 Task: Find connections with filter location Minsk with filter topic #realestatebroker with filter profile language Spanish with filter current company Oil and Natural Gas Corporation Ltd with filter school Dr.G.R.Damodaran College of Science with filter industry Food and Beverage Manufacturing with filter service category Program Management with filter keywords title Account Manager
Action: Mouse moved to (203, 299)
Screenshot: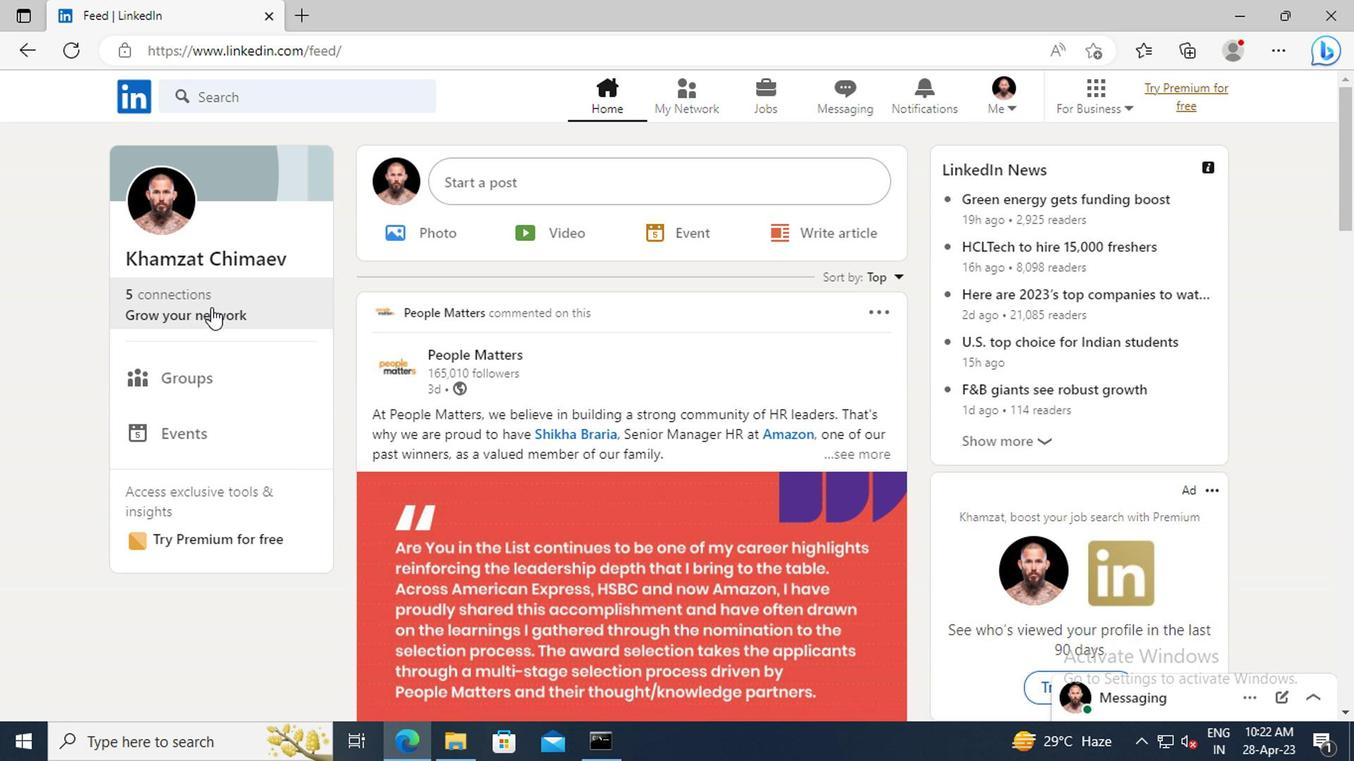 
Action: Mouse pressed left at (203, 299)
Screenshot: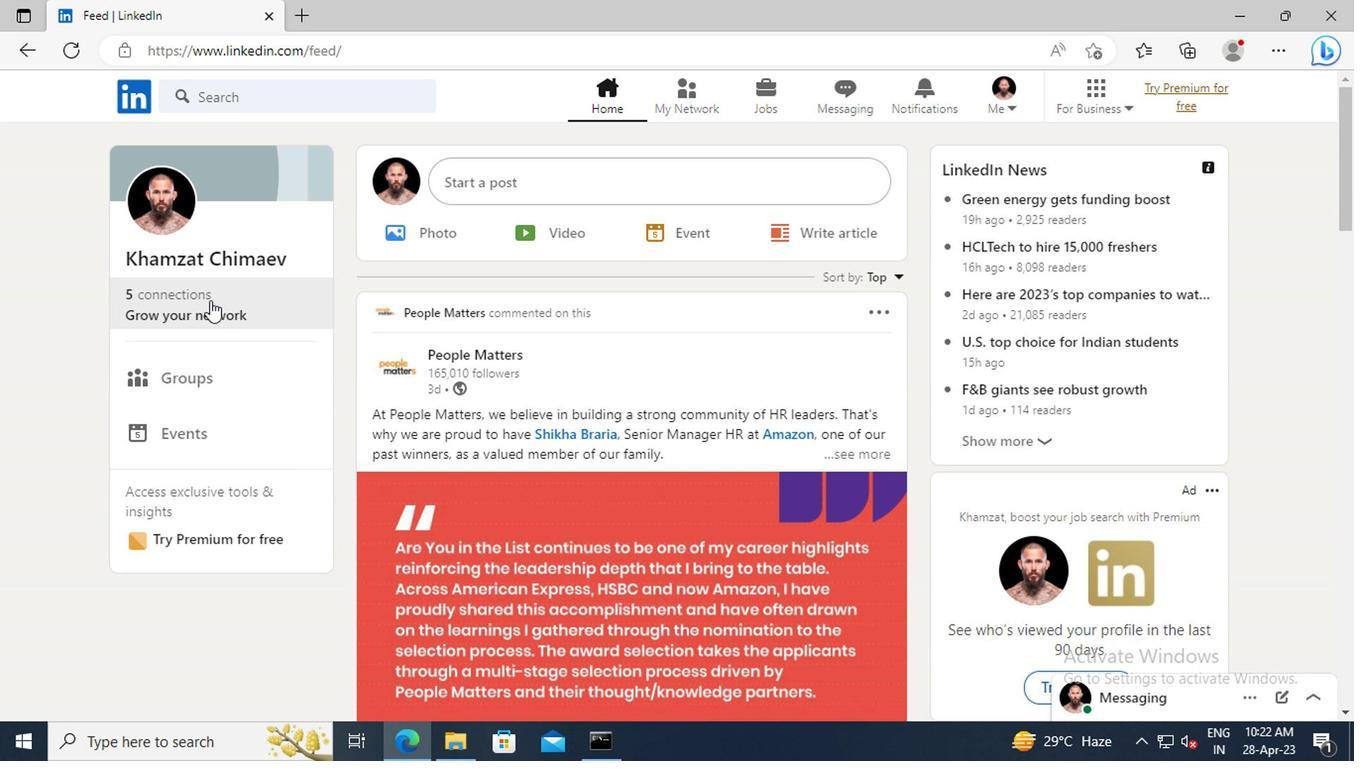 
Action: Mouse moved to (222, 206)
Screenshot: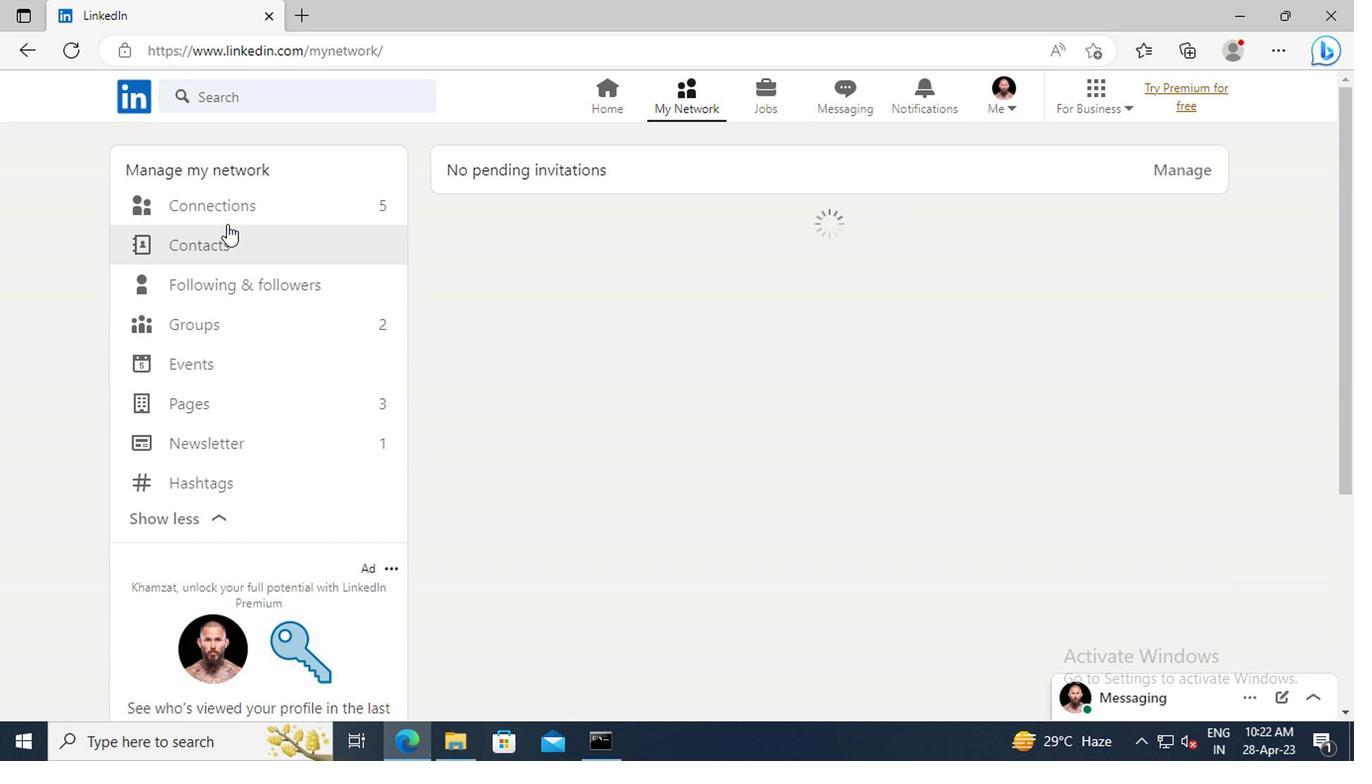 
Action: Mouse pressed left at (222, 206)
Screenshot: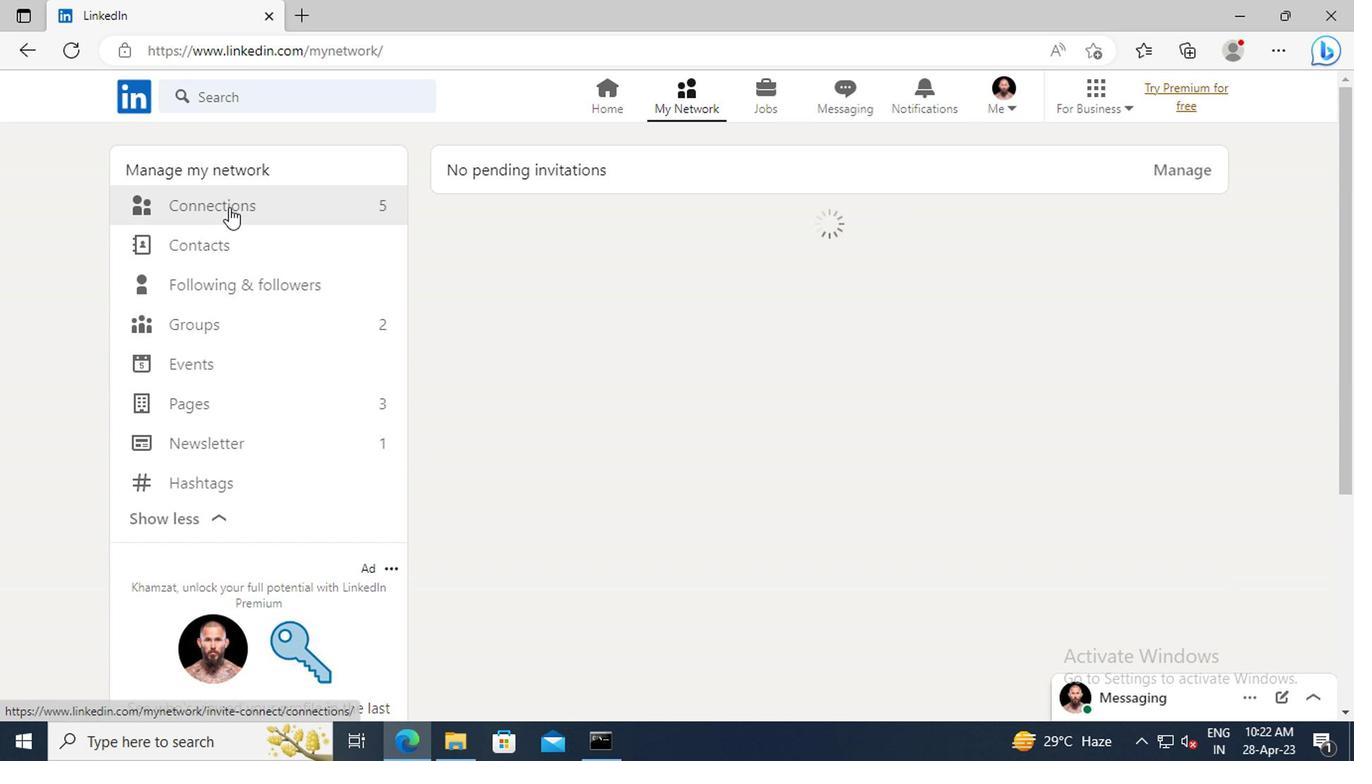 
Action: Mouse moved to (811, 210)
Screenshot: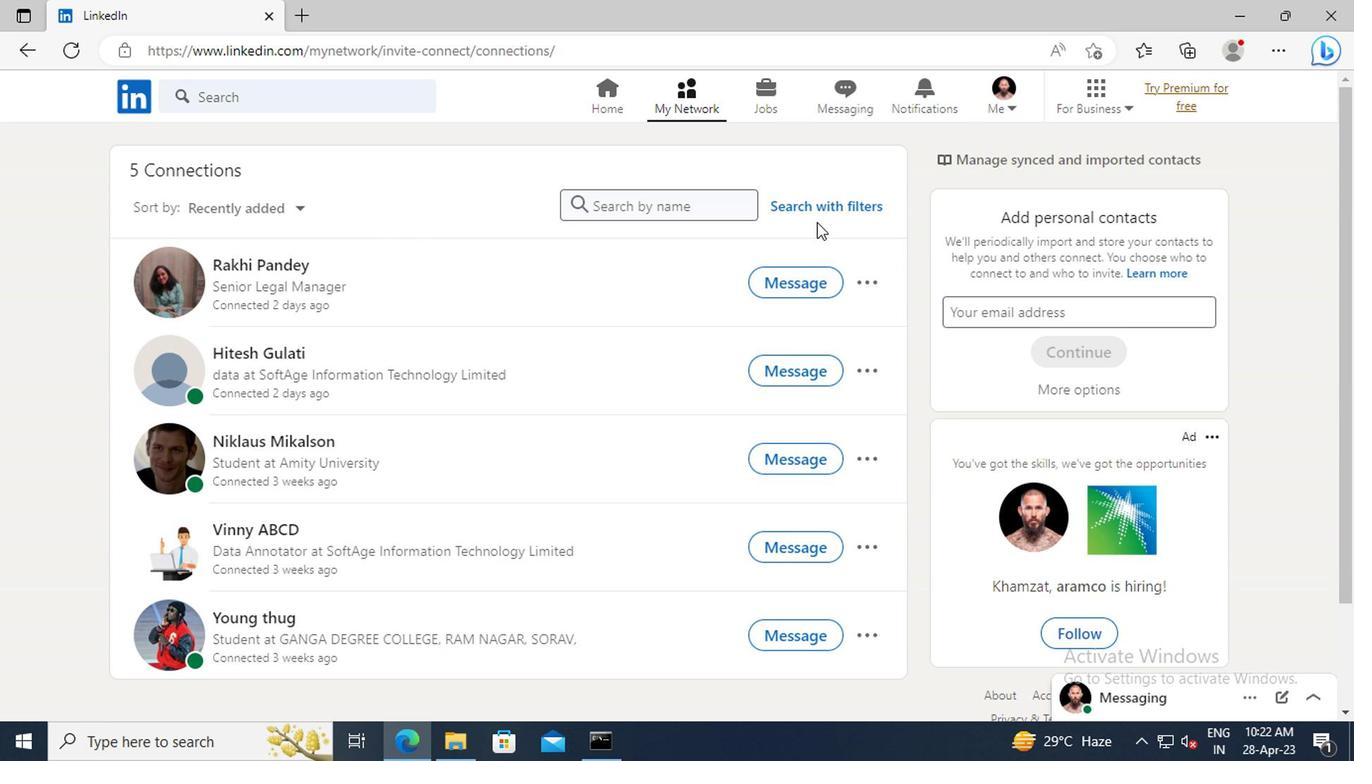 
Action: Mouse pressed left at (811, 210)
Screenshot: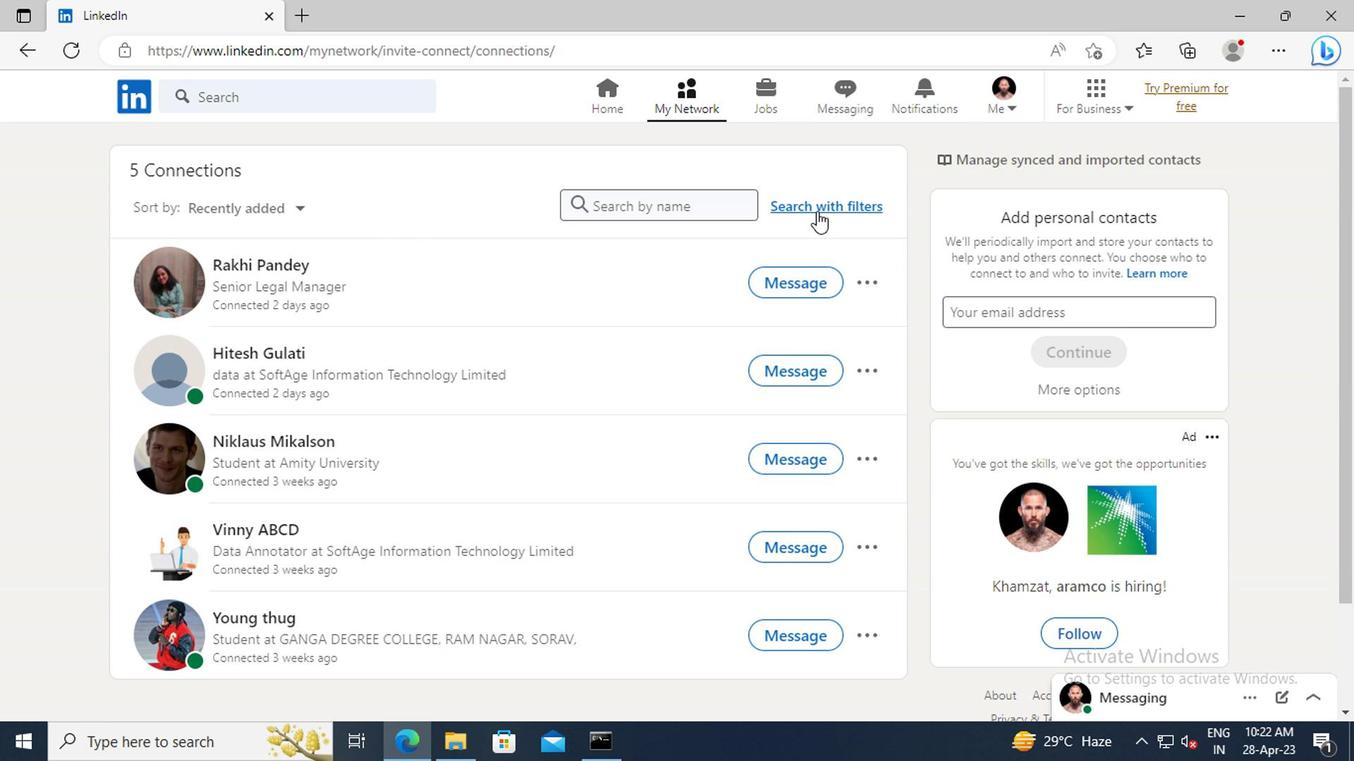 
Action: Mouse moved to (742, 150)
Screenshot: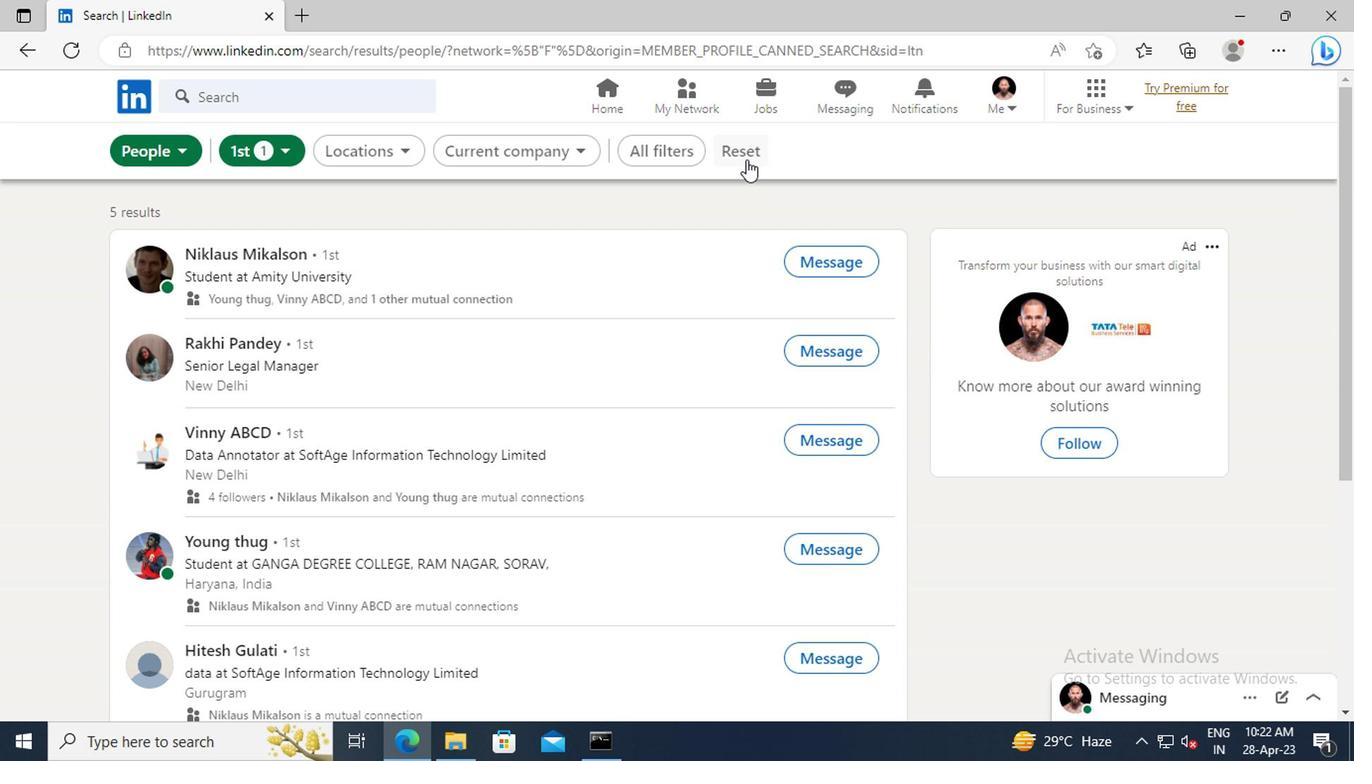 
Action: Mouse pressed left at (742, 150)
Screenshot: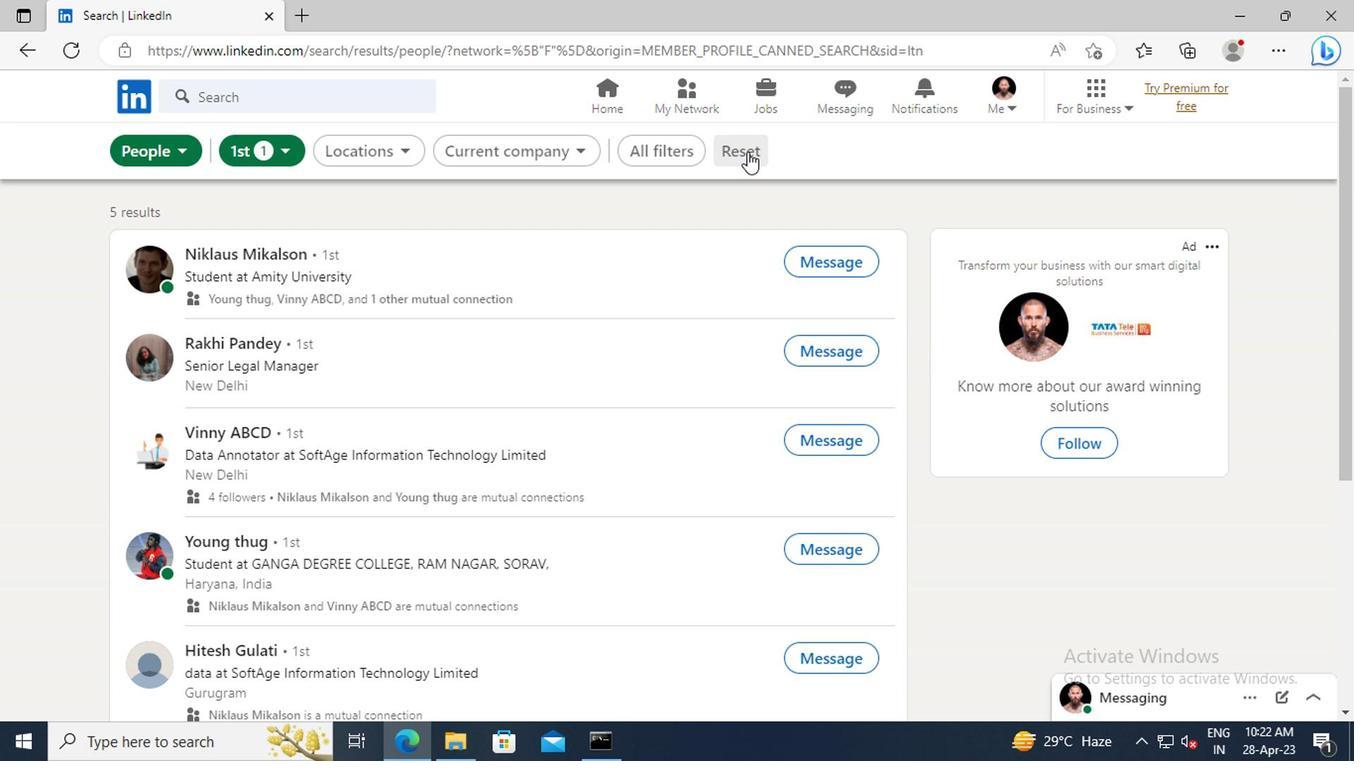 
Action: Mouse moved to (716, 150)
Screenshot: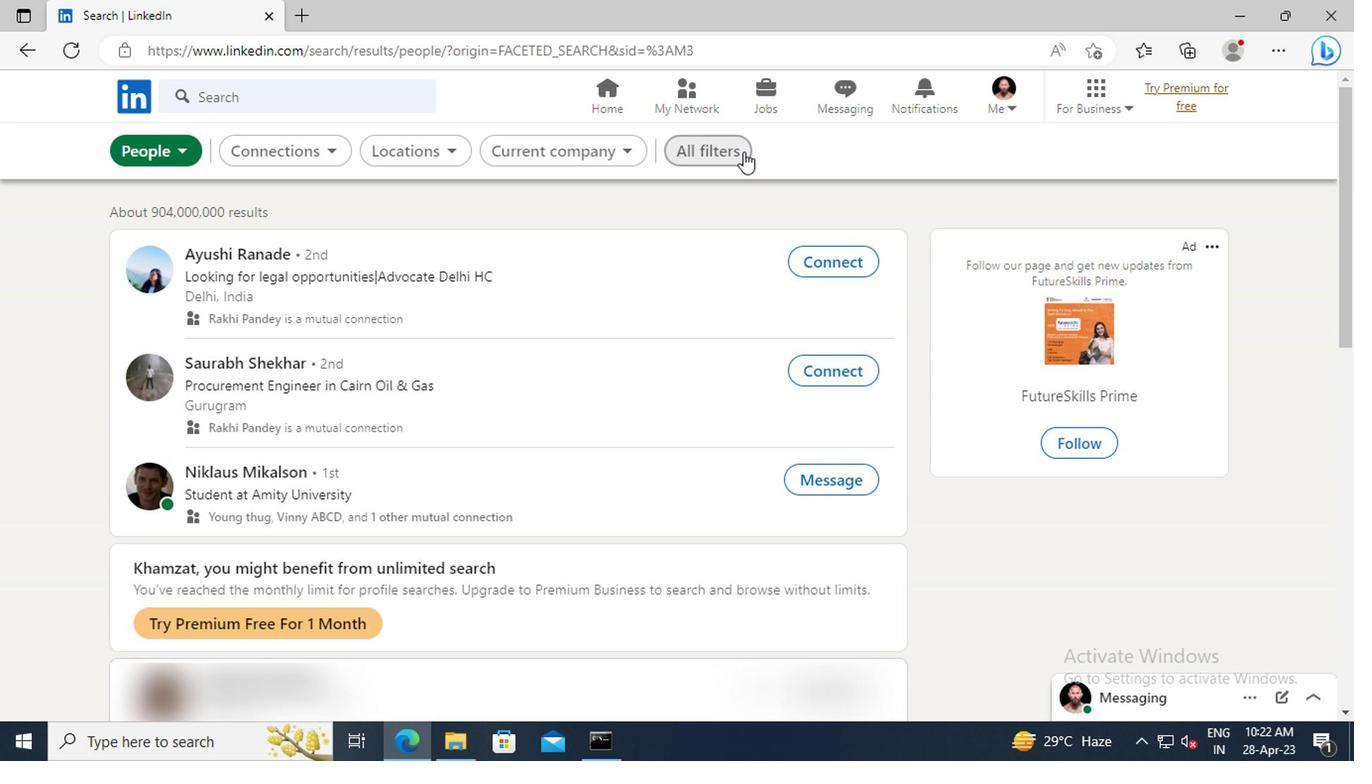 
Action: Mouse pressed left at (716, 150)
Screenshot: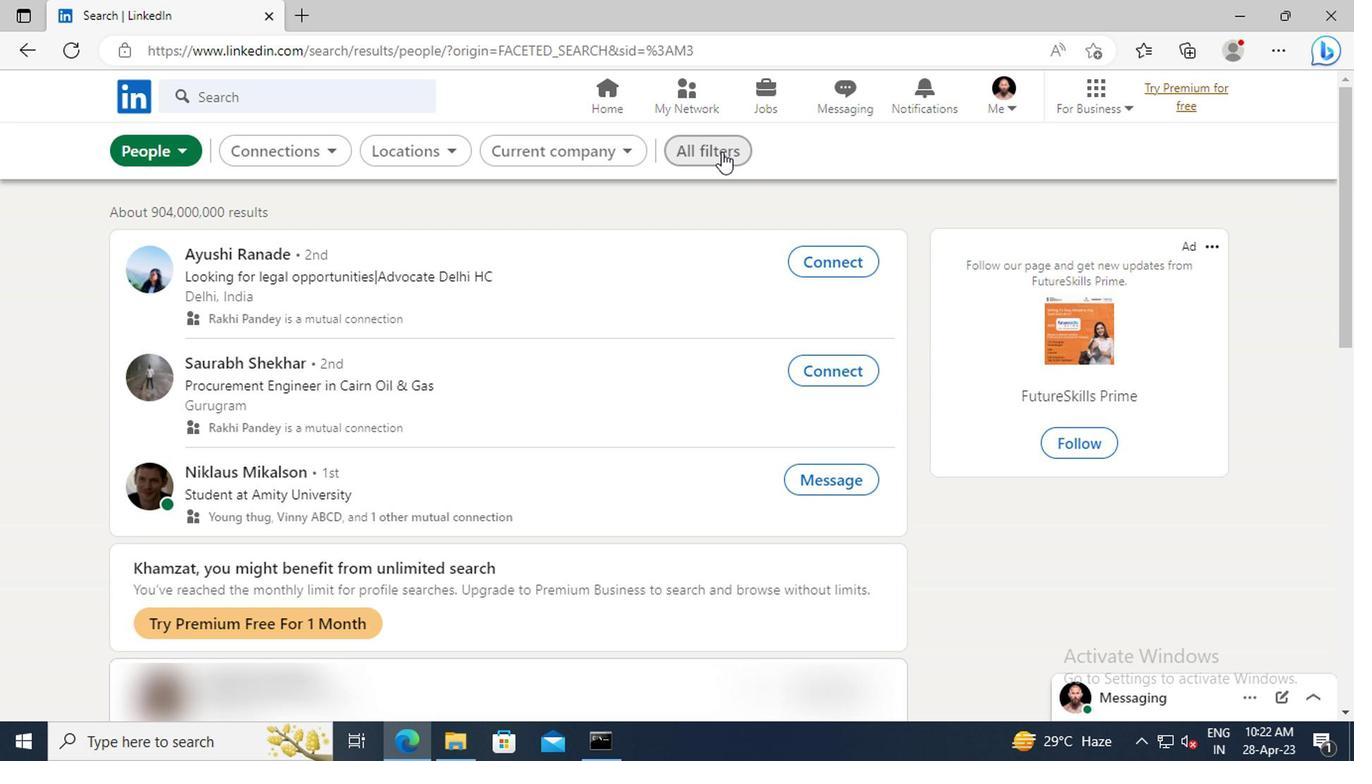 
Action: Mouse moved to (1096, 351)
Screenshot: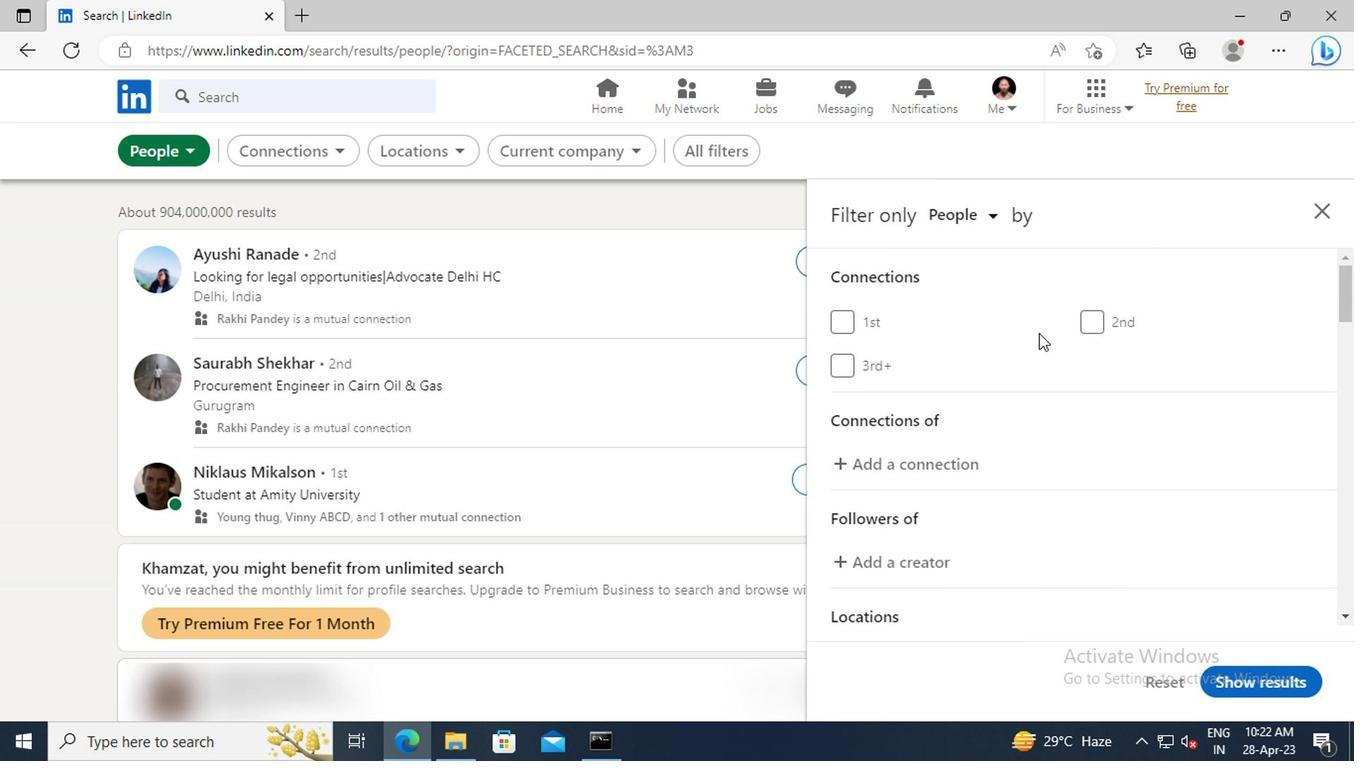 
Action: Mouse scrolled (1096, 351) with delta (0, 0)
Screenshot: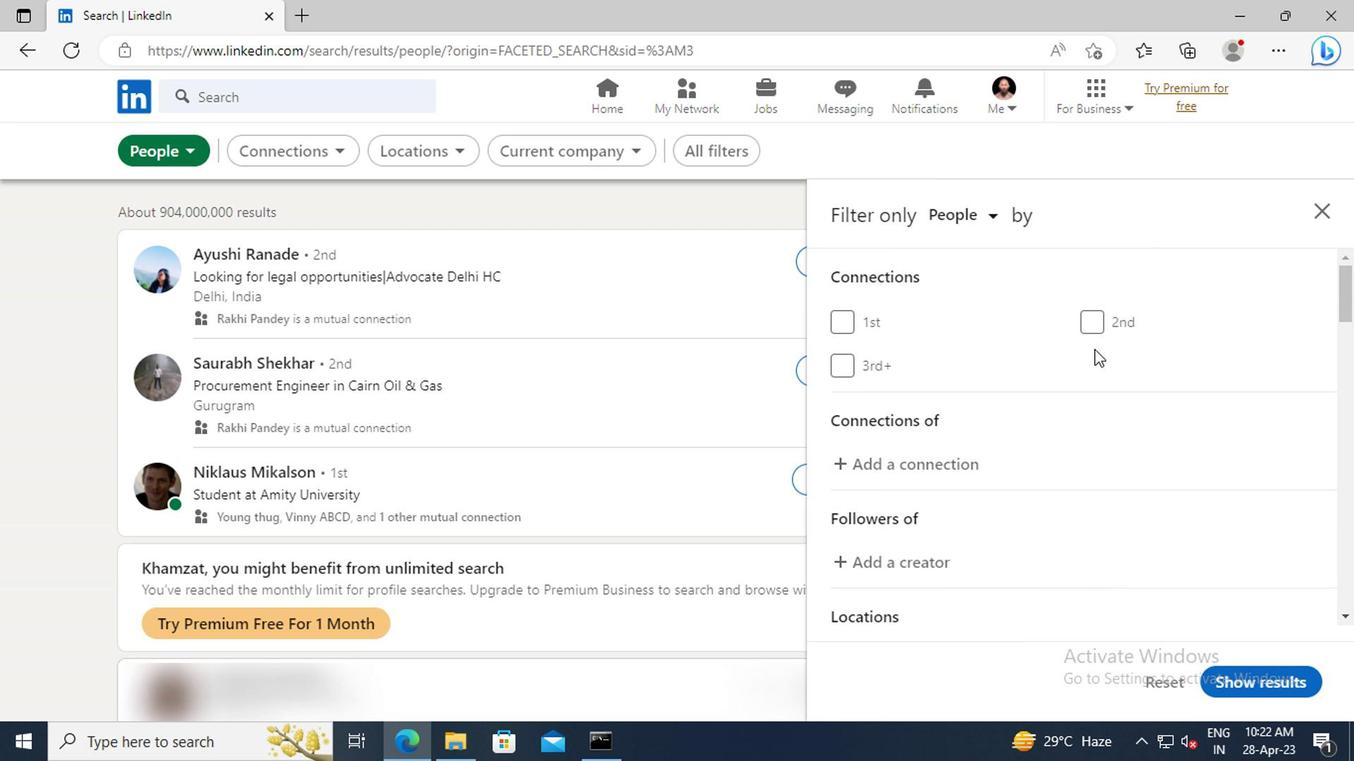 
Action: Mouse scrolled (1096, 351) with delta (0, 0)
Screenshot: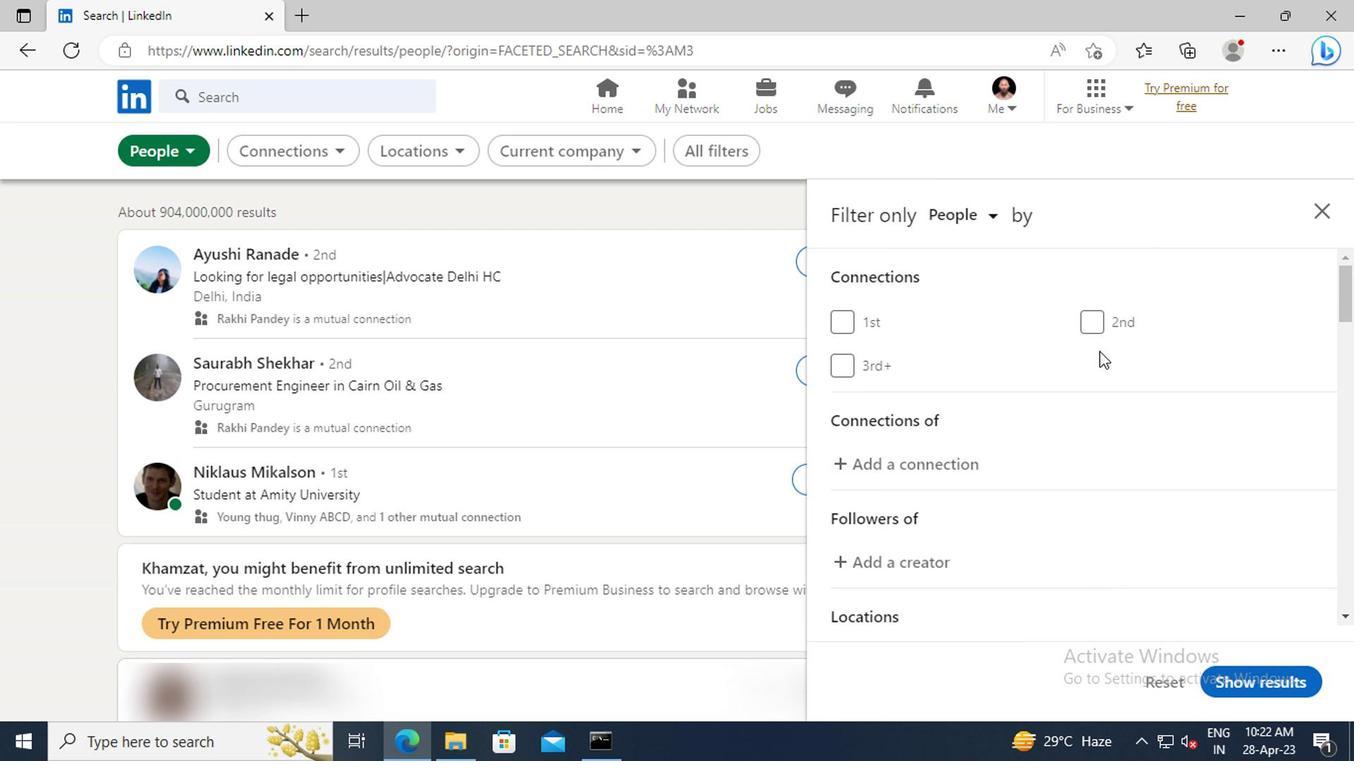 
Action: Mouse scrolled (1096, 351) with delta (0, 0)
Screenshot: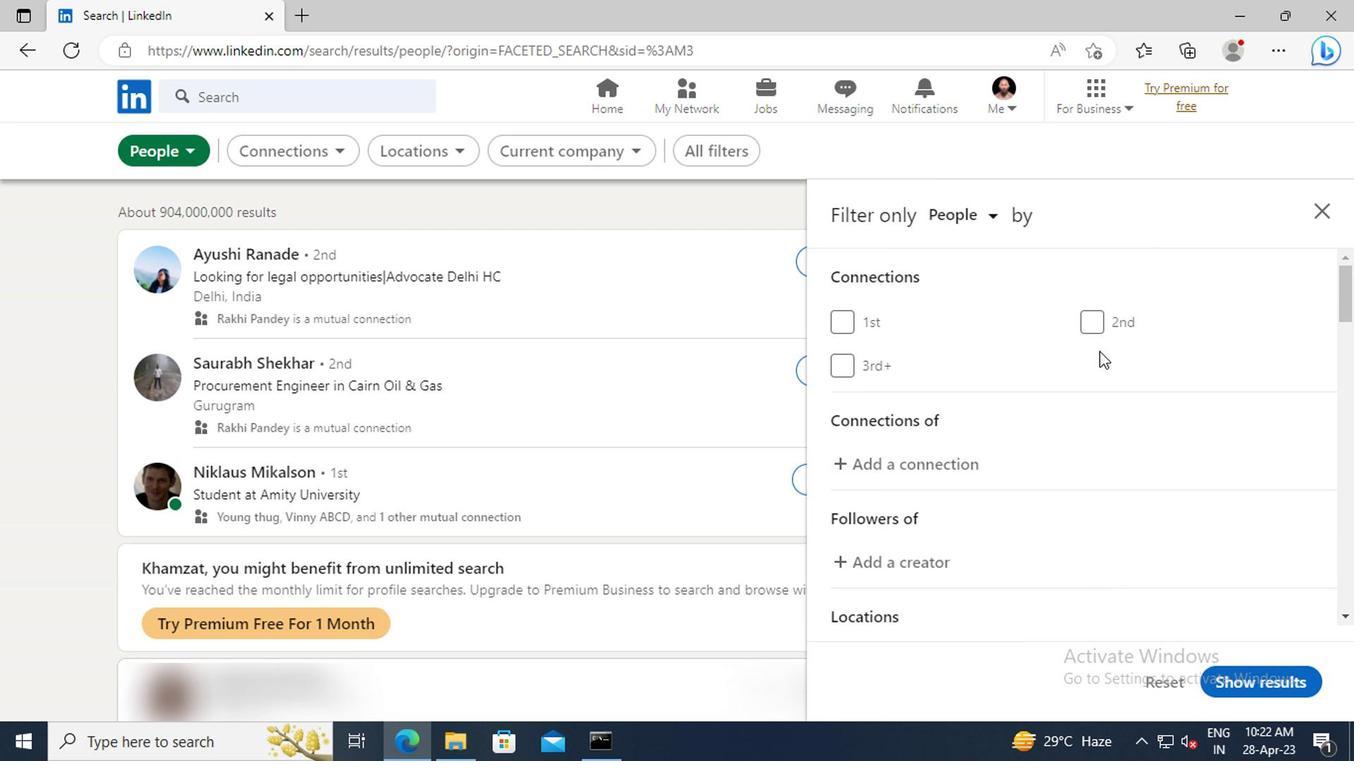 
Action: Mouse scrolled (1096, 351) with delta (0, 0)
Screenshot: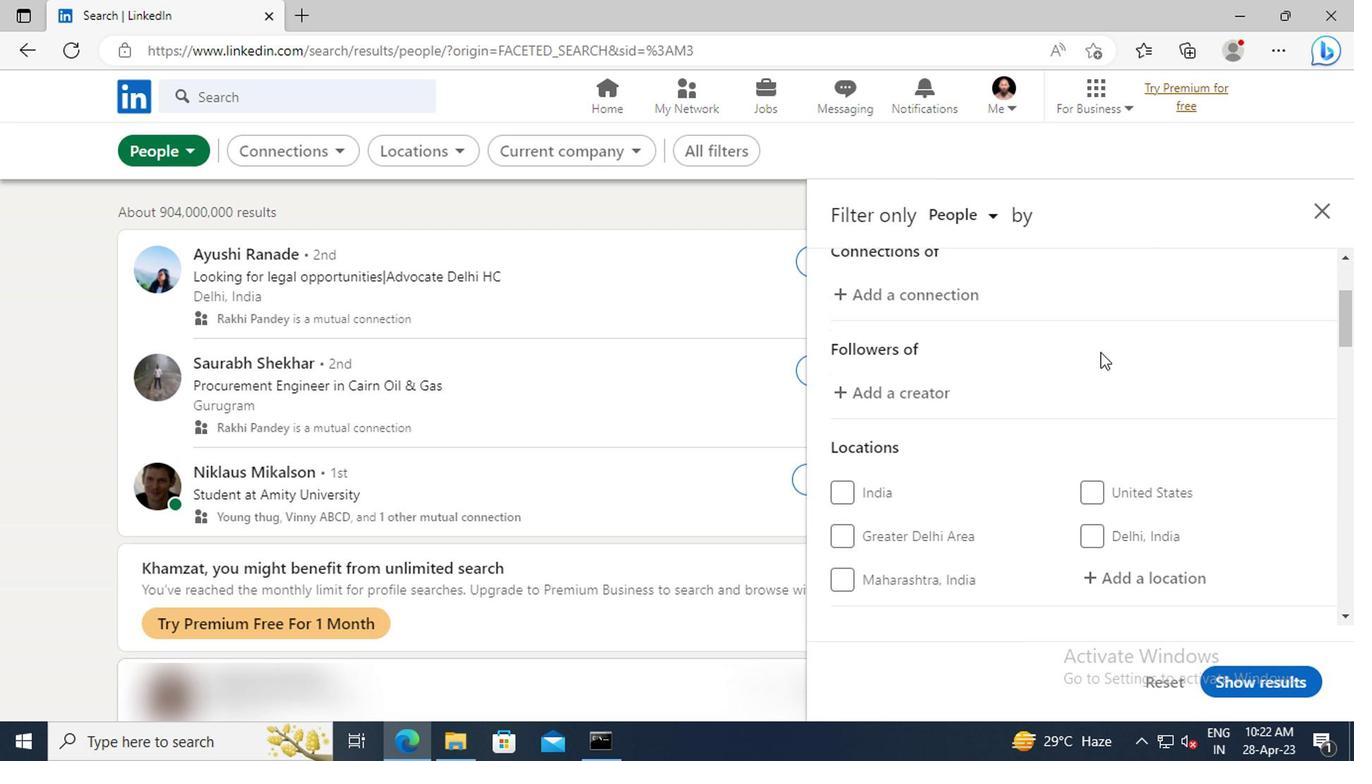 
Action: Mouse scrolled (1096, 351) with delta (0, 0)
Screenshot: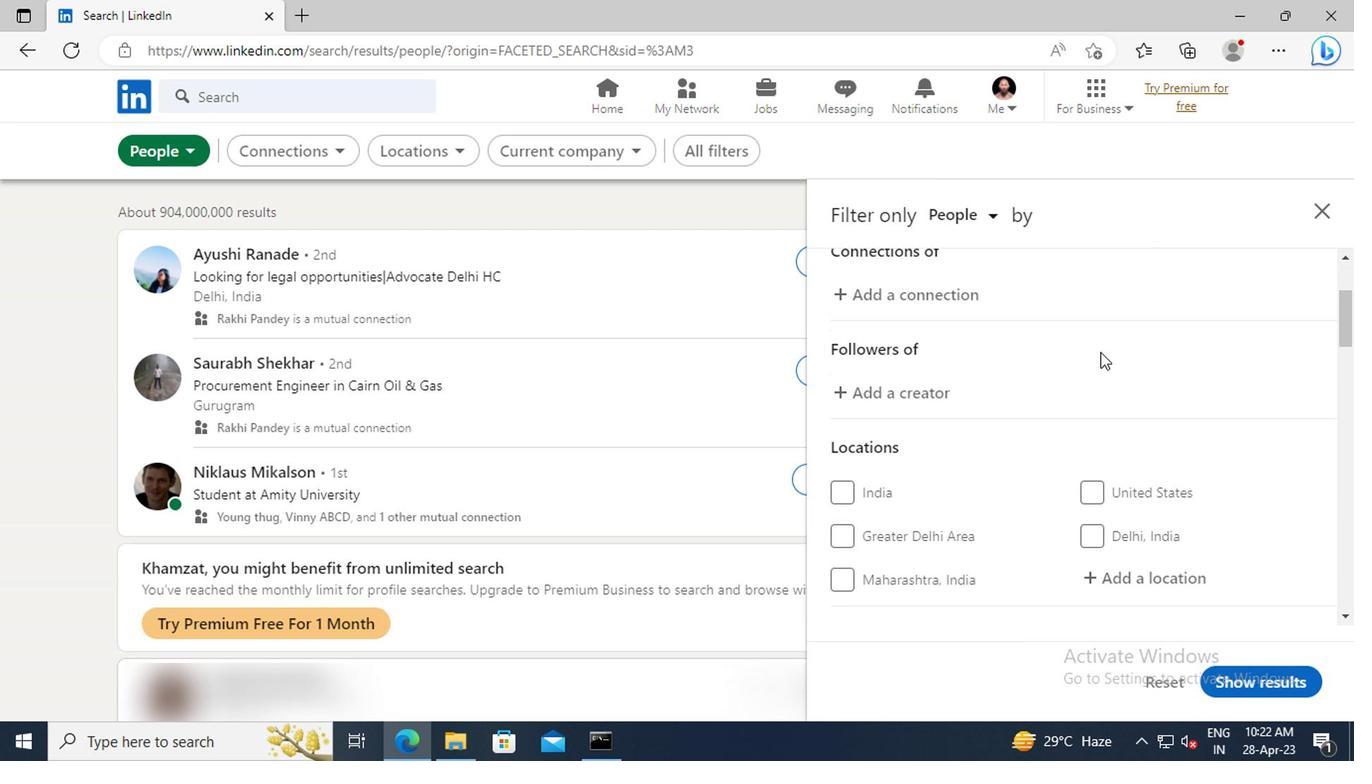 
Action: Mouse scrolled (1096, 351) with delta (0, 0)
Screenshot: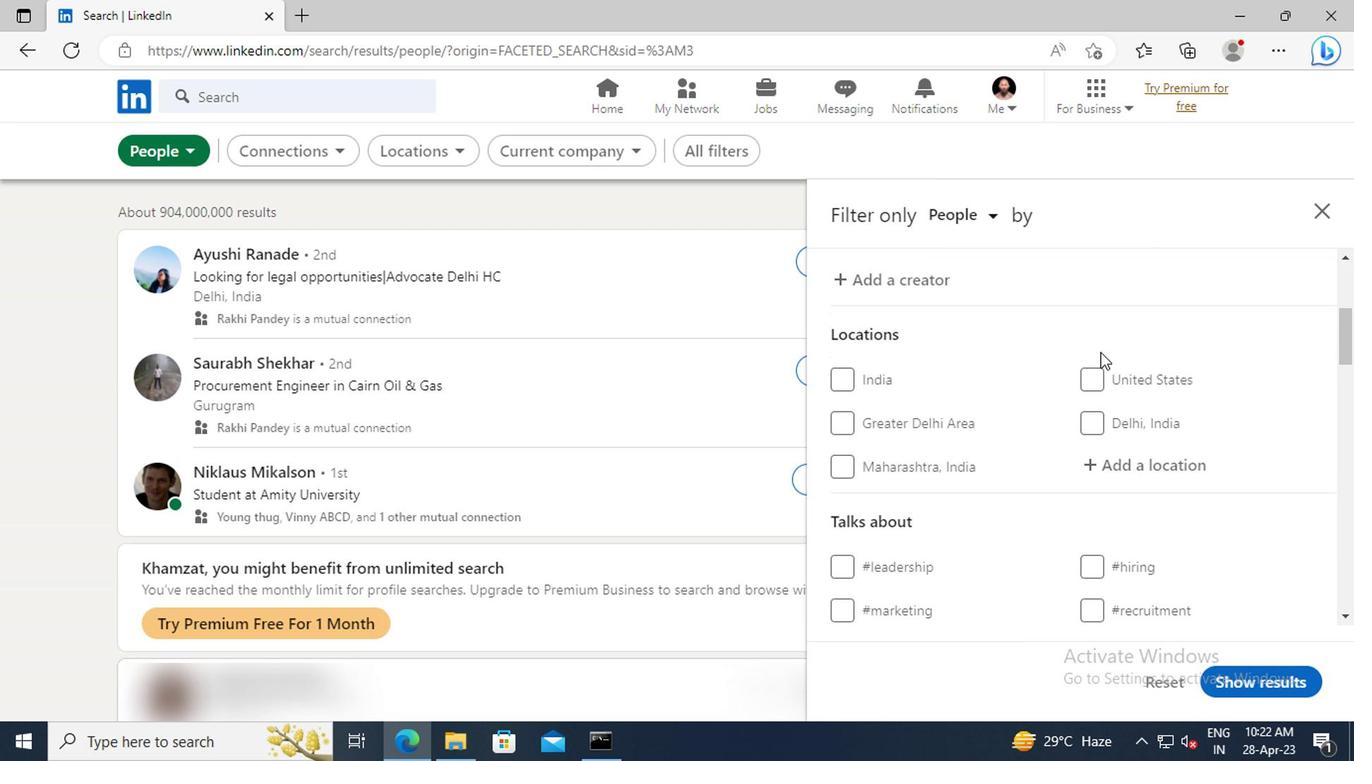 
Action: Mouse moved to (1118, 402)
Screenshot: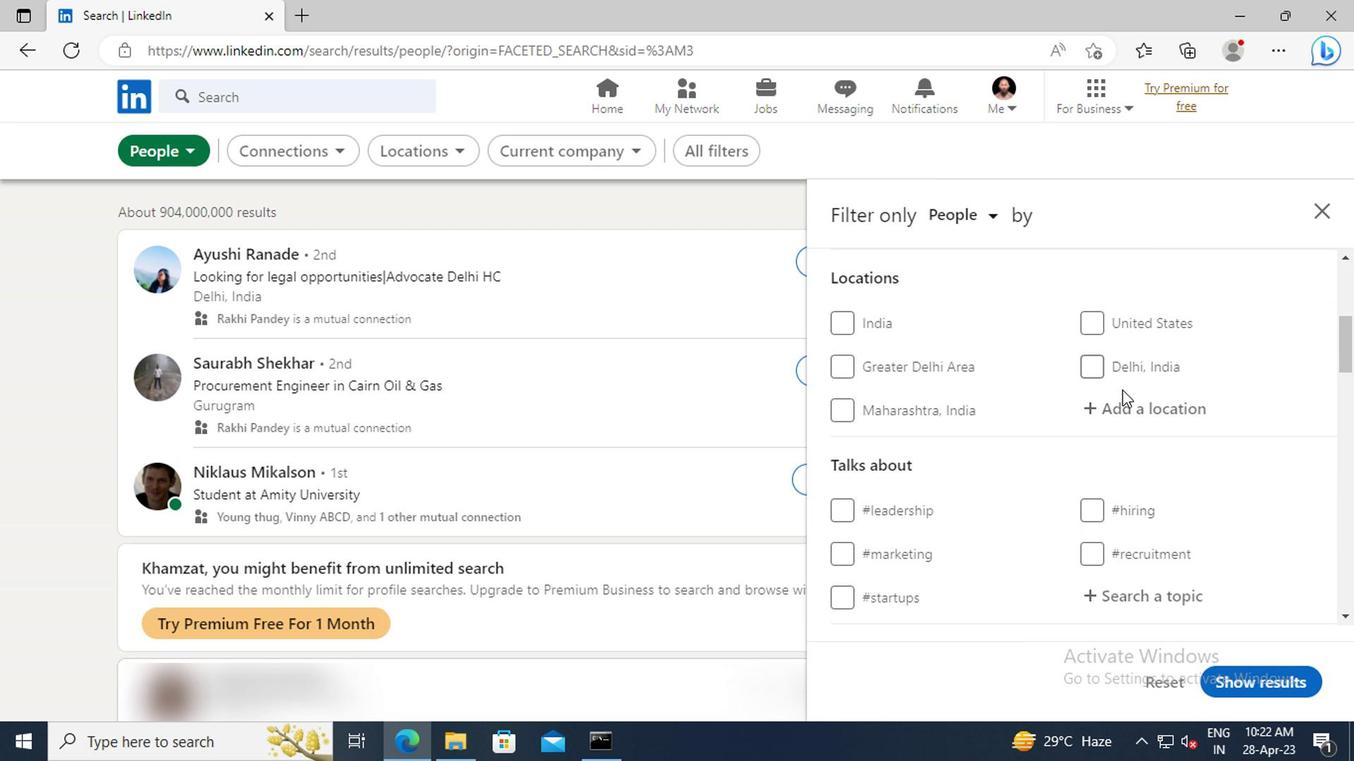 
Action: Mouse pressed left at (1118, 402)
Screenshot: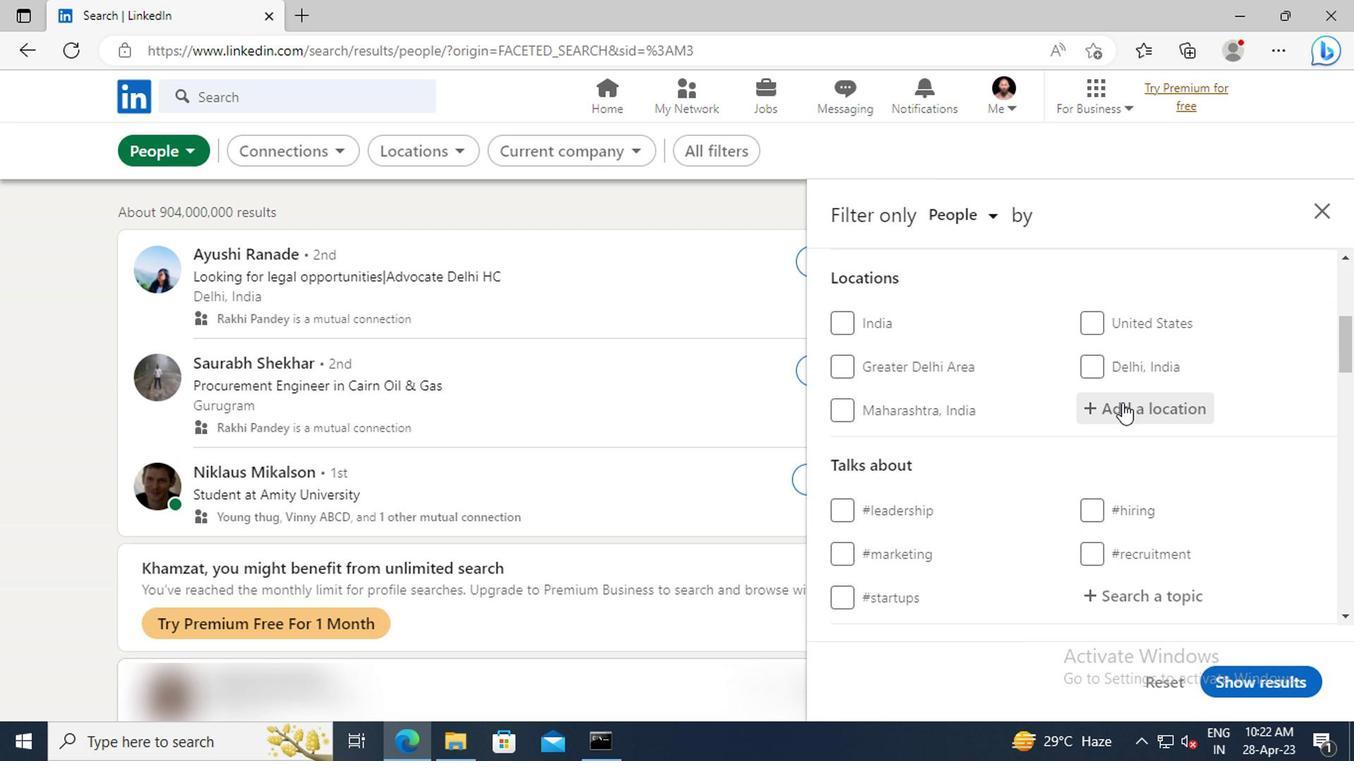 
Action: Key pressed <Key.shift>MINSK
Screenshot: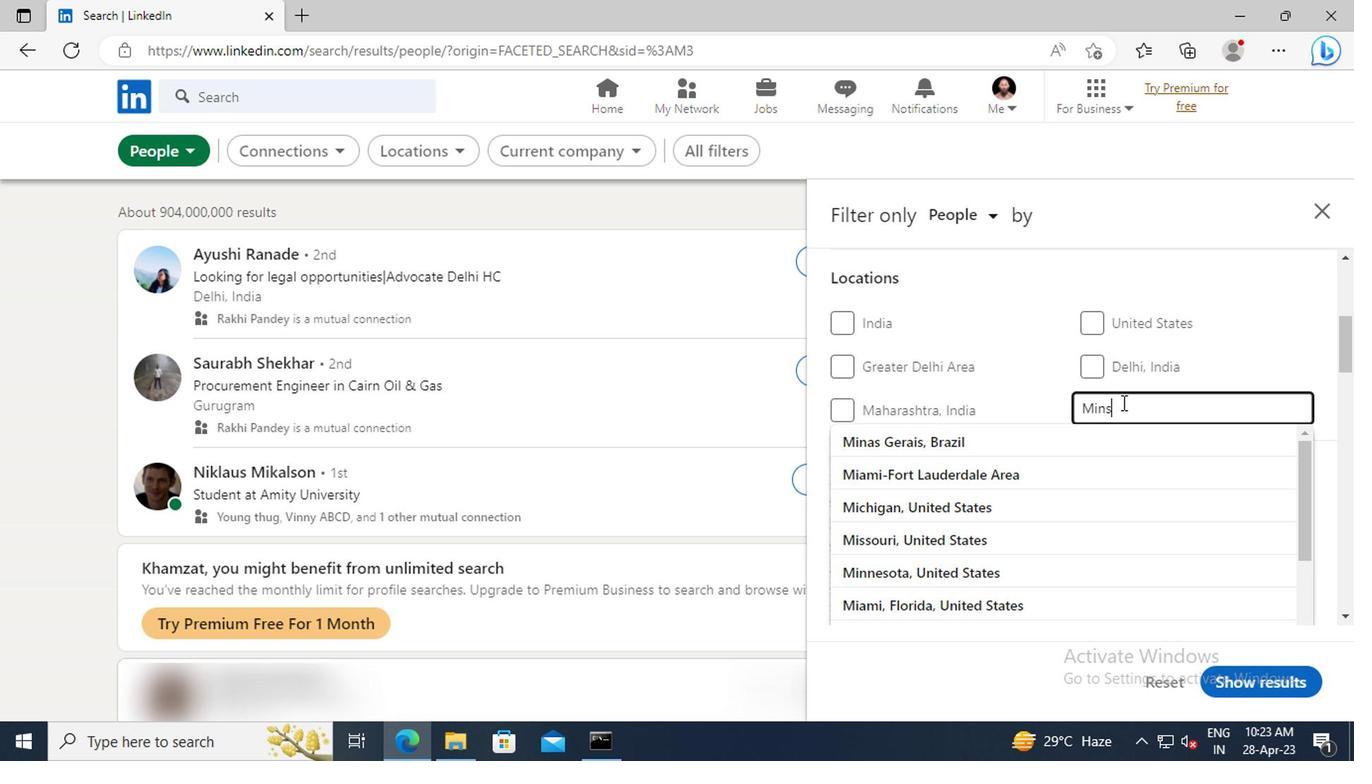 
Action: Mouse moved to (1089, 433)
Screenshot: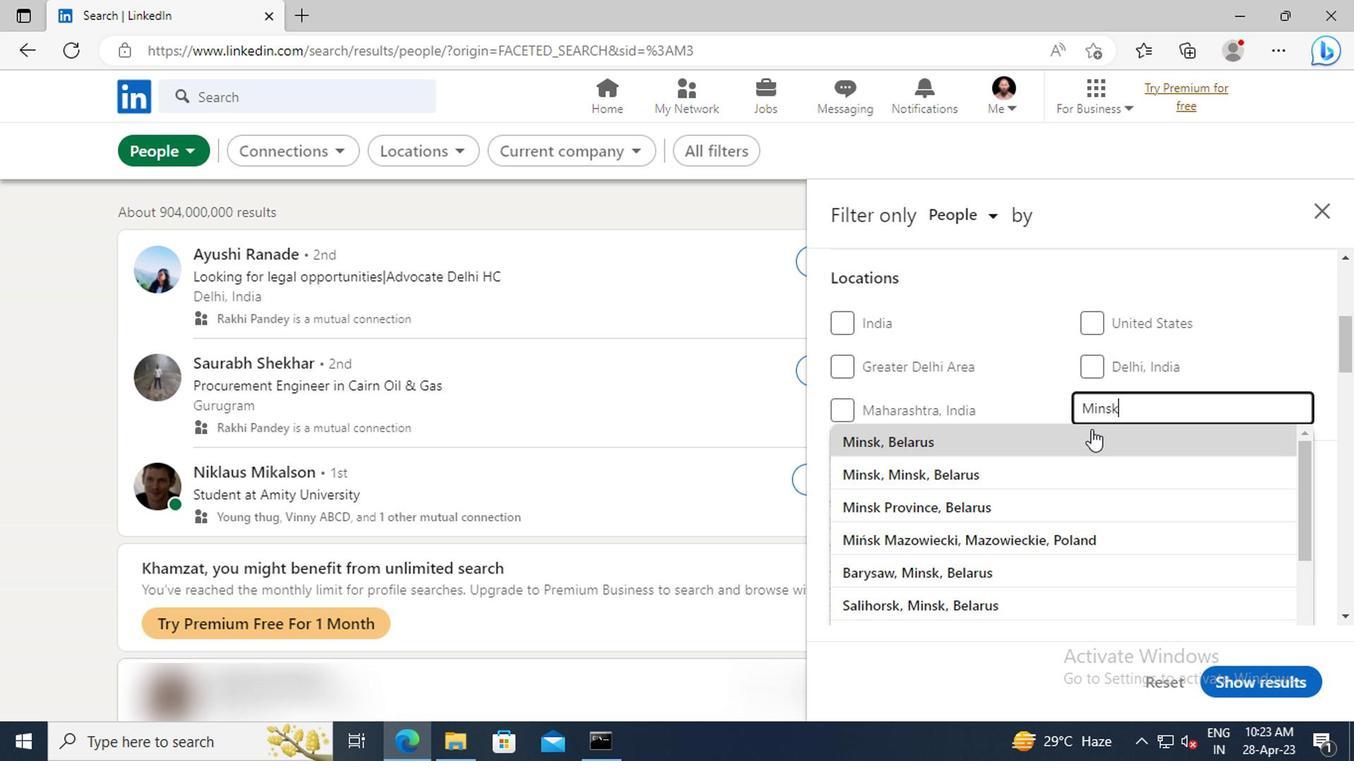 
Action: Mouse pressed left at (1089, 433)
Screenshot: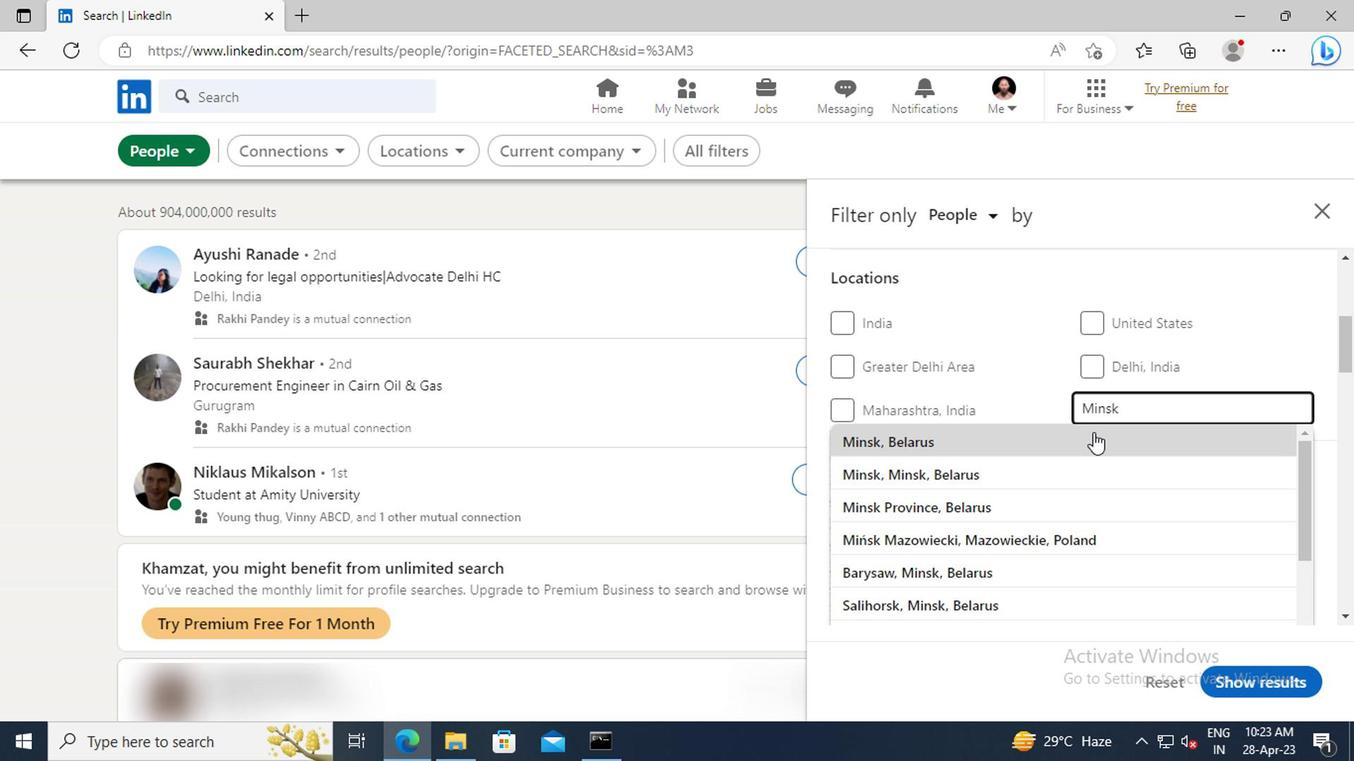 
Action: Mouse moved to (1122, 390)
Screenshot: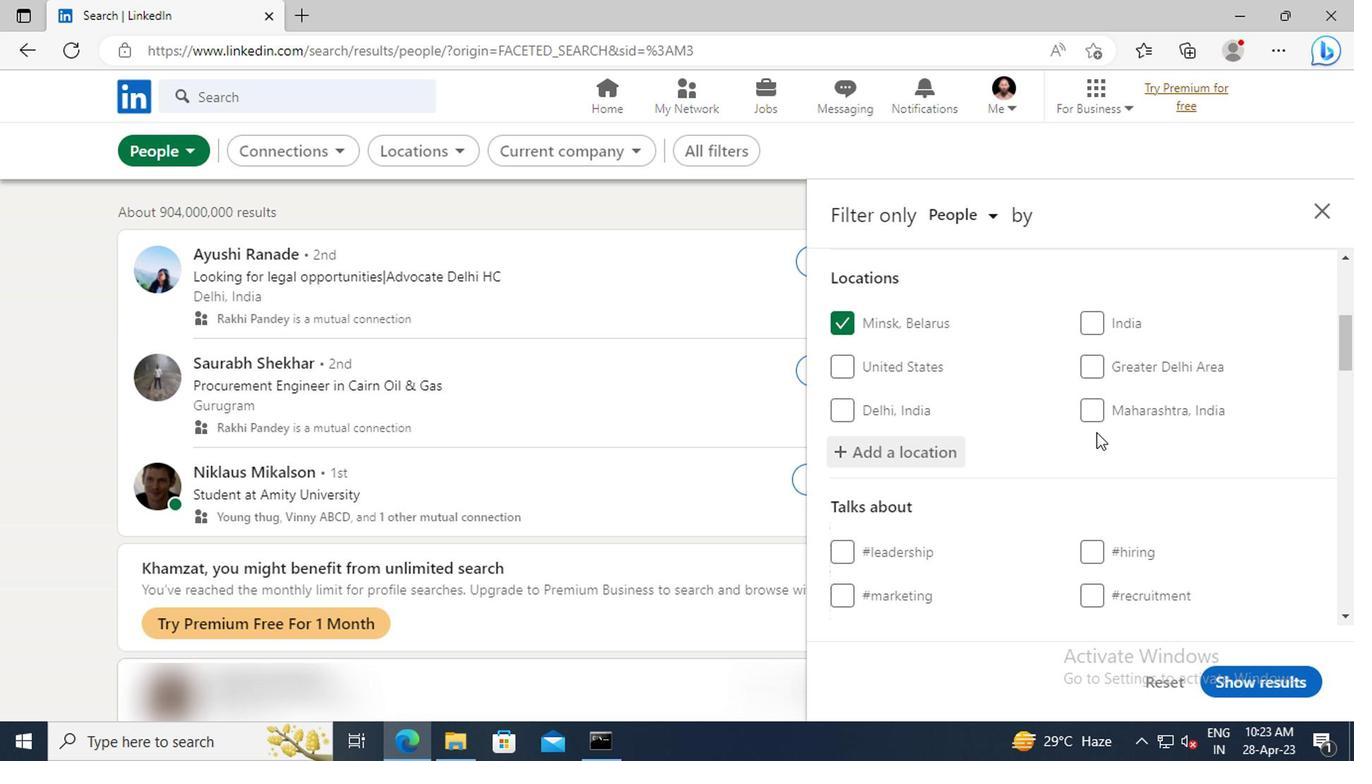 
Action: Mouse scrolled (1122, 390) with delta (0, 0)
Screenshot: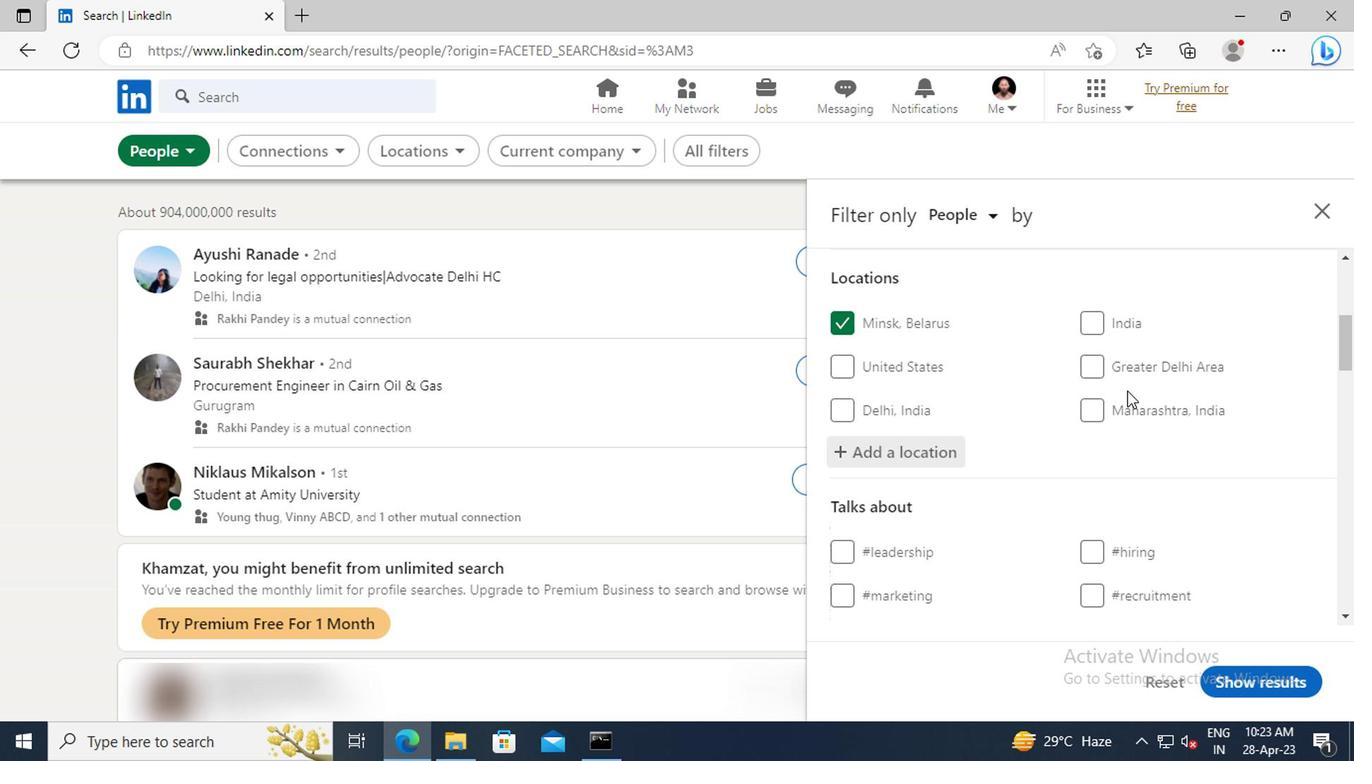 
Action: Mouse scrolled (1122, 390) with delta (0, 0)
Screenshot: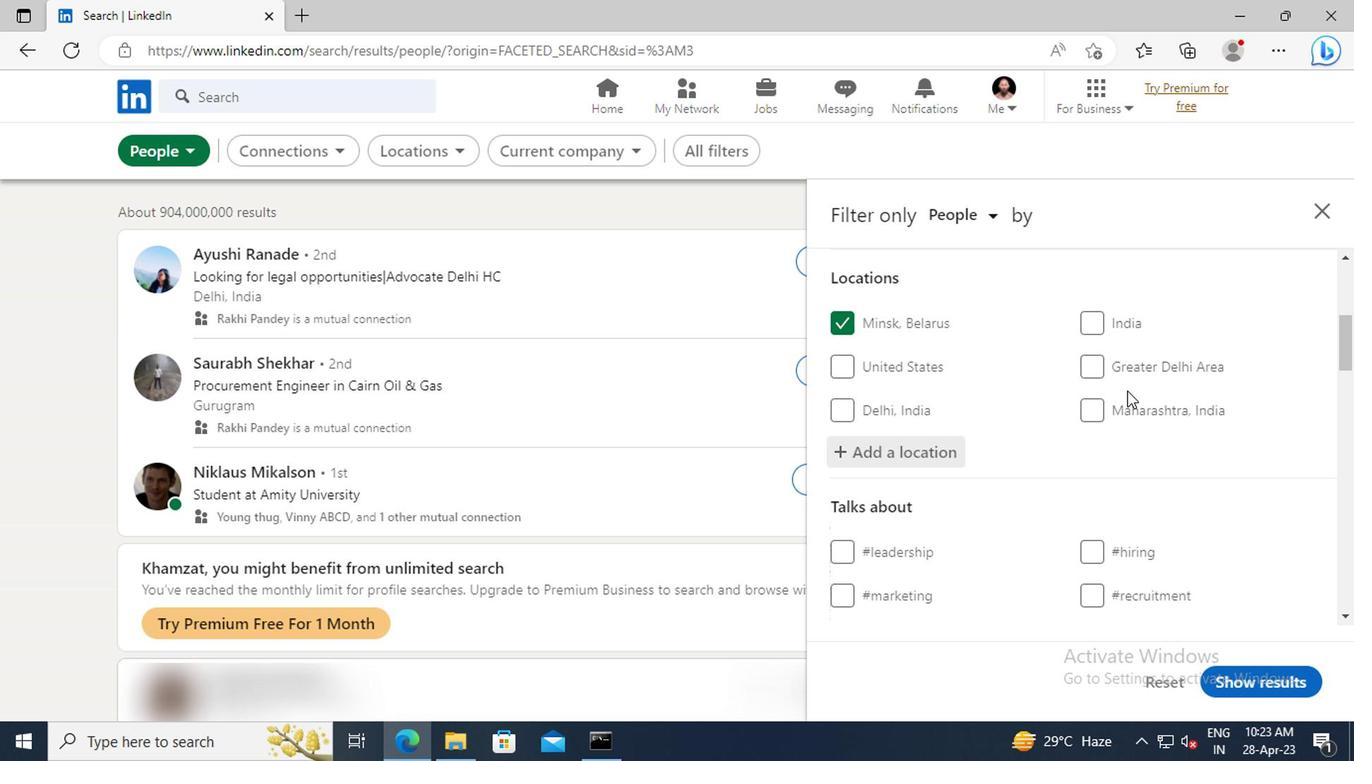 
Action: Mouse scrolled (1122, 390) with delta (0, 0)
Screenshot: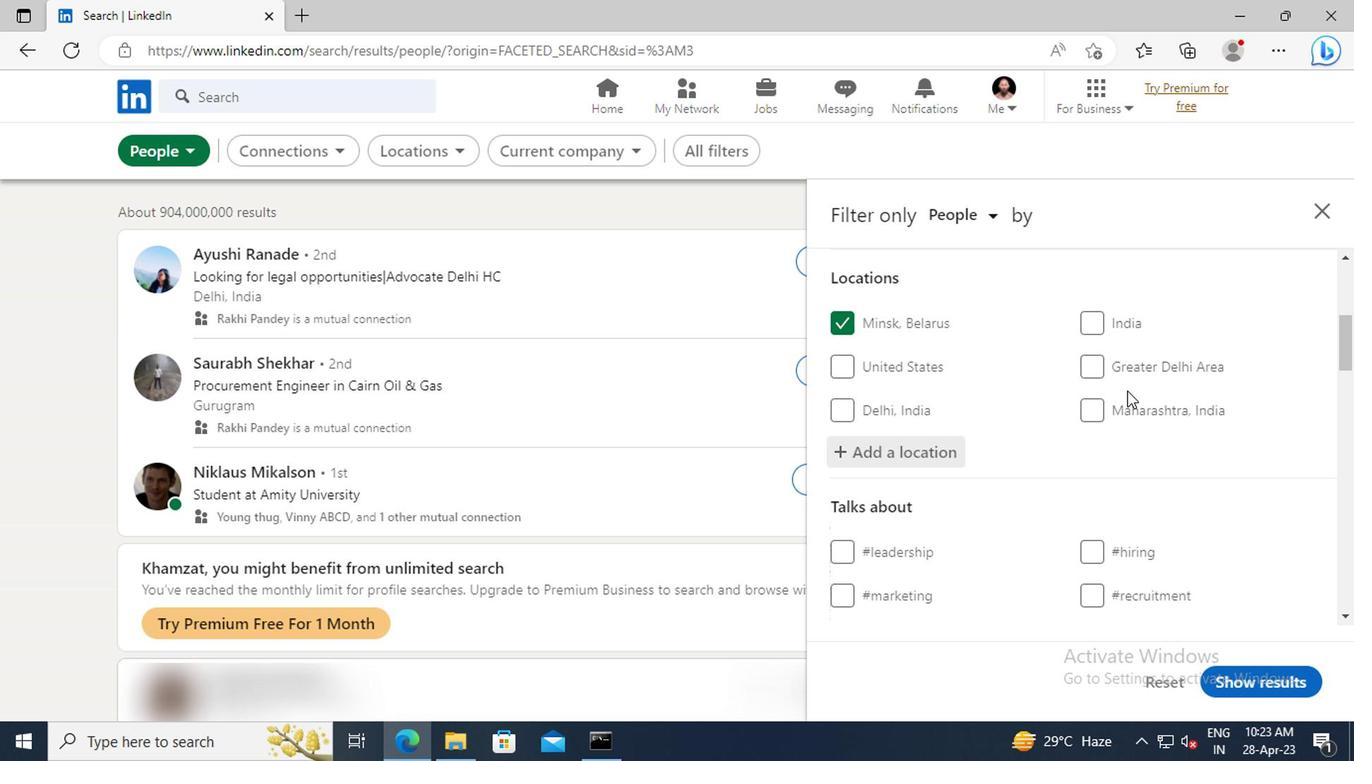 
Action: Mouse scrolled (1122, 390) with delta (0, 0)
Screenshot: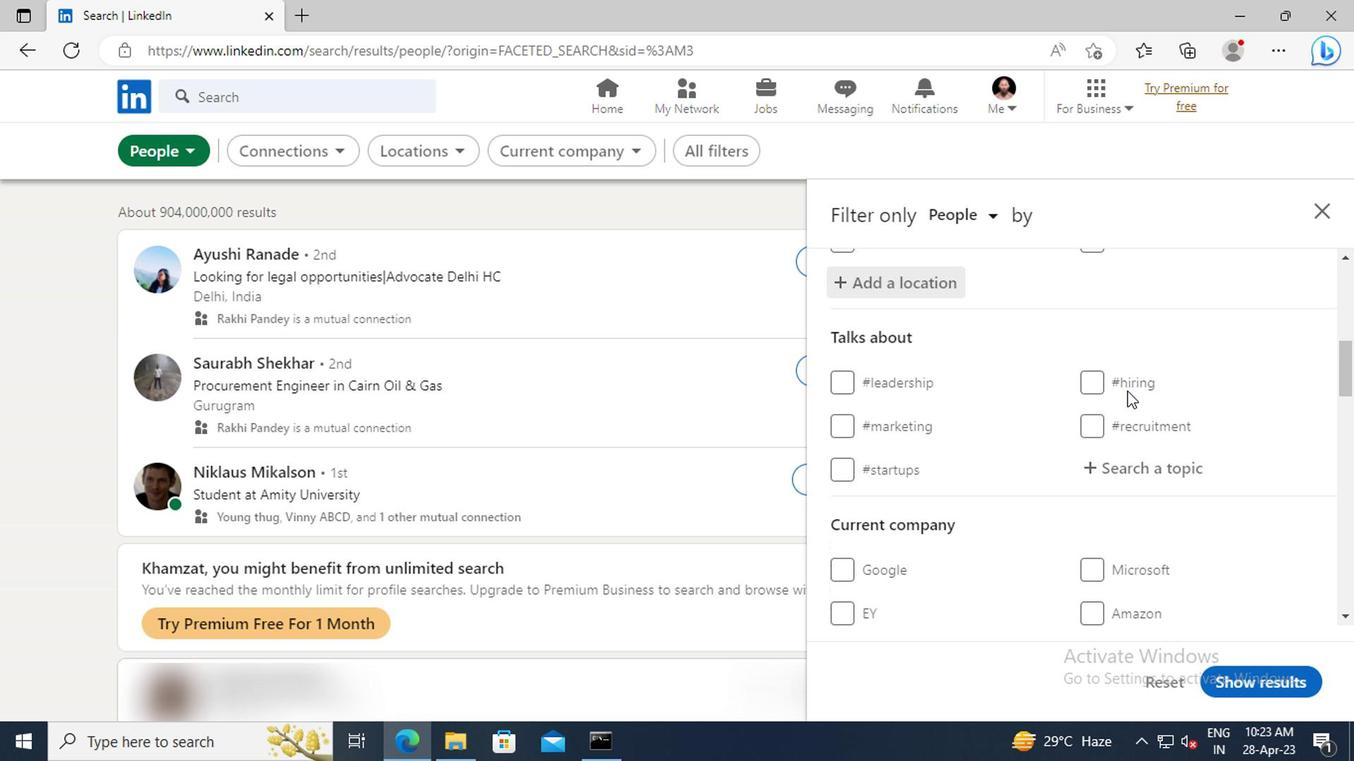 
Action: Mouse moved to (1131, 418)
Screenshot: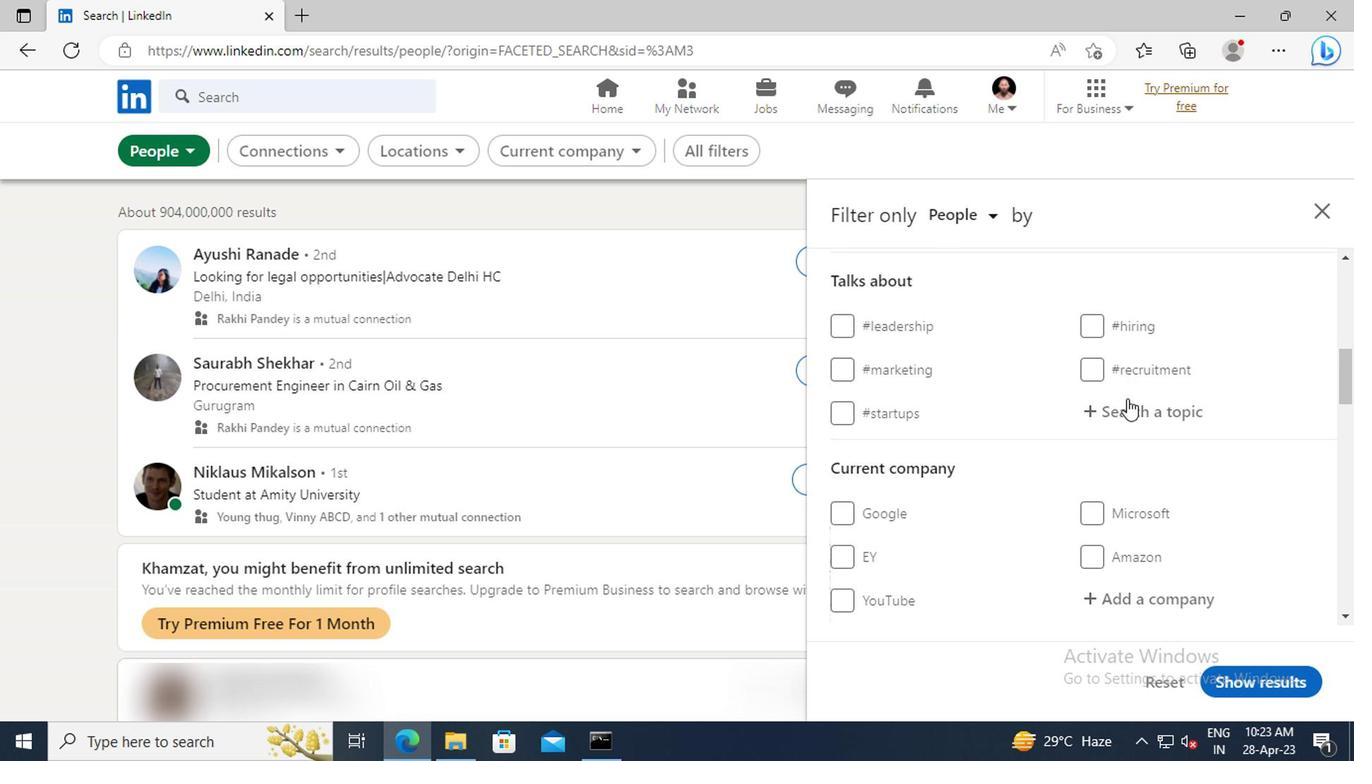 
Action: Mouse pressed left at (1131, 418)
Screenshot: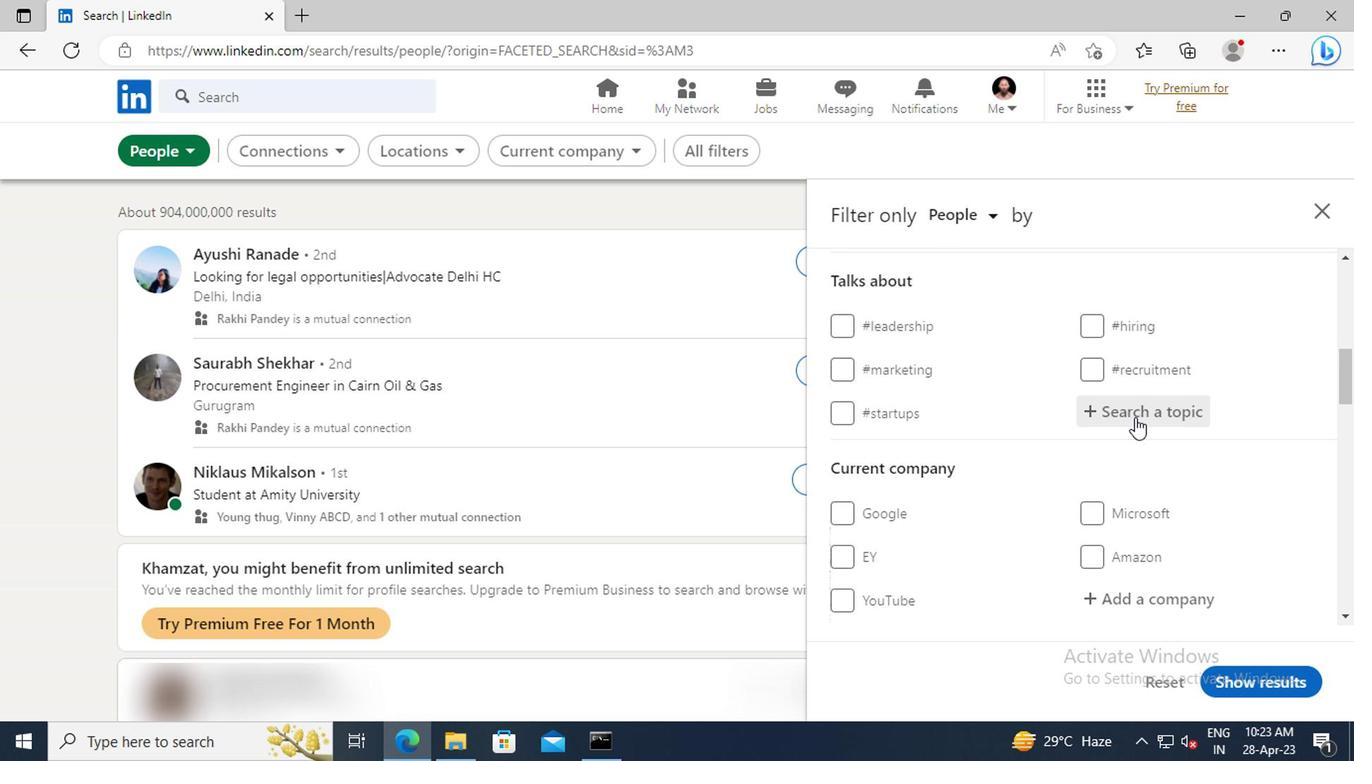 
Action: Key pressed <Key.shift>#REALESTATEBROKER<Key.enter>
Screenshot: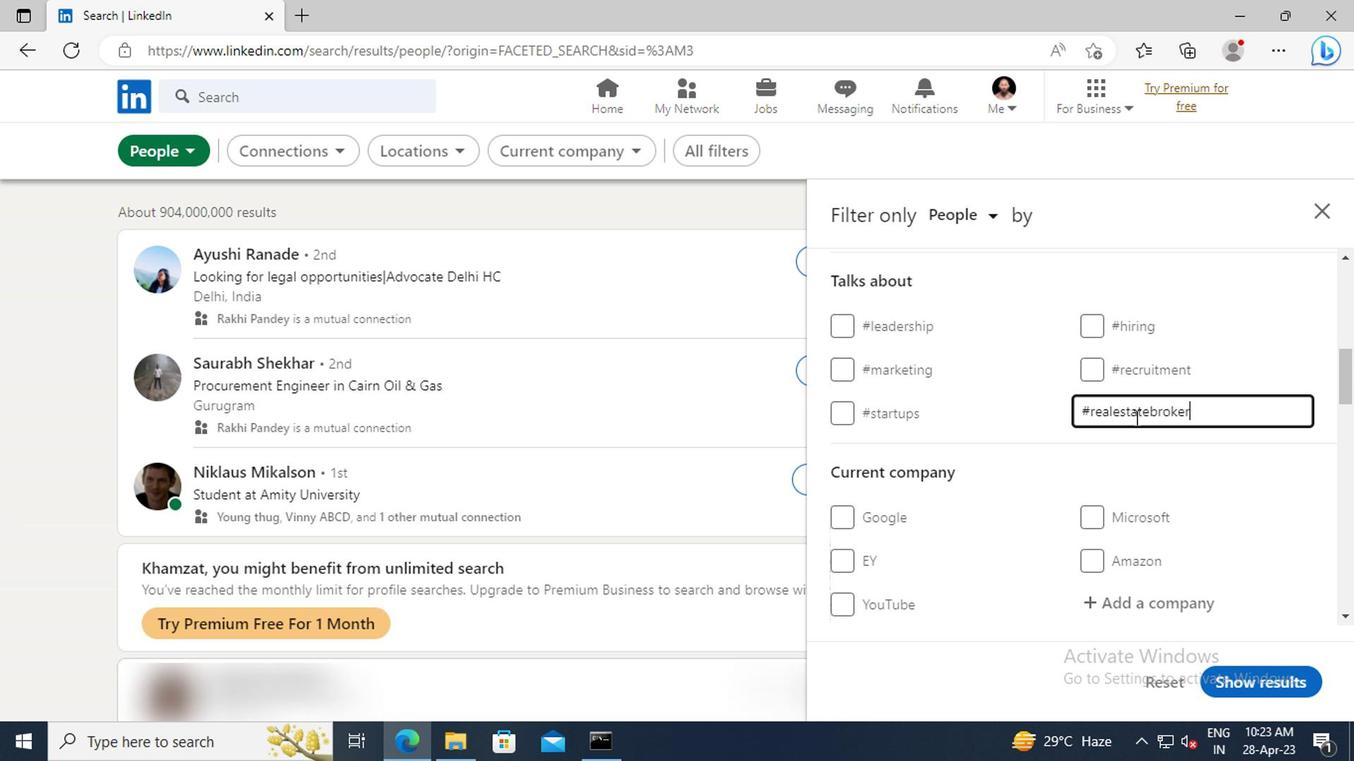 
Action: Mouse moved to (1130, 419)
Screenshot: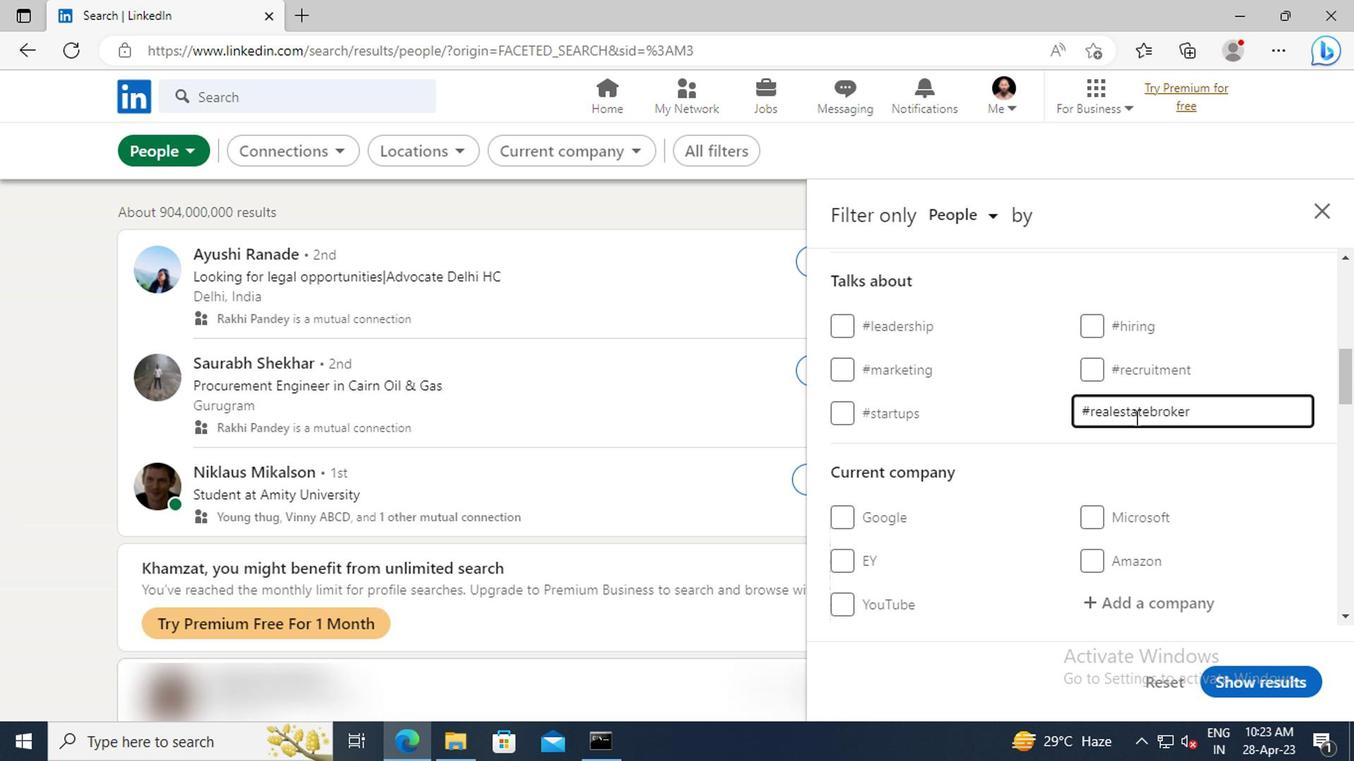 
Action: Mouse scrolled (1130, 418) with delta (0, 0)
Screenshot: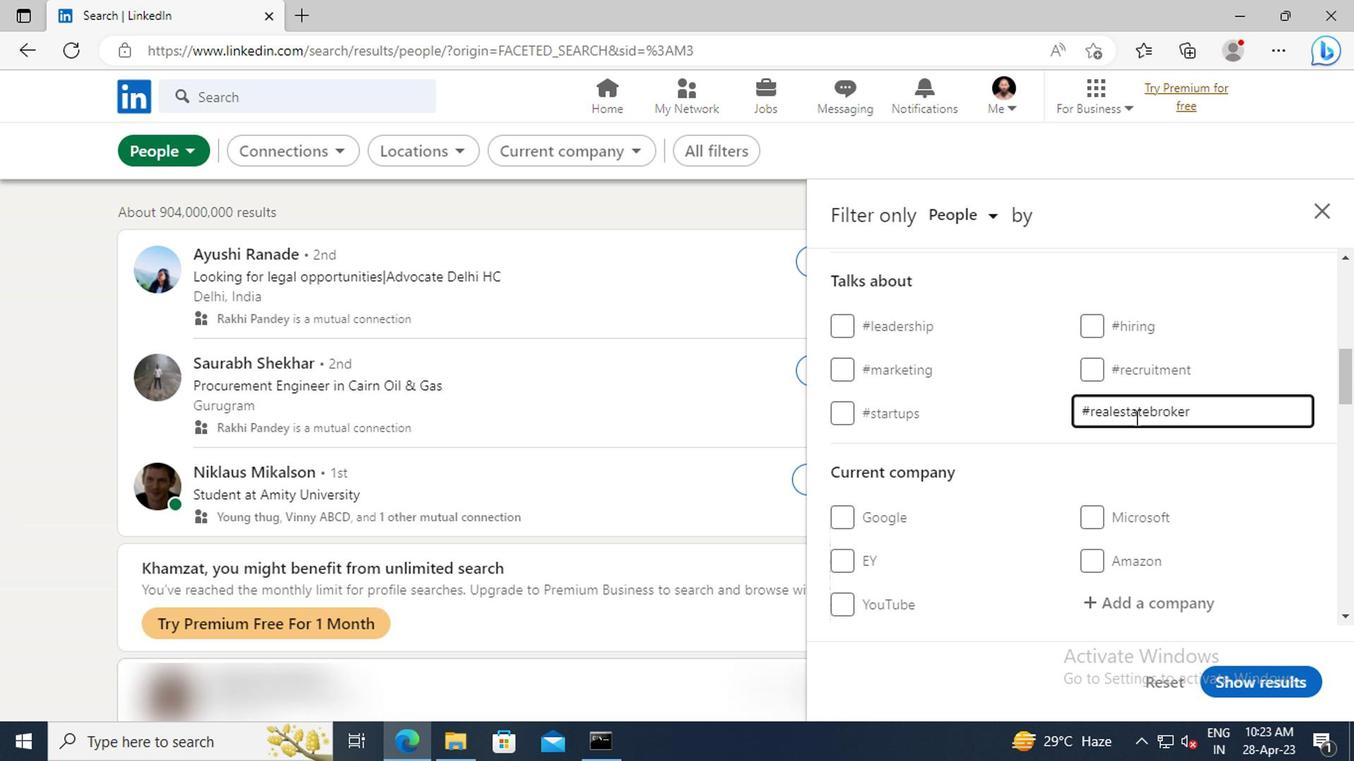 
Action: Mouse scrolled (1130, 418) with delta (0, 0)
Screenshot: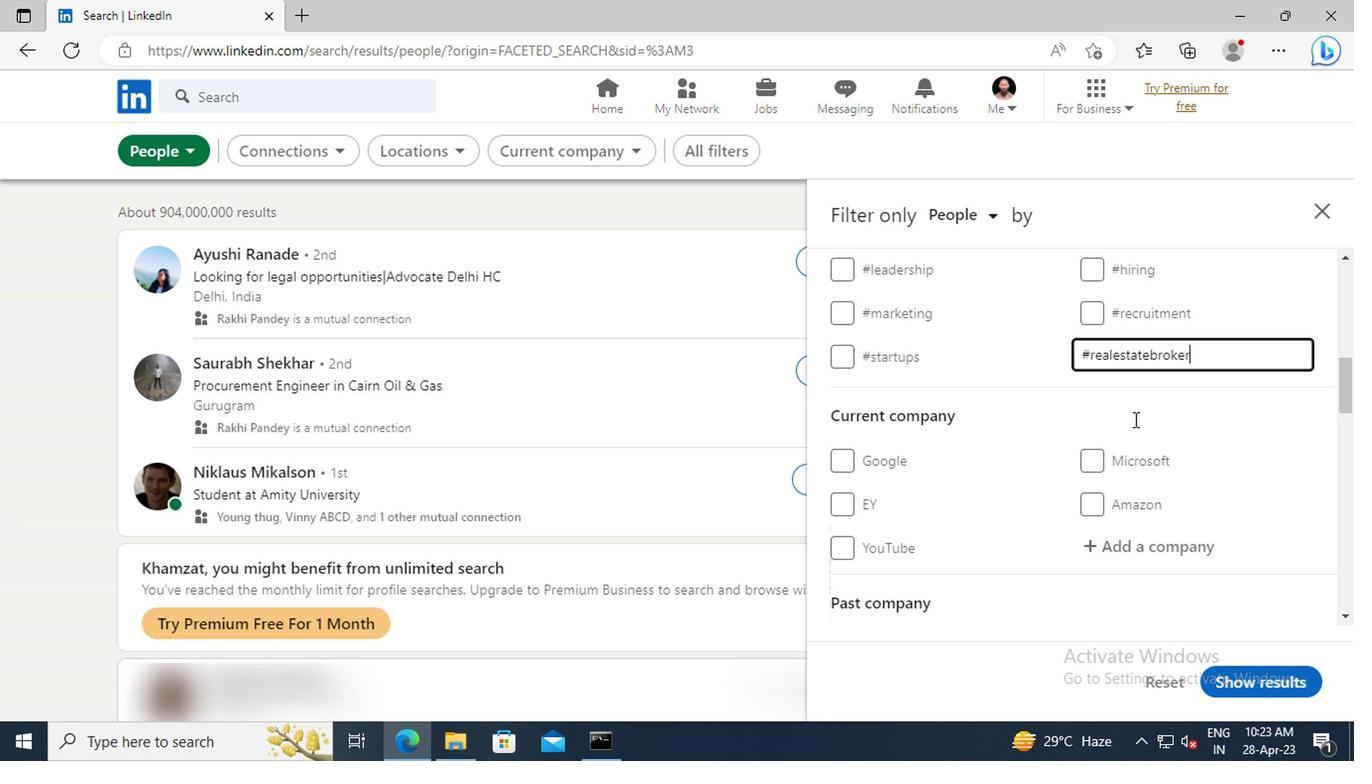 
Action: Mouse scrolled (1130, 418) with delta (0, 0)
Screenshot: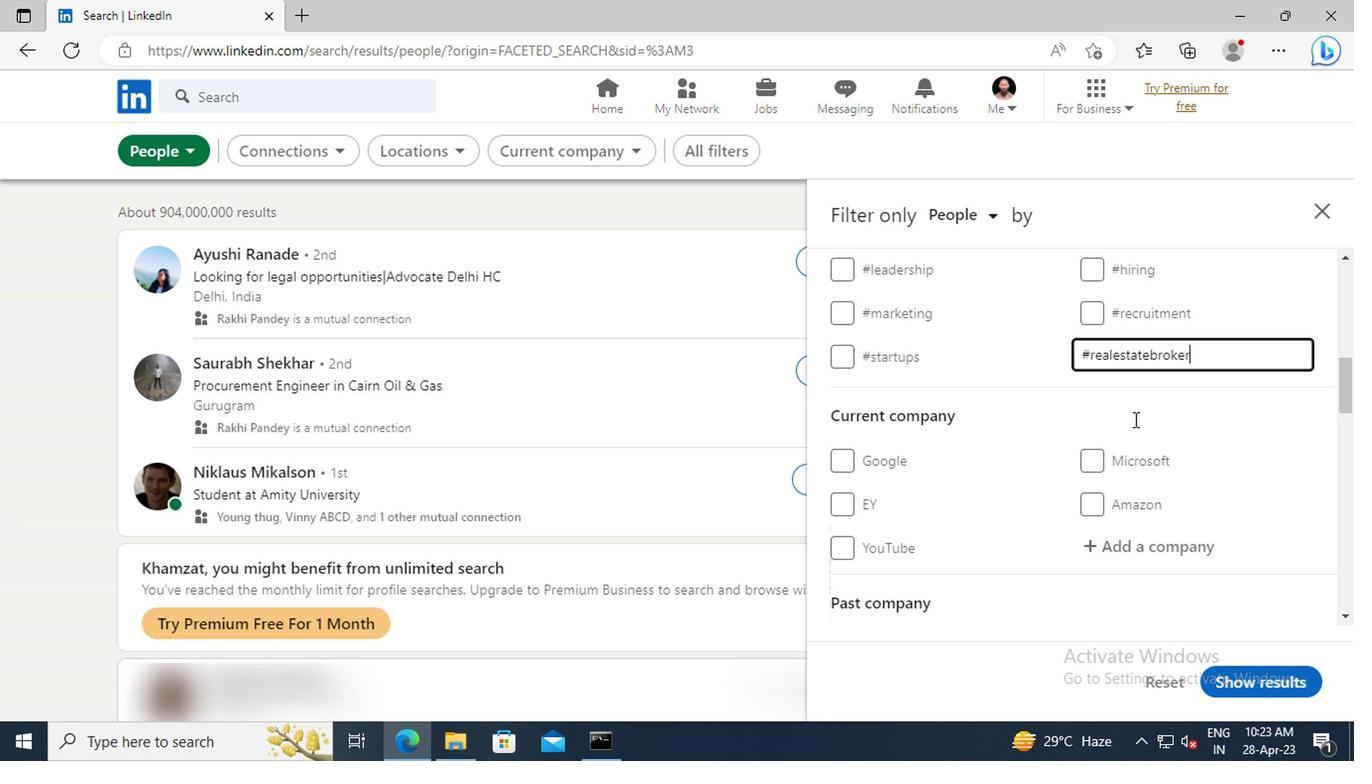 
Action: Mouse scrolled (1130, 418) with delta (0, 0)
Screenshot: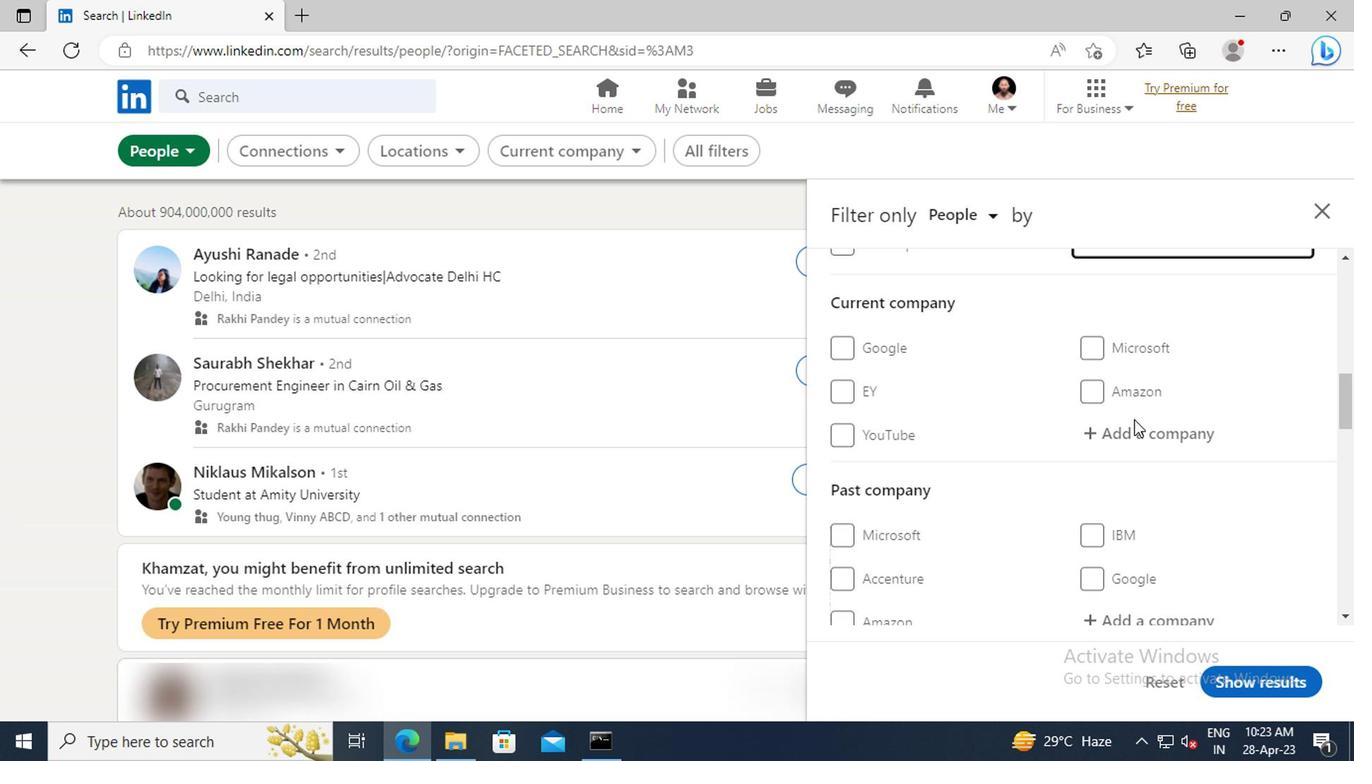 
Action: Mouse scrolled (1130, 418) with delta (0, 0)
Screenshot: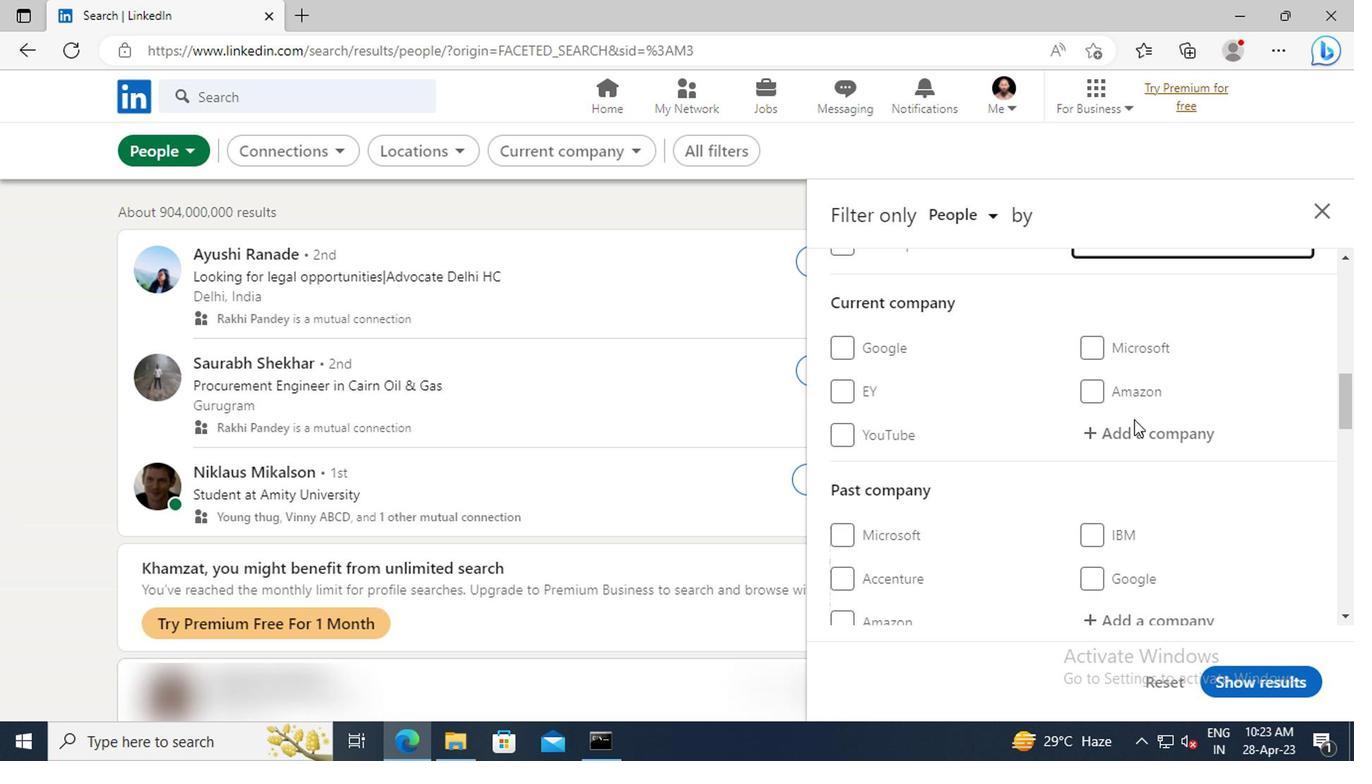
Action: Mouse scrolled (1130, 418) with delta (0, 0)
Screenshot: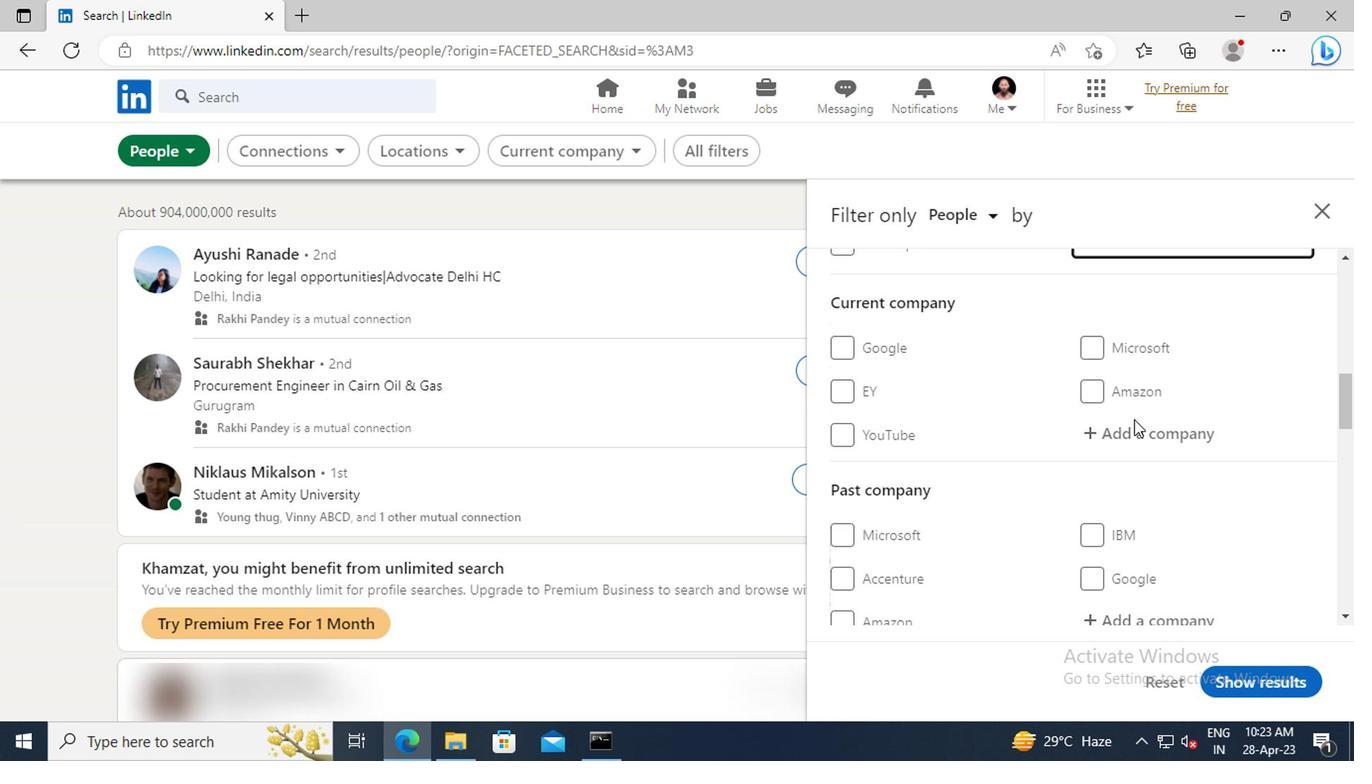 
Action: Mouse scrolled (1130, 418) with delta (0, 0)
Screenshot: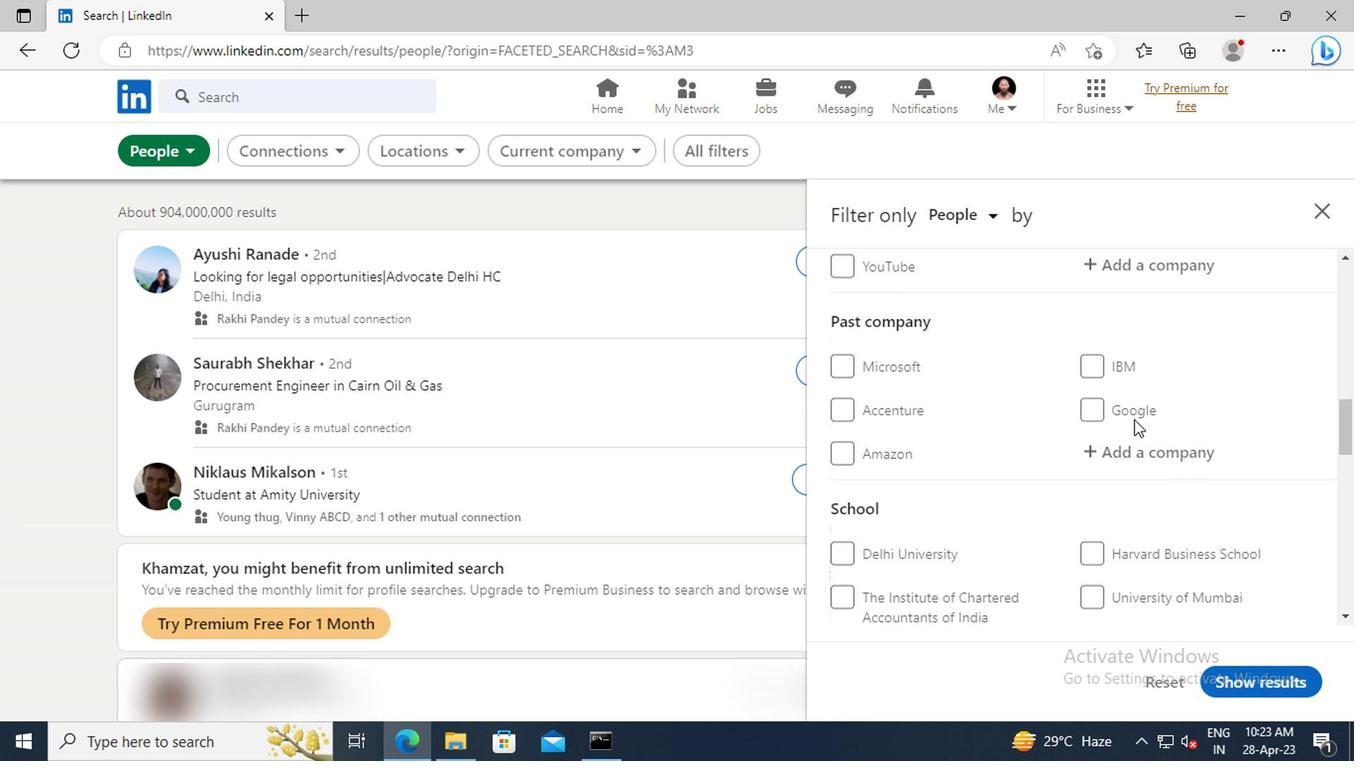 
Action: Mouse scrolled (1130, 418) with delta (0, 0)
Screenshot: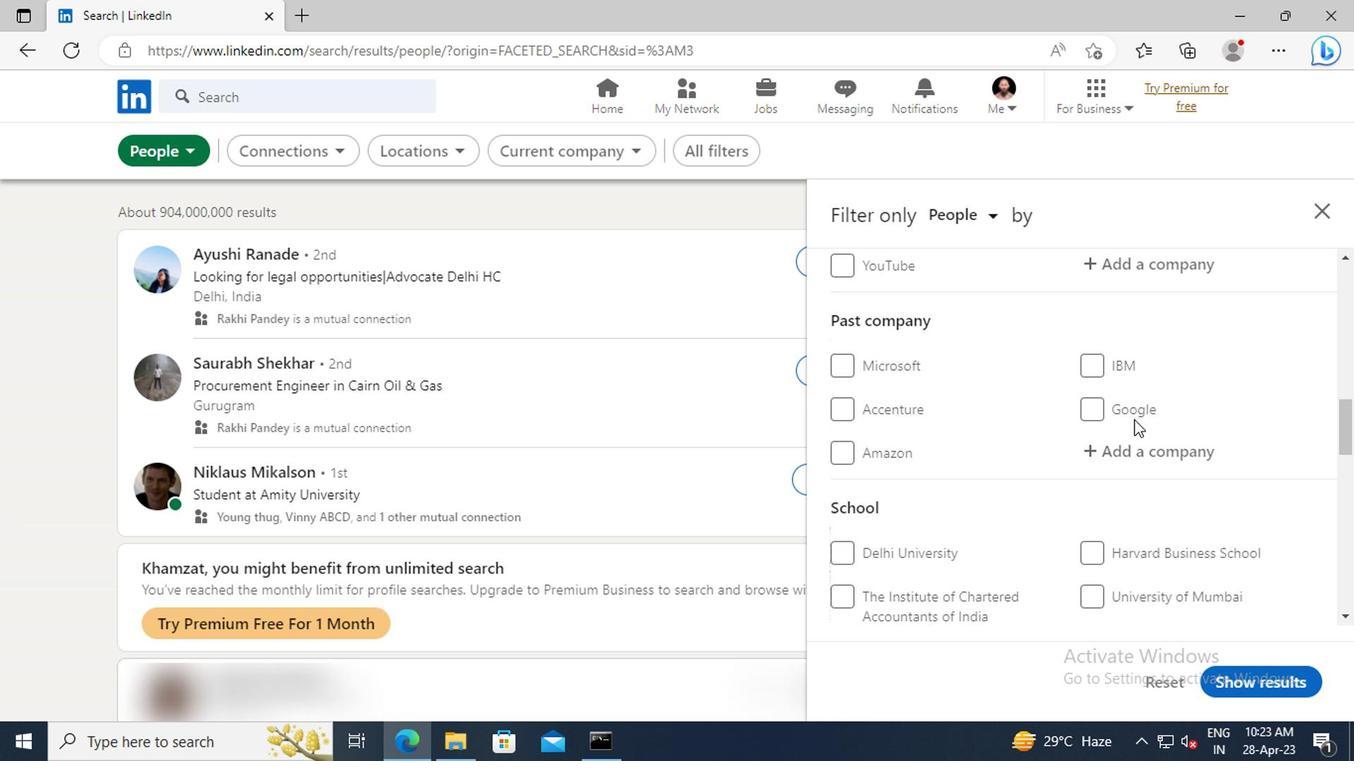 
Action: Mouse scrolled (1130, 418) with delta (0, 0)
Screenshot: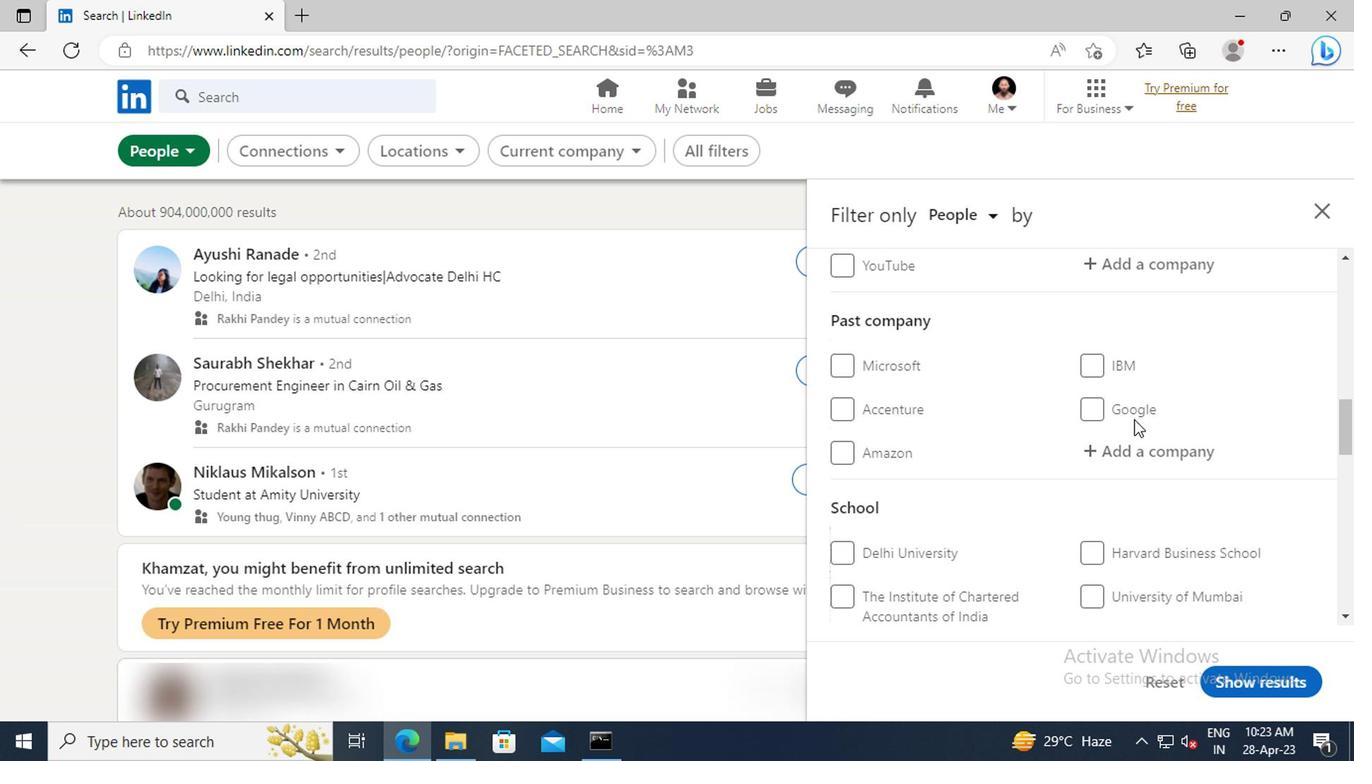 
Action: Mouse scrolled (1130, 418) with delta (0, 0)
Screenshot: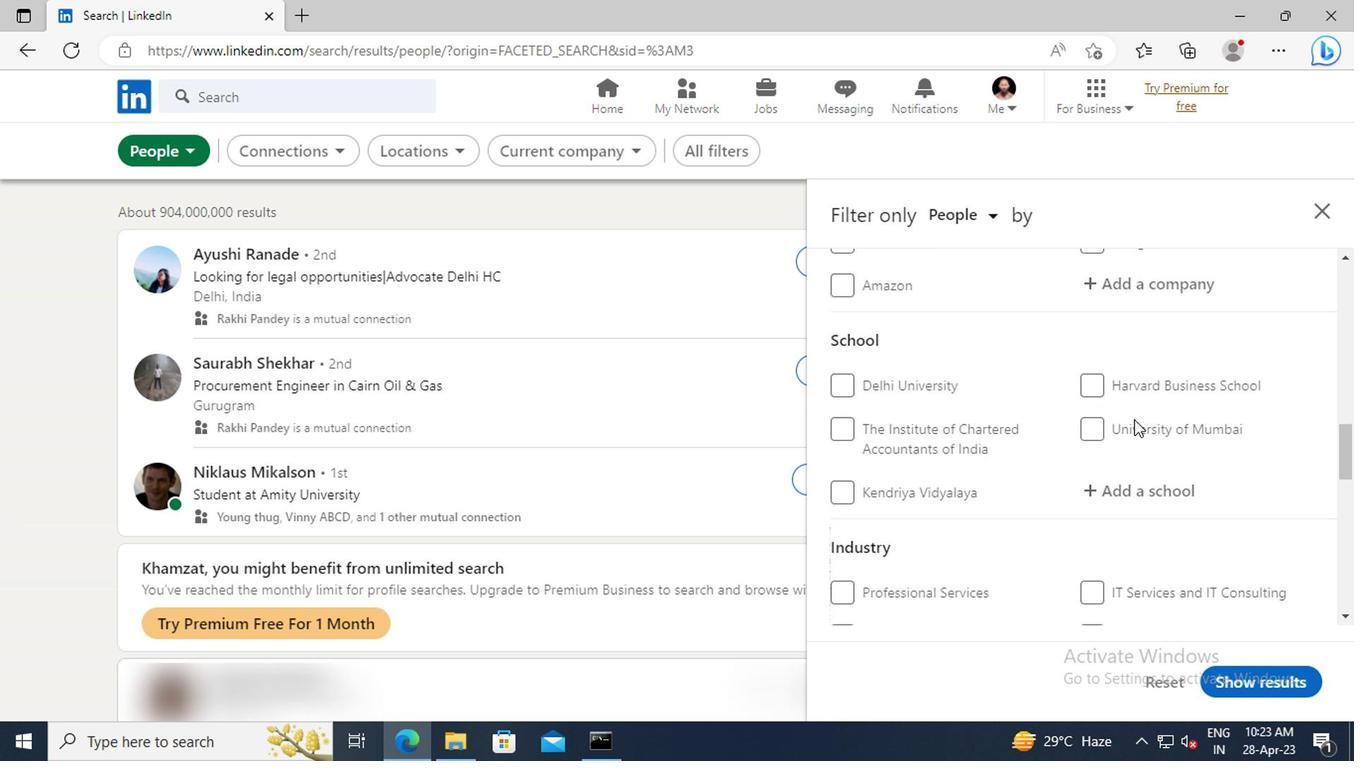 
Action: Mouse scrolled (1130, 418) with delta (0, 0)
Screenshot: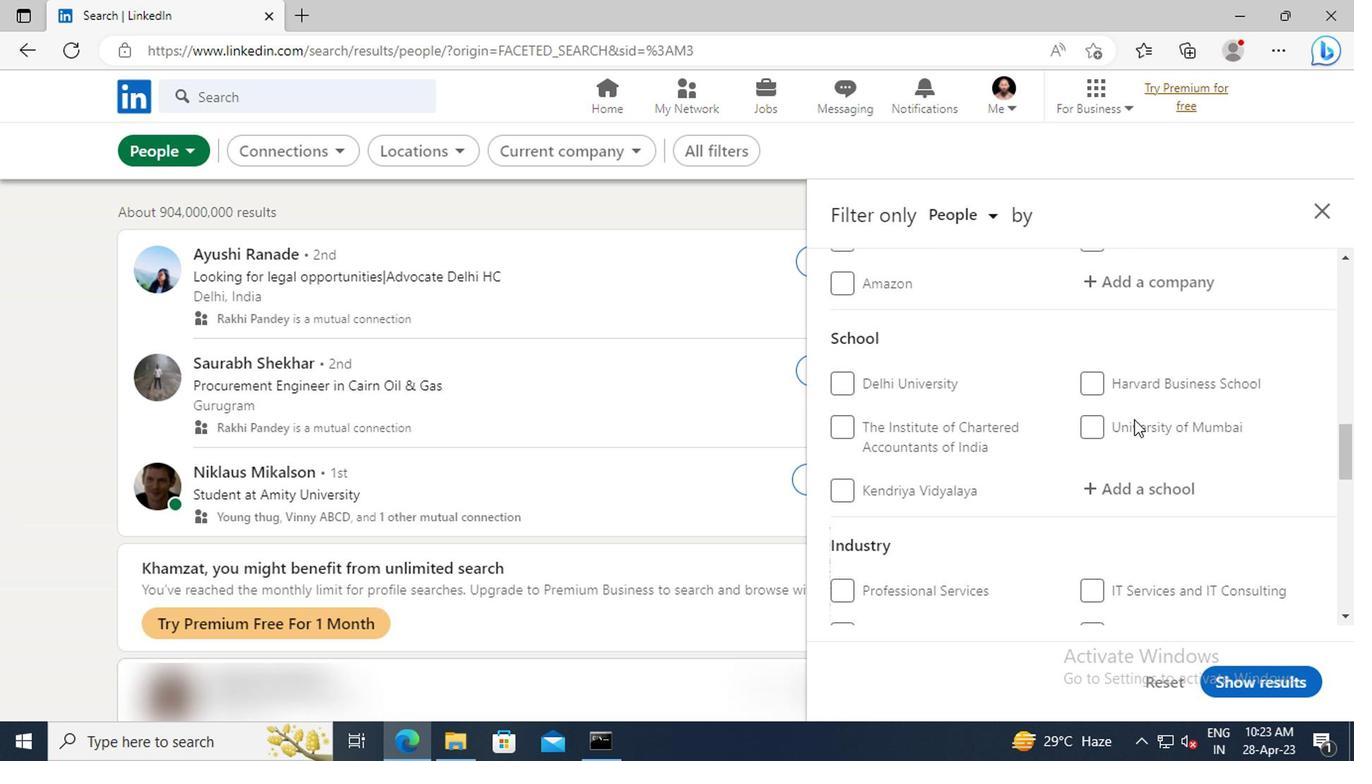 
Action: Mouse scrolled (1130, 418) with delta (0, 0)
Screenshot: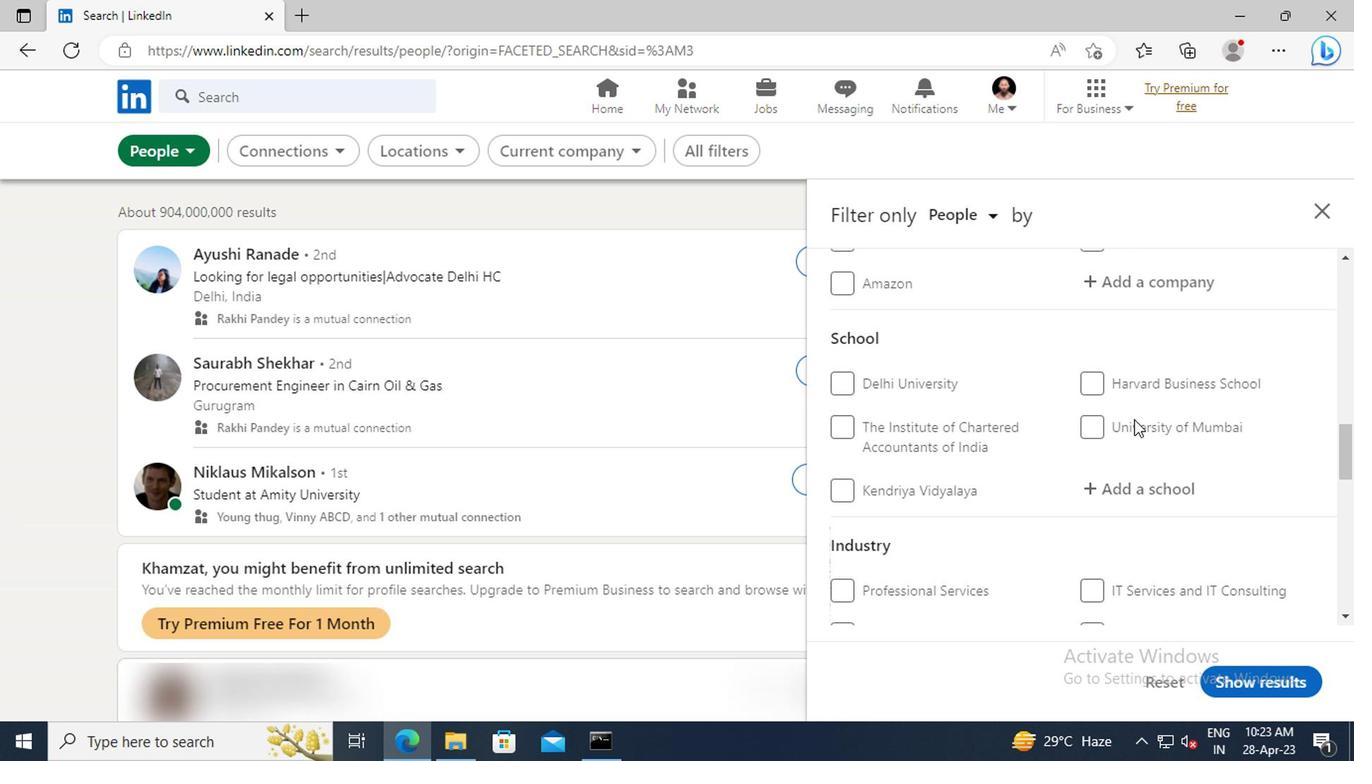 
Action: Mouse scrolled (1130, 418) with delta (0, 0)
Screenshot: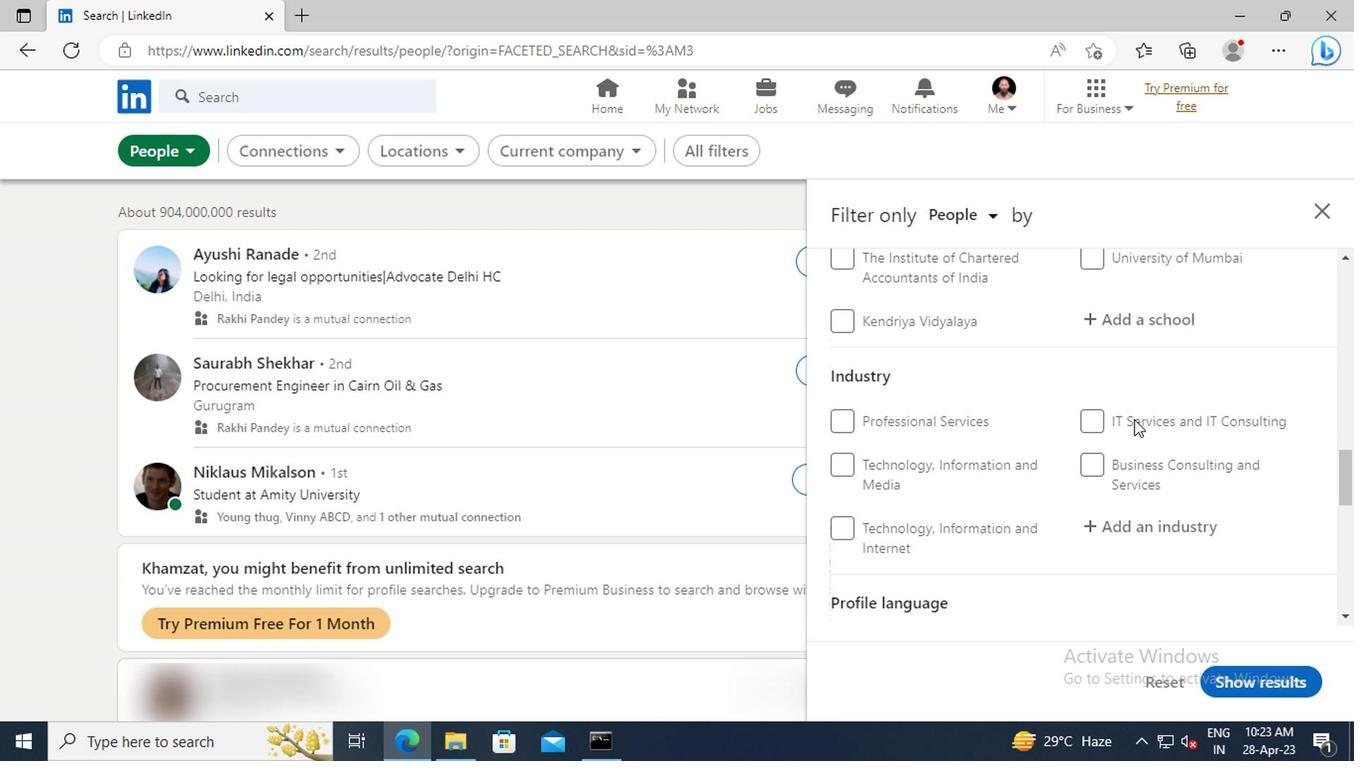 
Action: Mouse scrolled (1130, 418) with delta (0, 0)
Screenshot: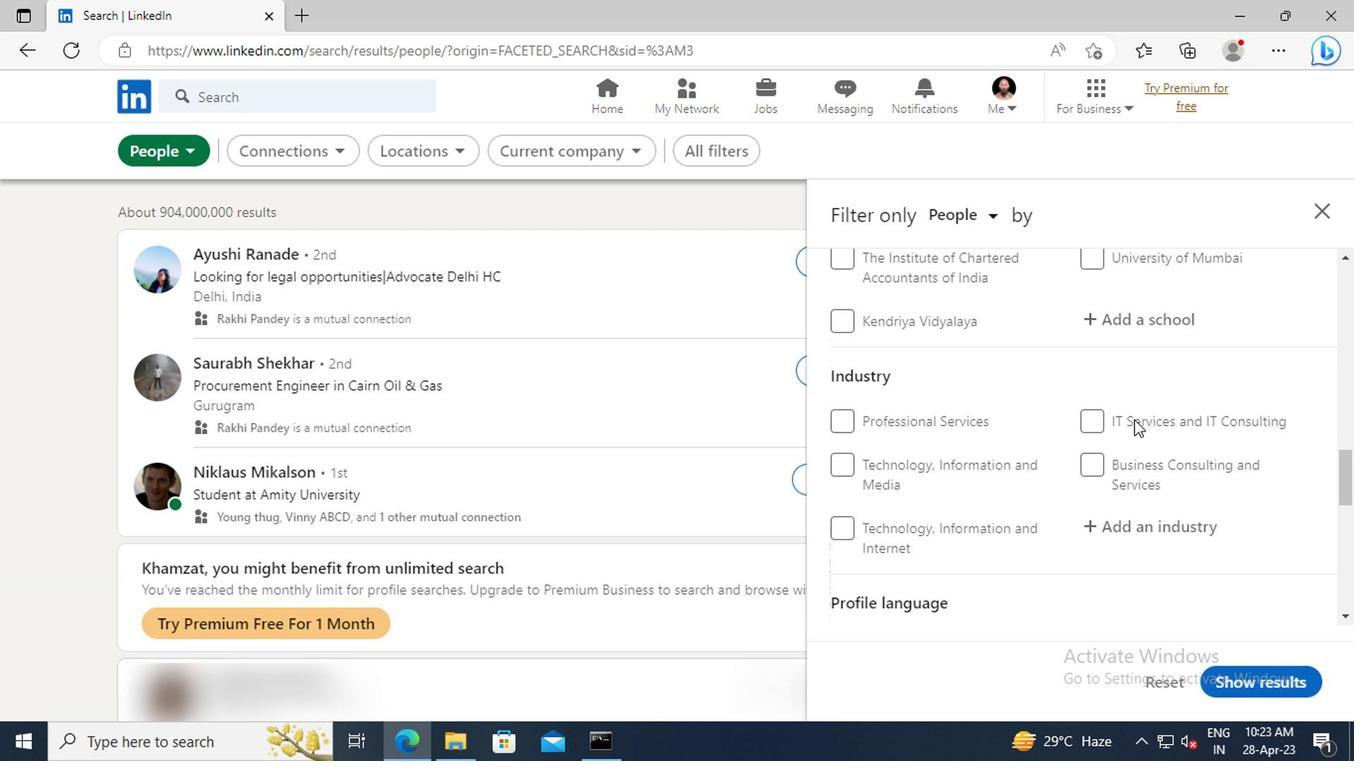 
Action: Mouse moved to (1127, 421)
Screenshot: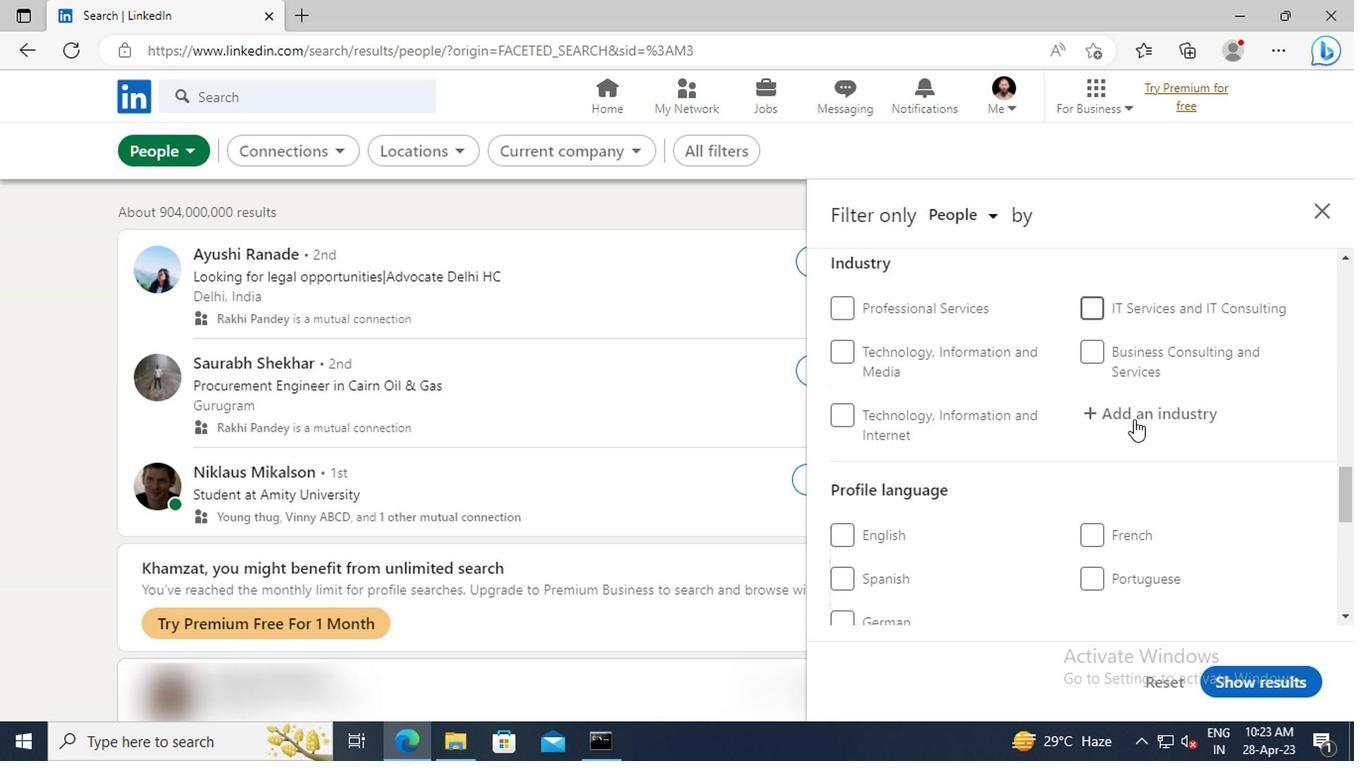 
Action: Mouse scrolled (1127, 419) with delta (0, -1)
Screenshot: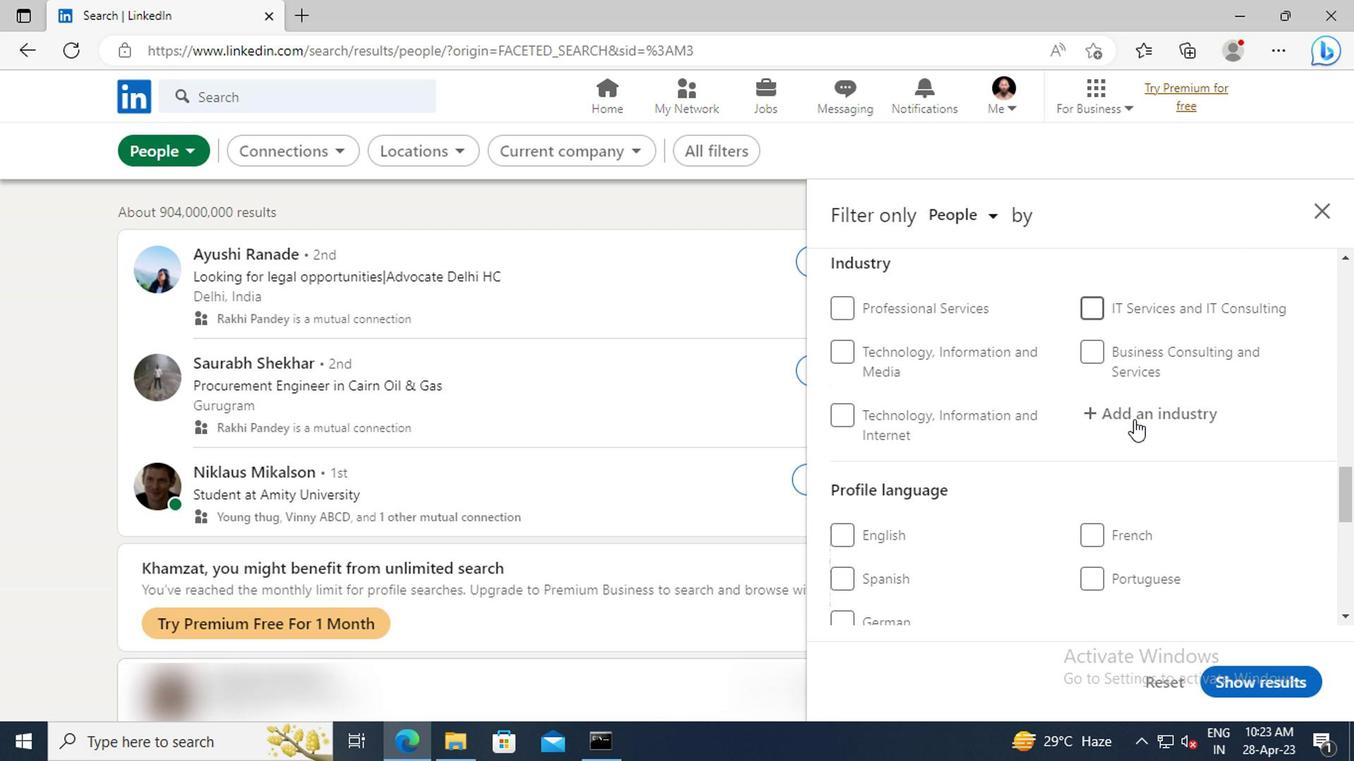 
Action: Mouse moved to (842, 522)
Screenshot: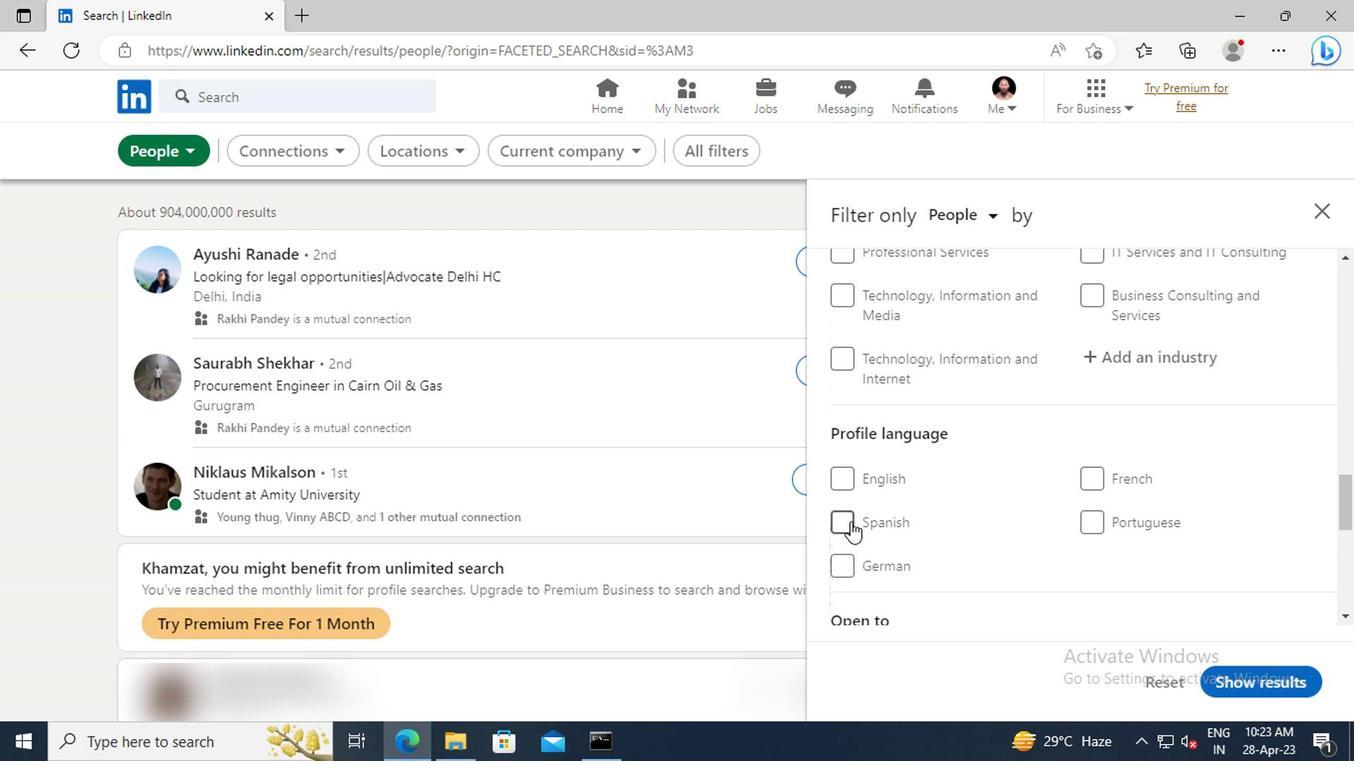 
Action: Mouse pressed left at (842, 522)
Screenshot: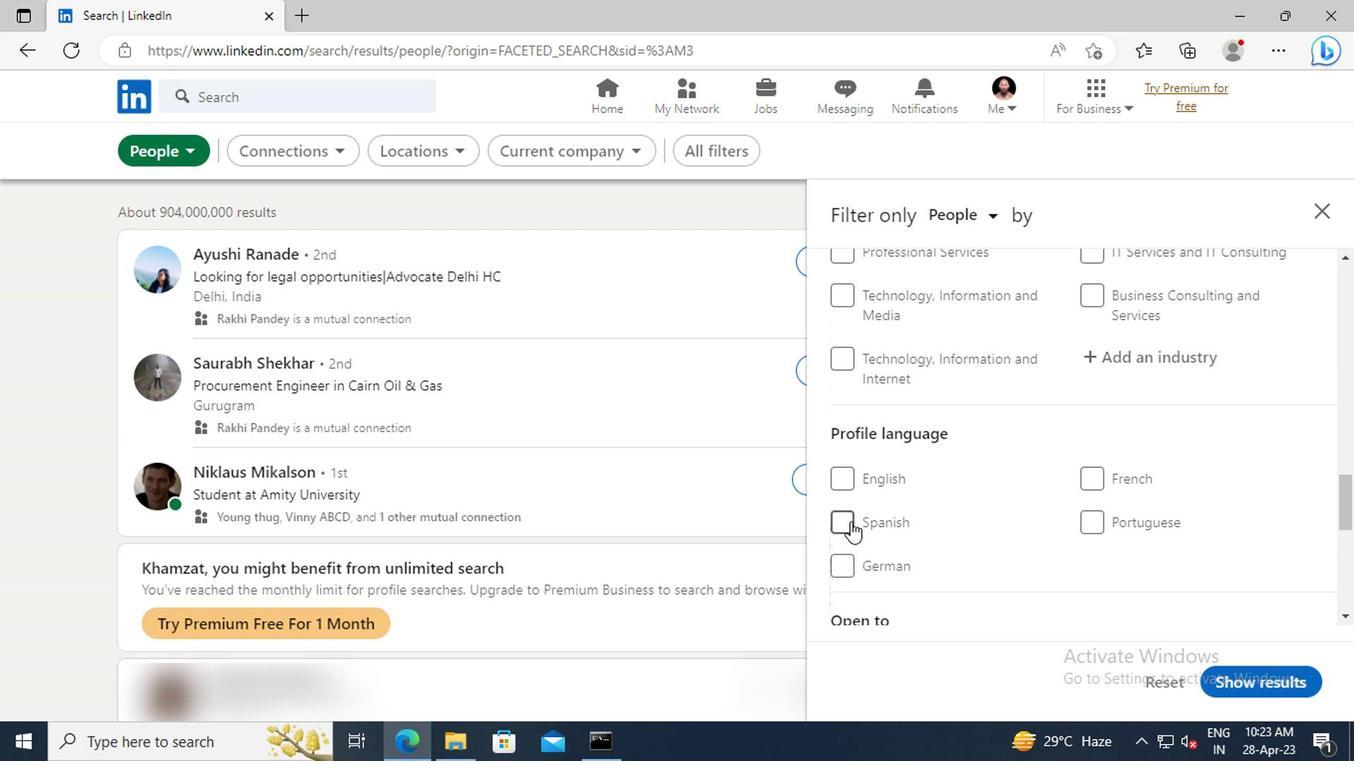 
Action: Mouse moved to (1060, 511)
Screenshot: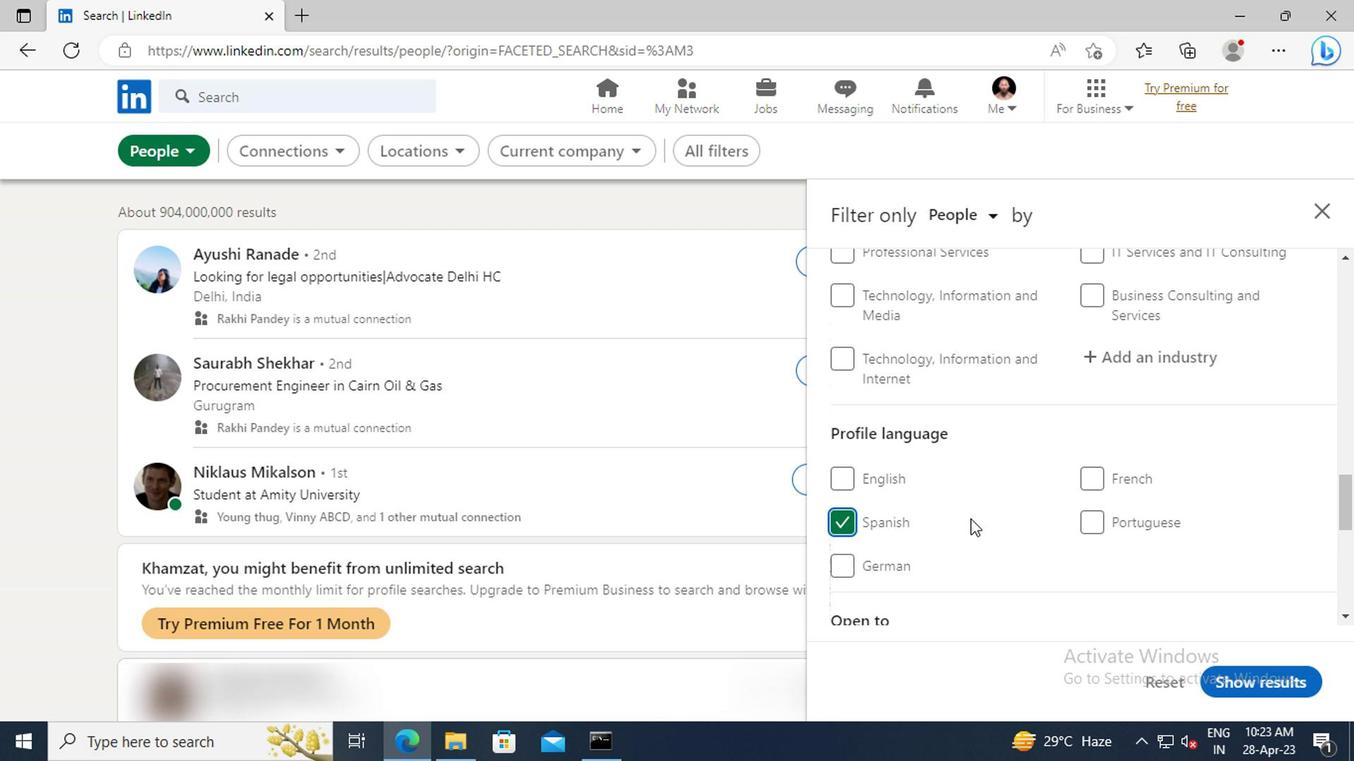 
Action: Mouse scrolled (1060, 512) with delta (0, 1)
Screenshot: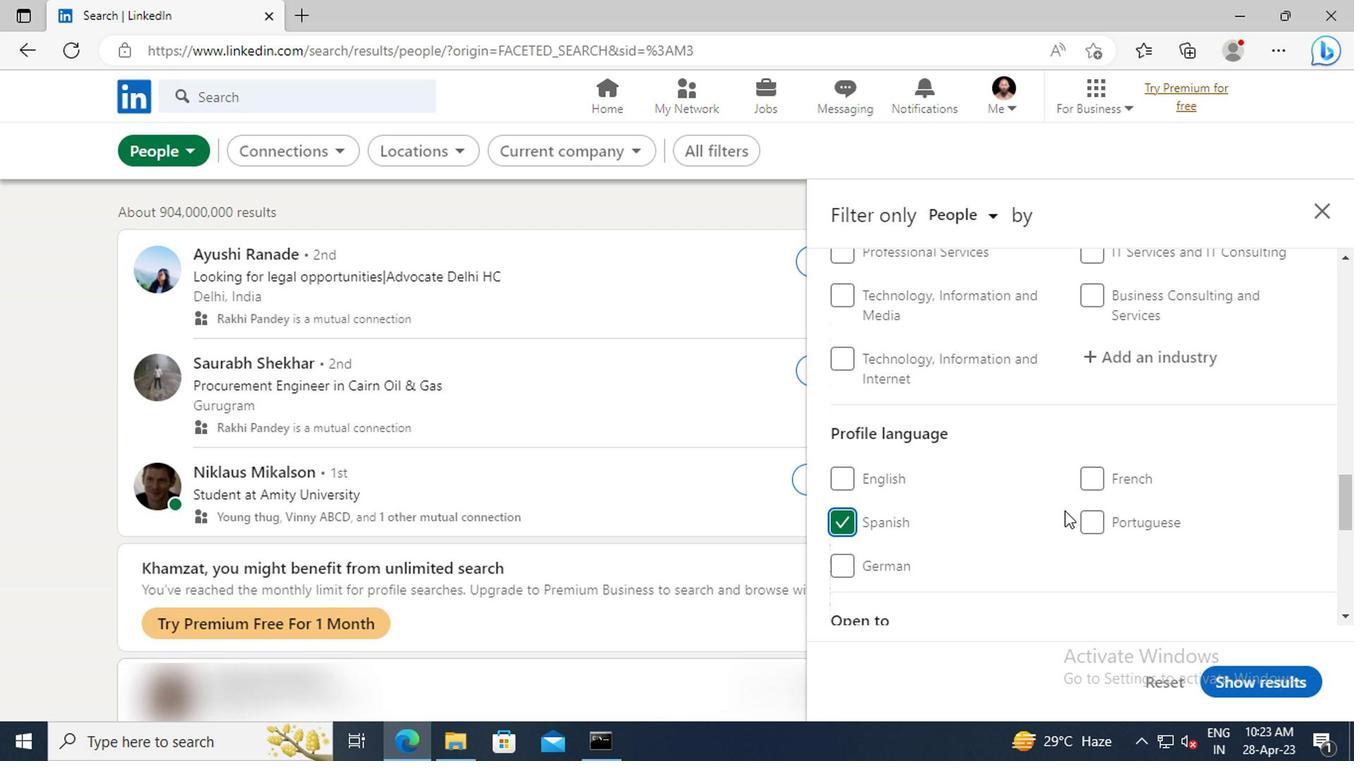 
Action: Mouse scrolled (1060, 512) with delta (0, 1)
Screenshot: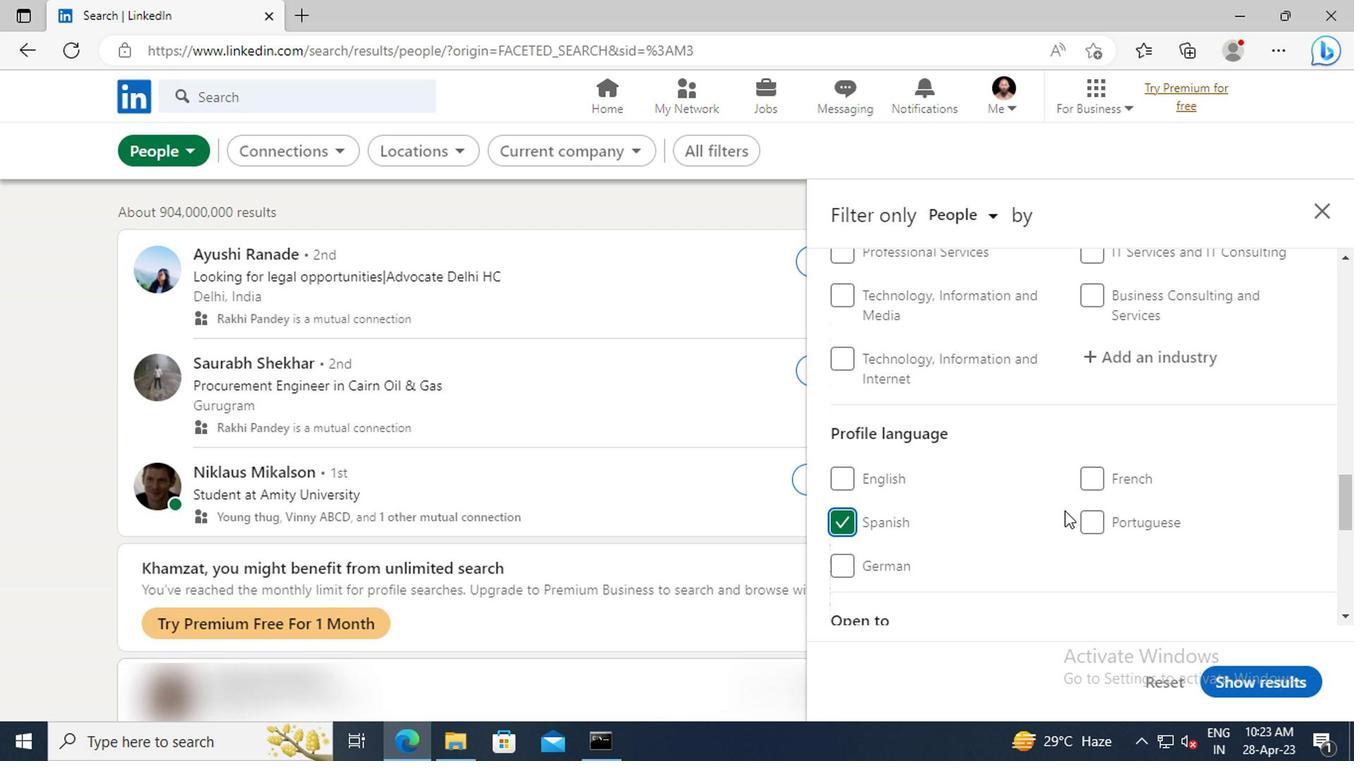 
Action: Mouse scrolled (1060, 512) with delta (0, 1)
Screenshot: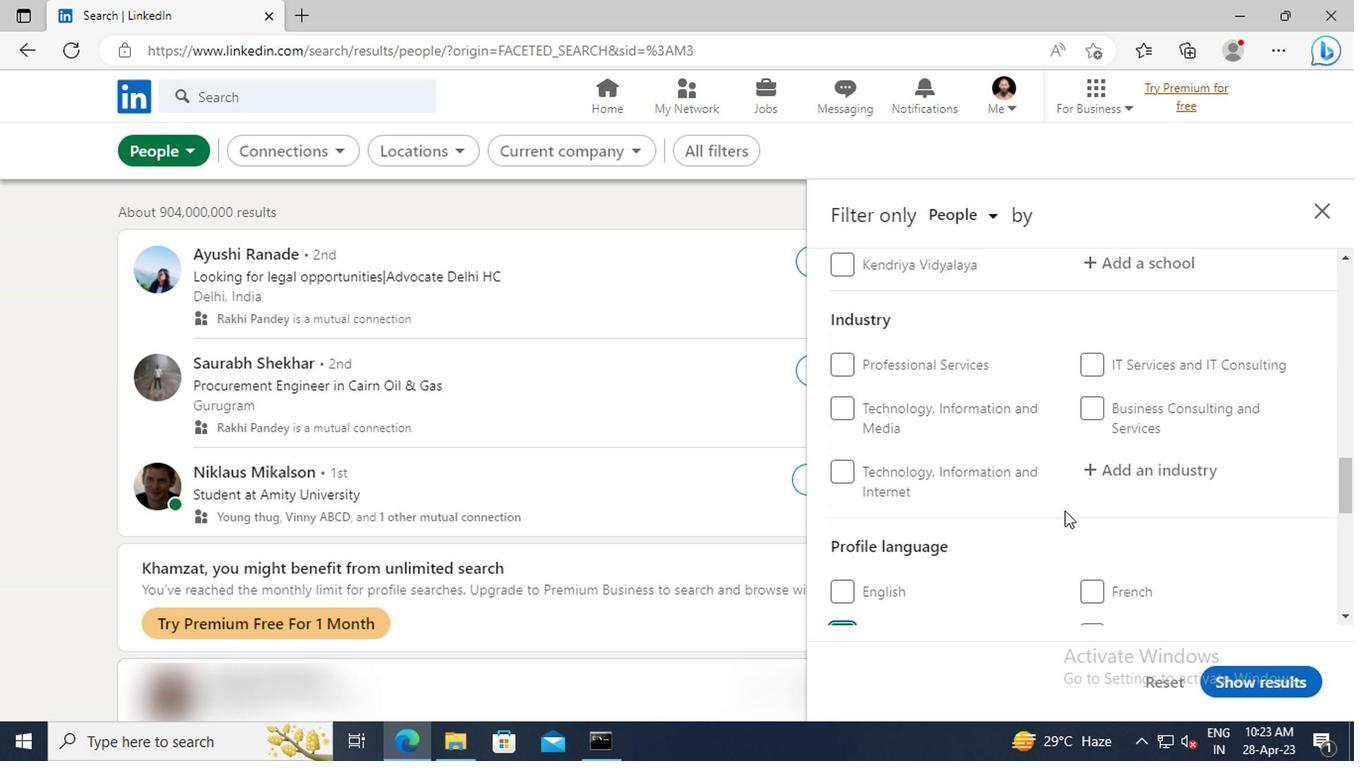 
Action: Mouse scrolled (1060, 512) with delta (0, 1)
Screenshot: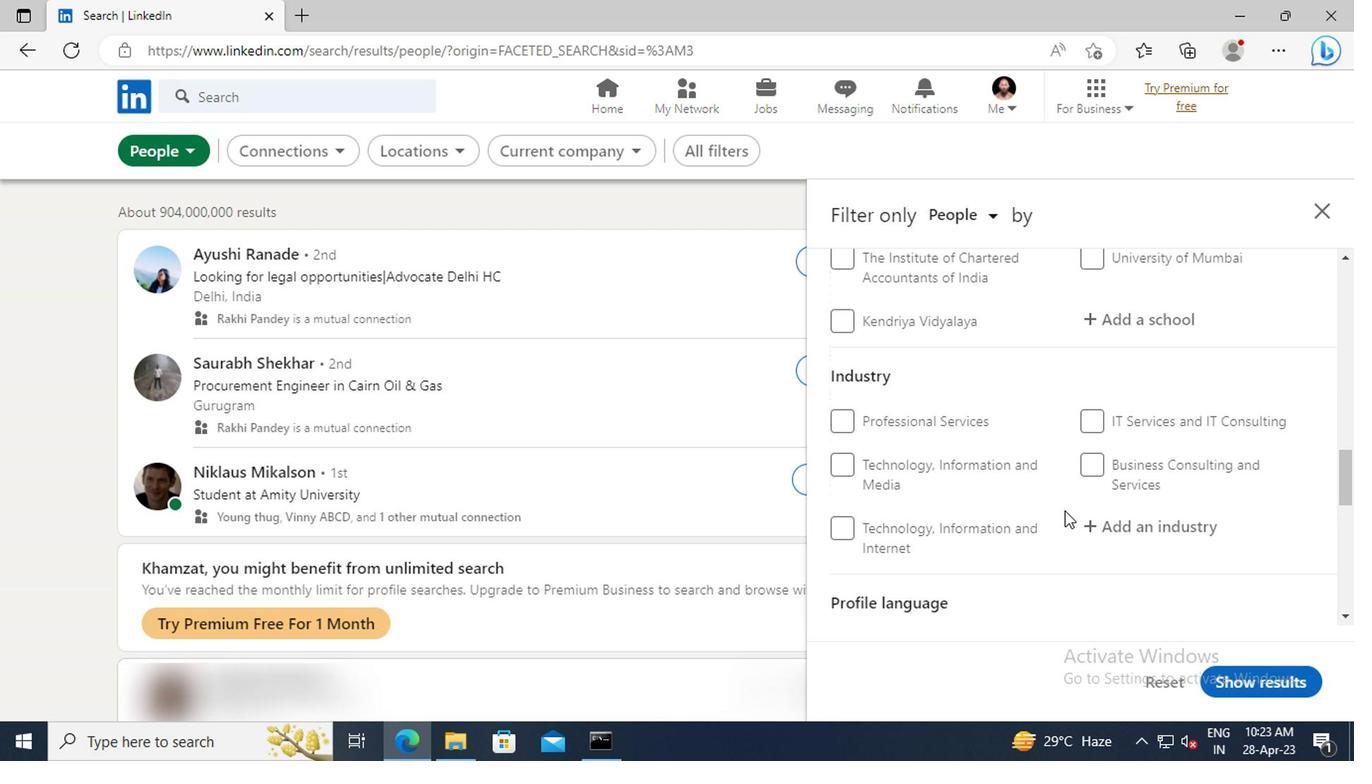 
Action: Mouse scrolled (1060, 512) with delta (0, 1)
Screenshot: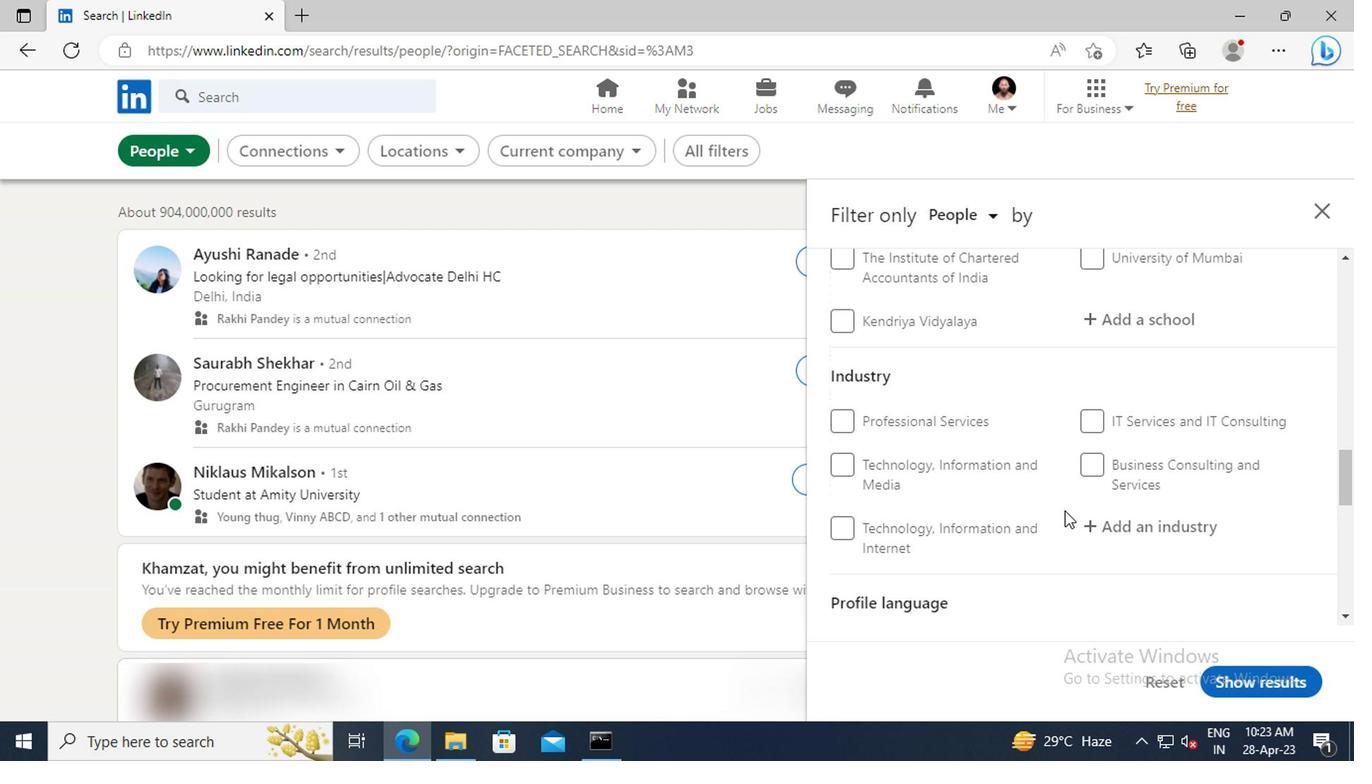 
Action: Mouse scrolled (1060, 512) with delta (0, 1)
Screenshot: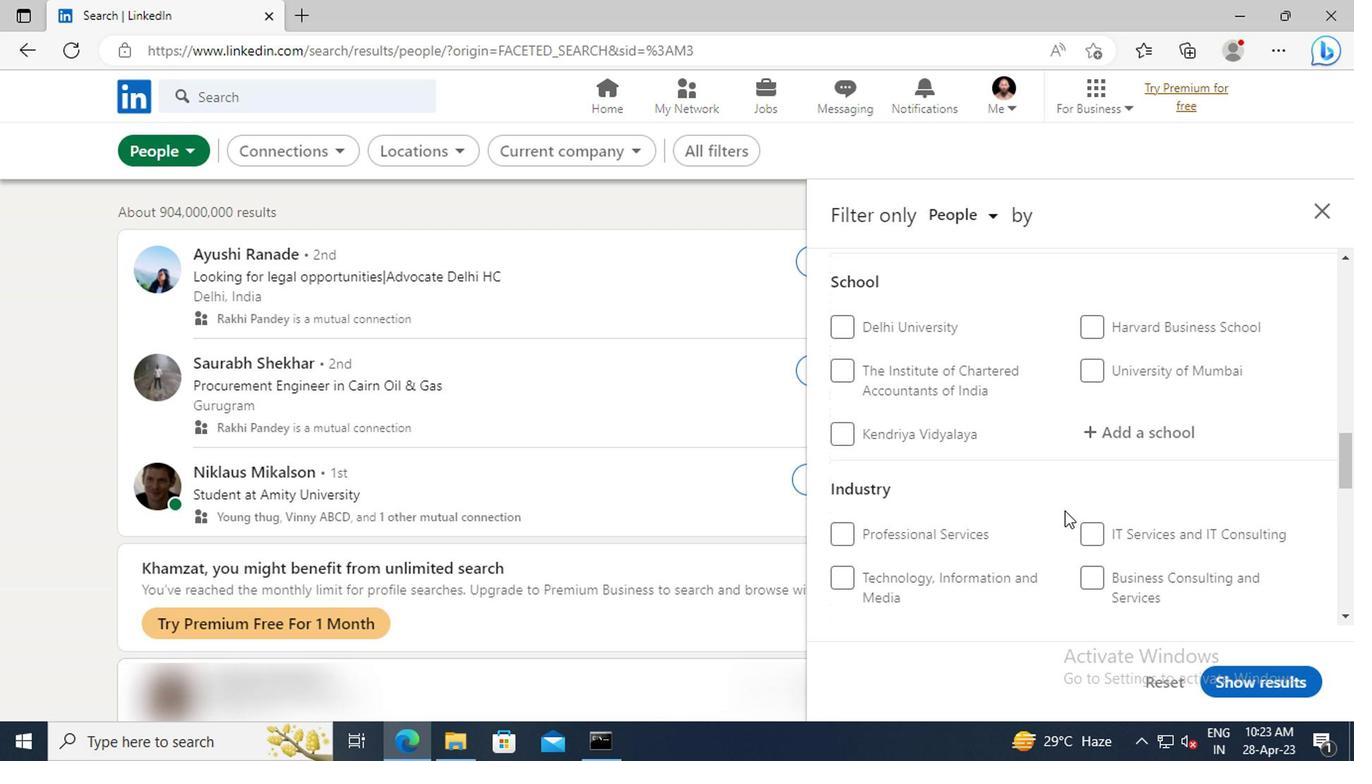 
Action: Mouse scrolled (1060, 512) with delta (0, 1)
Screenshot: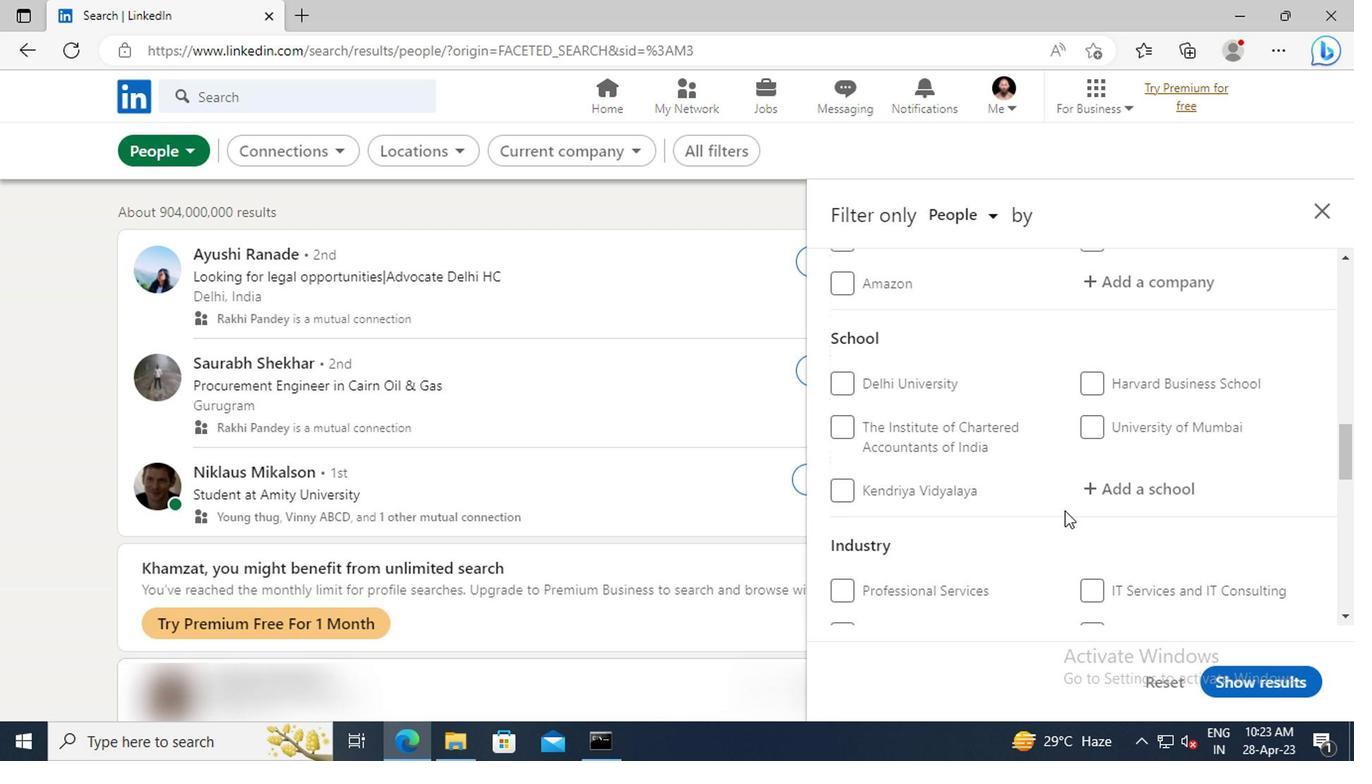 
Action: Mouse scrolled (1060, 512) with delta (0, 1)
Screenshot: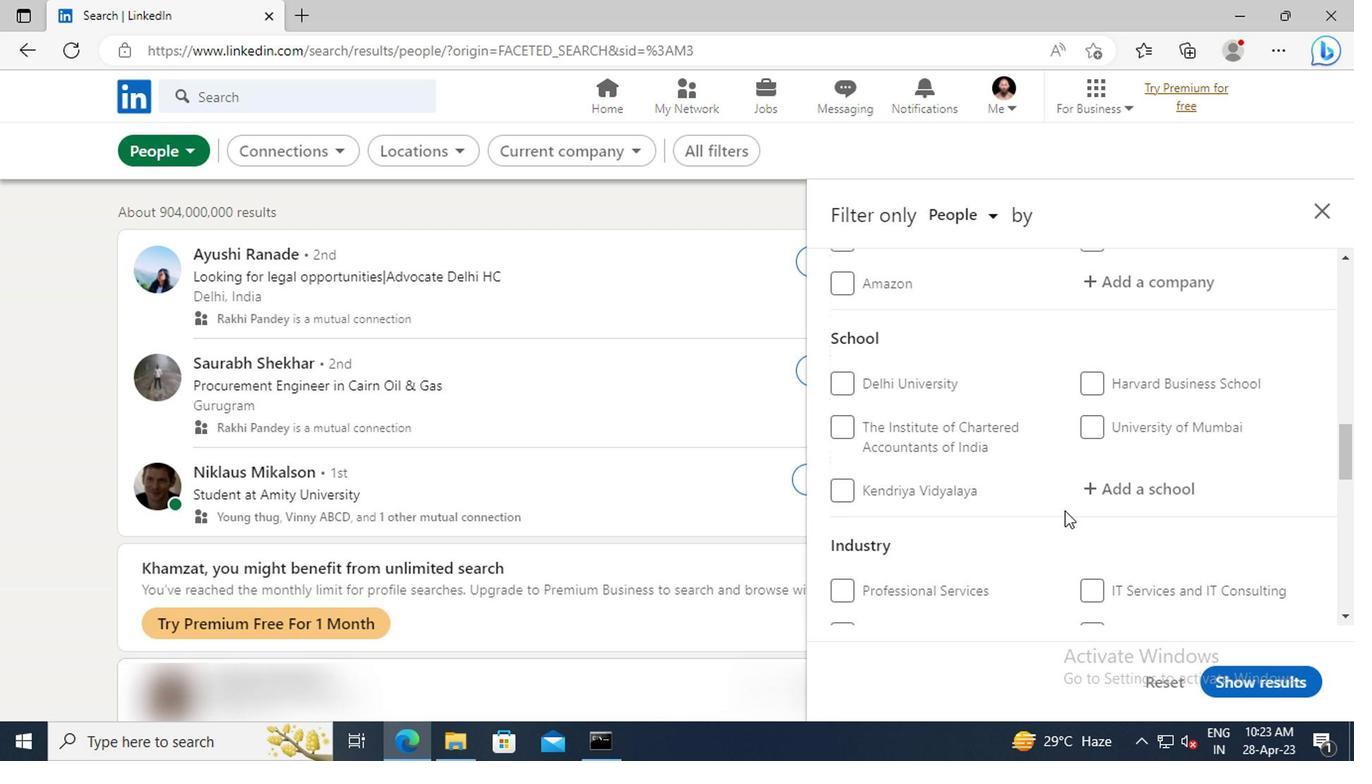 
Action: Mouse scrolled (1060, 512) with delta (0, 1)
Screenshot: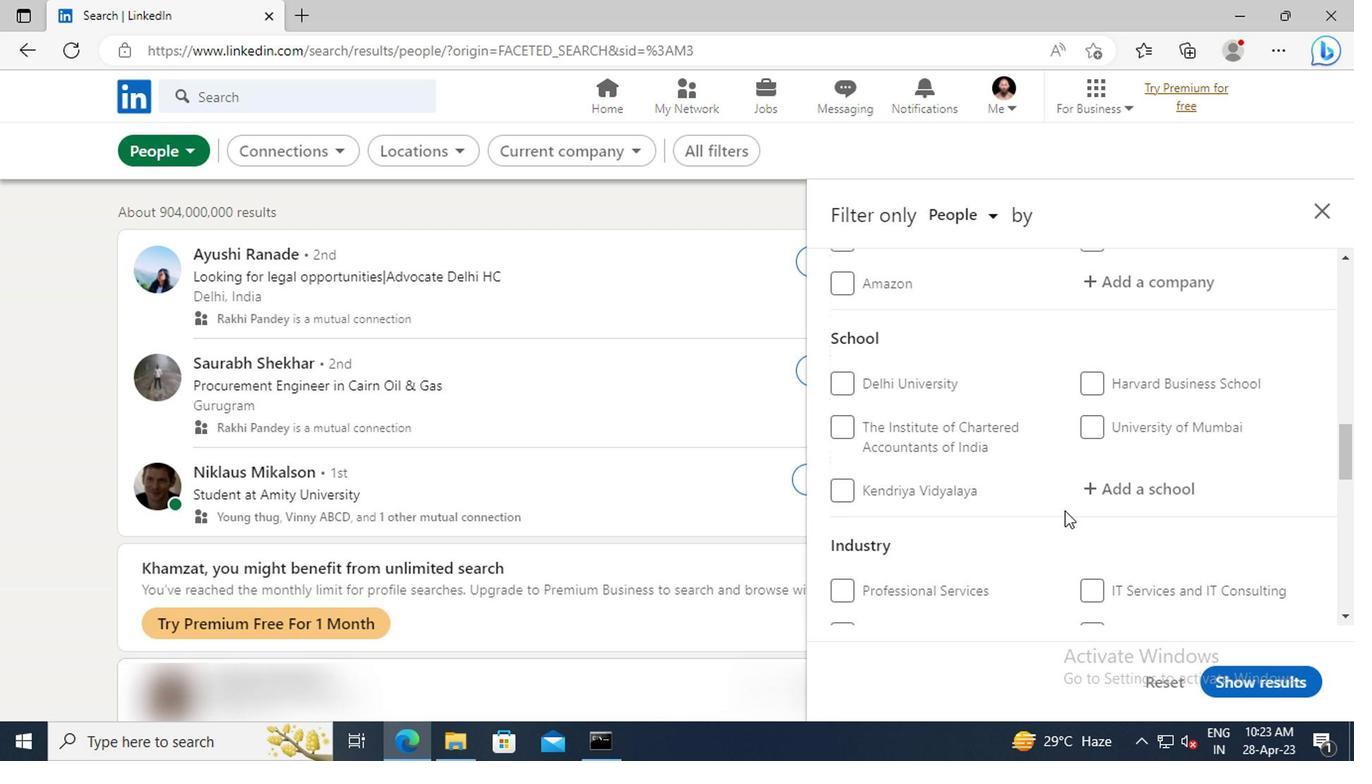 
Action: Mouse scrolled (1060, 512) with delta (0, 1)
Screenshot: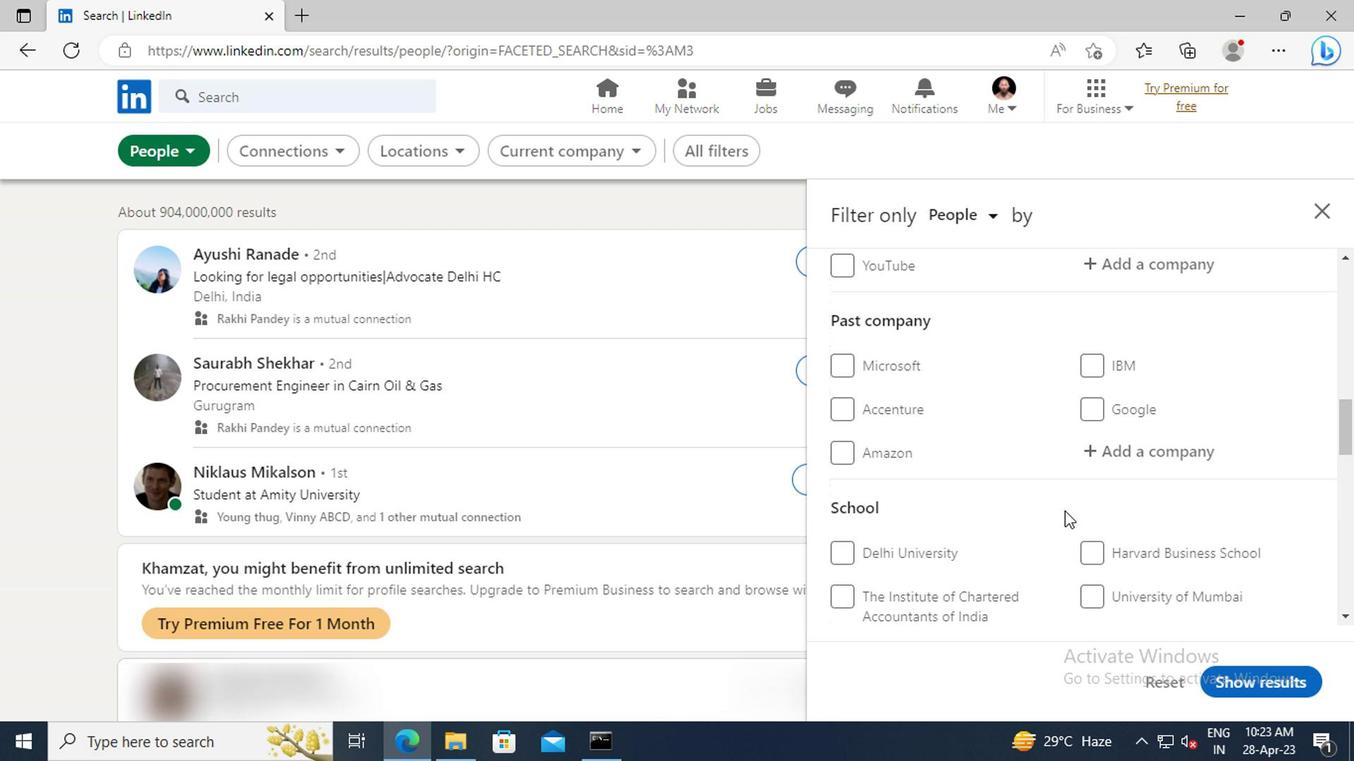 
Action: Mouse scrolled (1060, 512) with delta (0, 1)
Screenshot: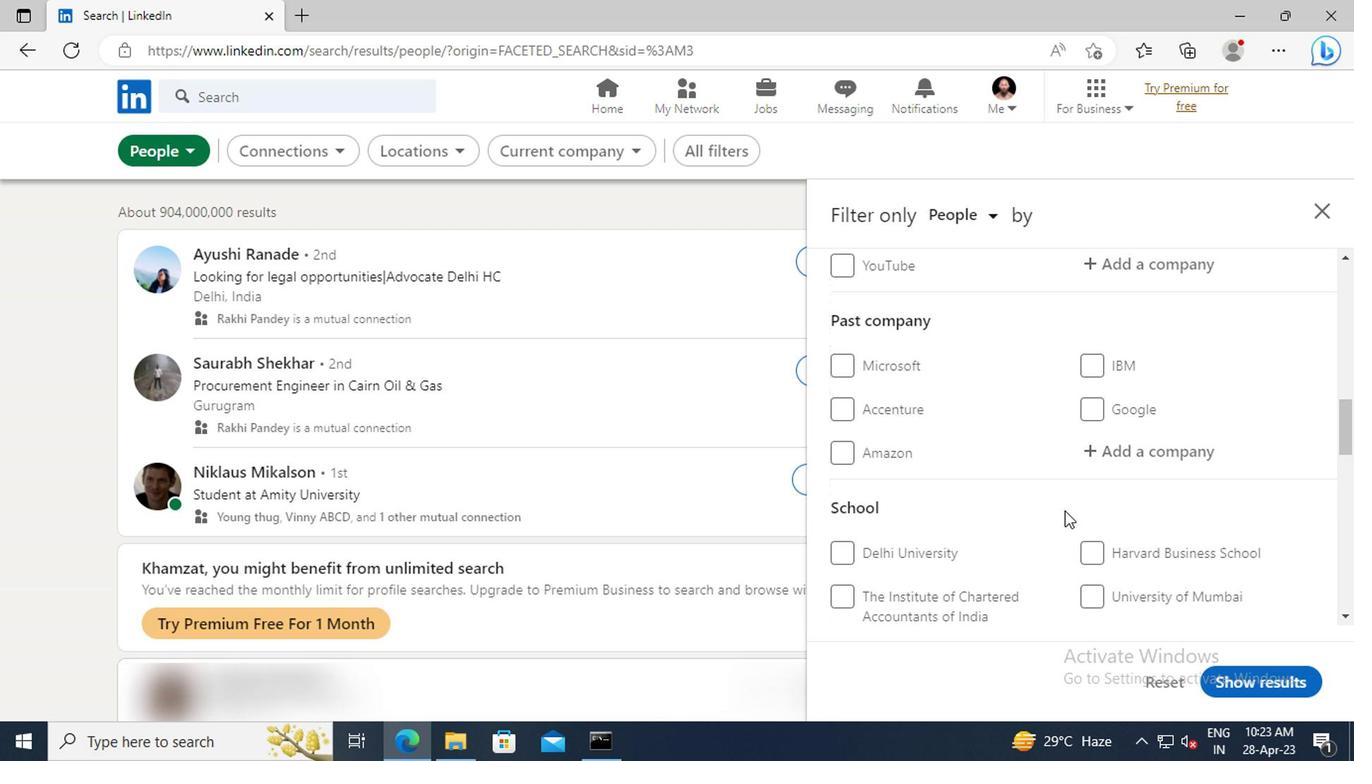 
Action: Mouse scrolled (1060, 512) with delta (0, 1)
Screenshot: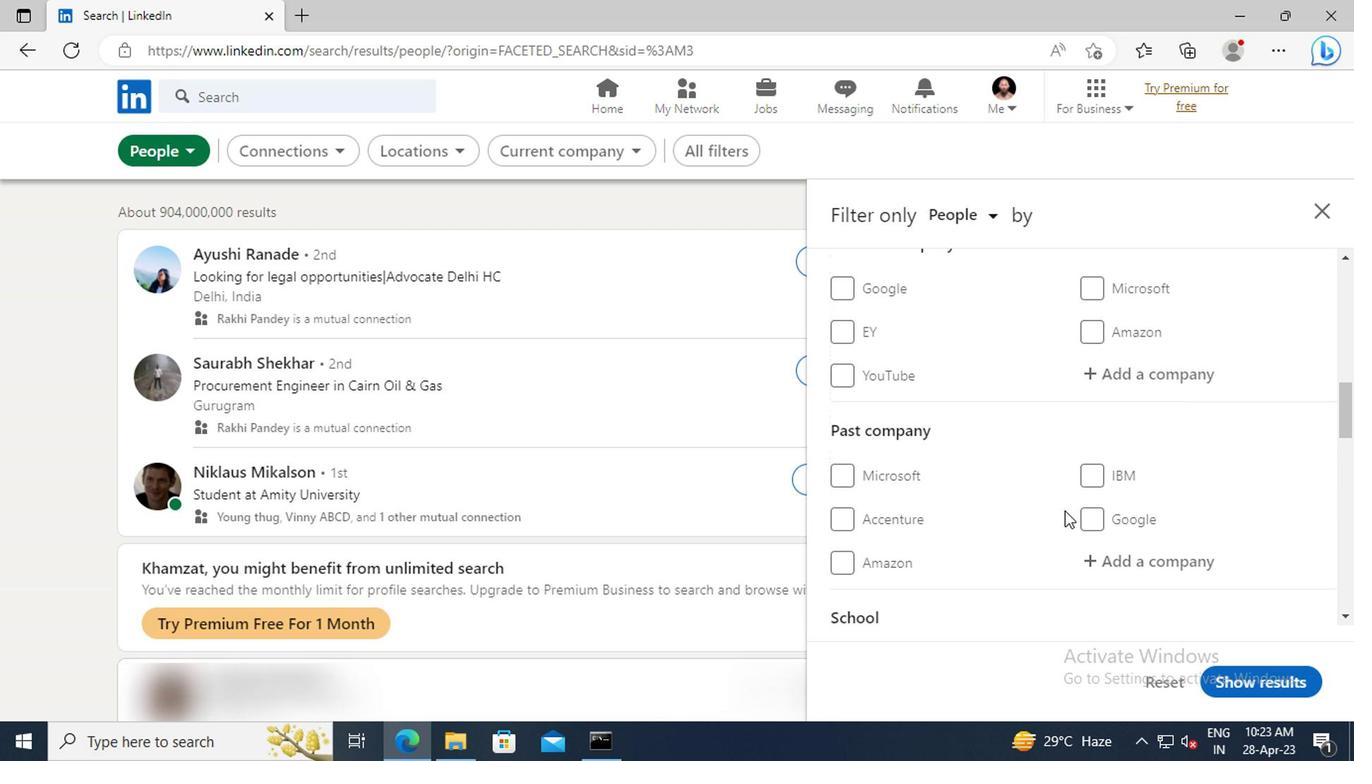 
Action: Mouse scrolled (1060, 512) with delta (0, 1)
Screenshot: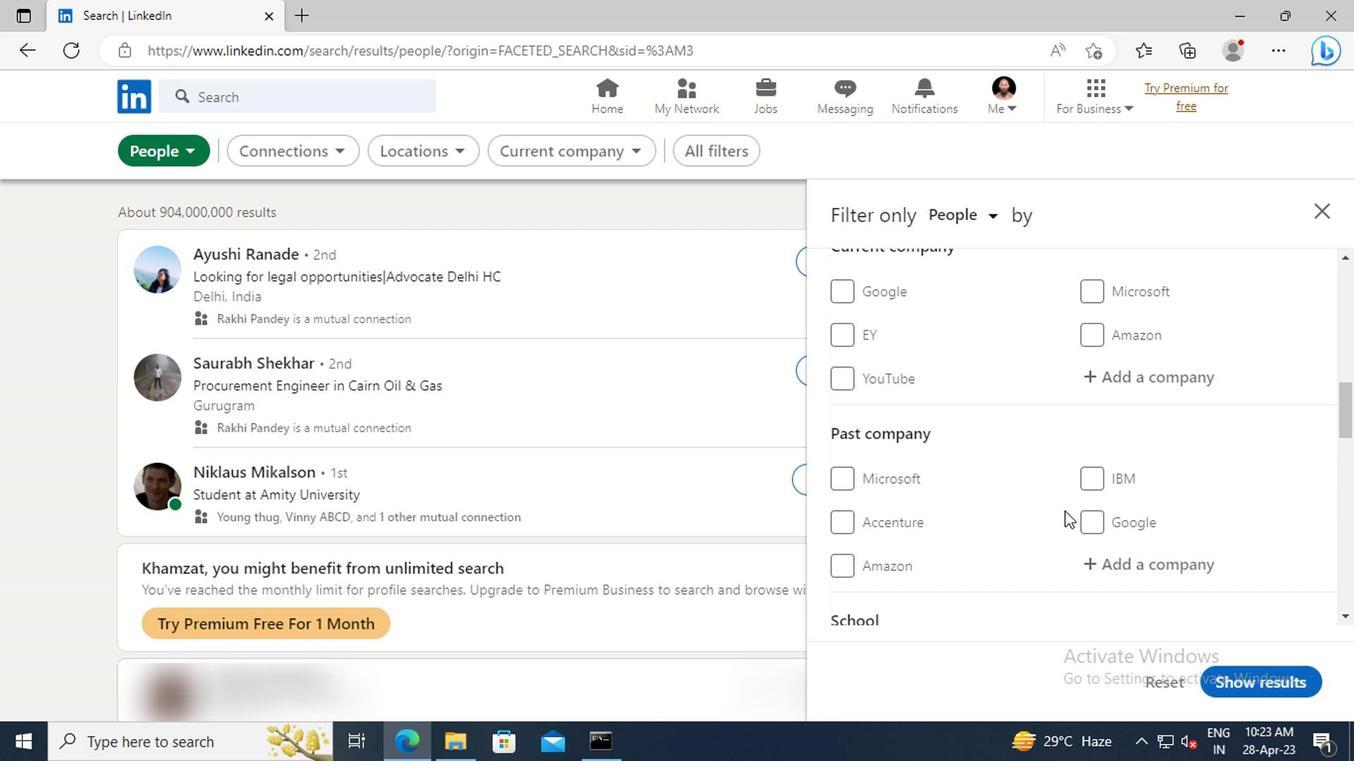 
Action: Mouse moved to (1106, 499)
Screenshot: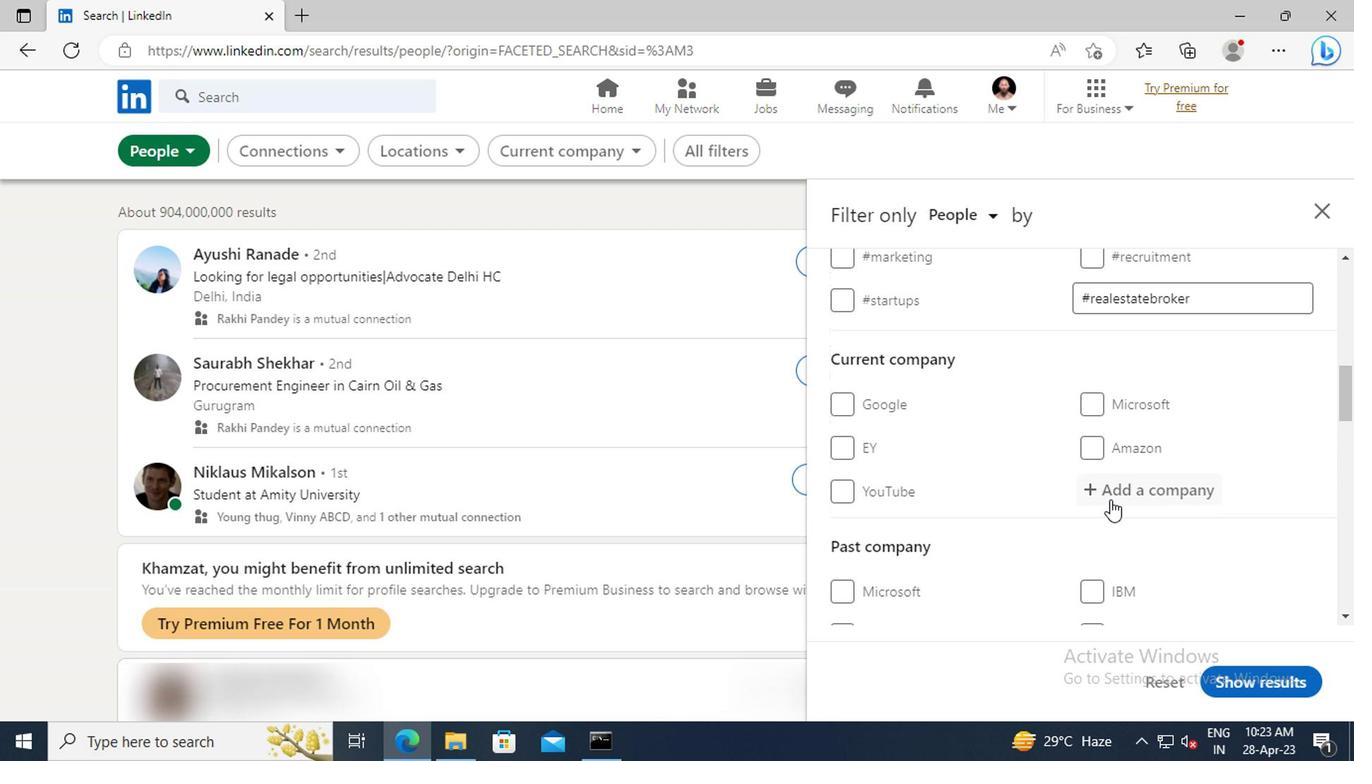 
Action: Mouse pressed left at (1106, 499)
Screenshot: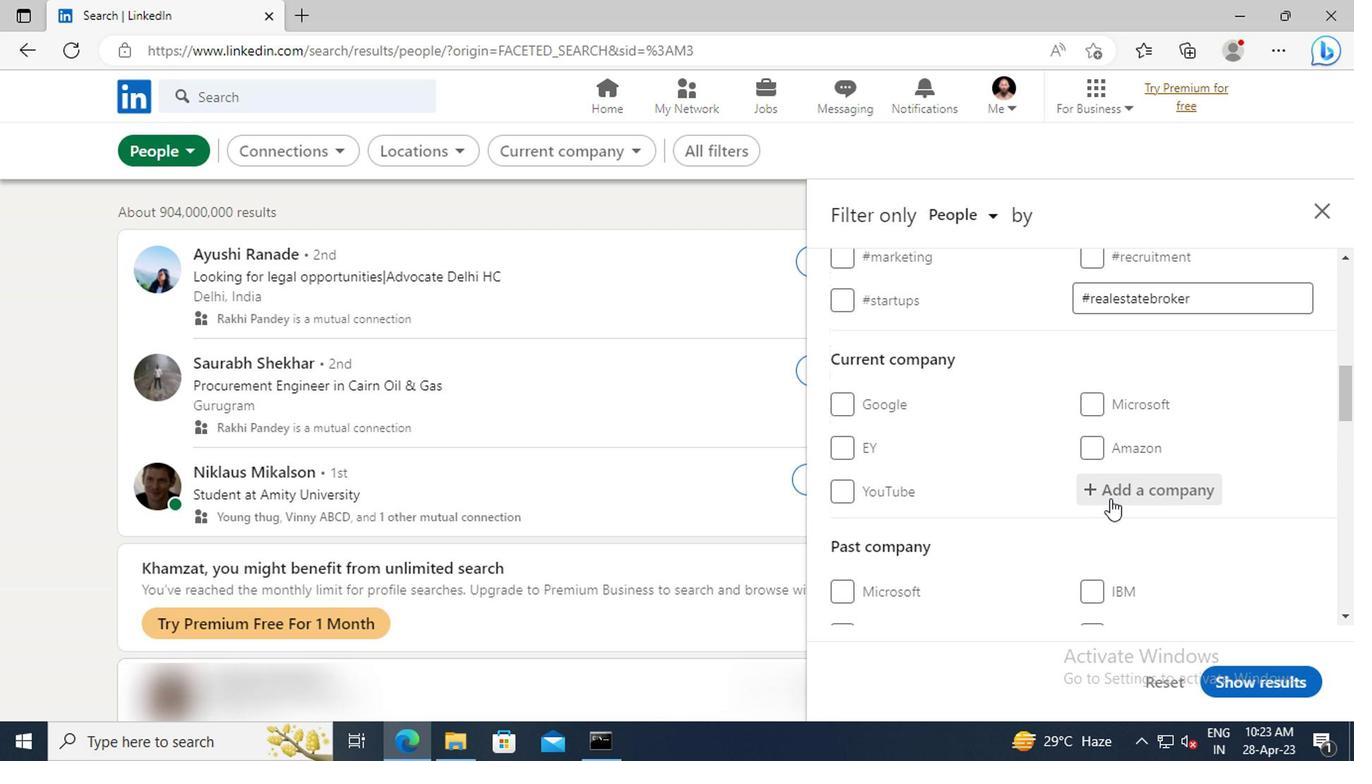 
Action: Key pressed <Key.shift>OIL<Key.space>AND<Key.space><Key.shift>NATURAL<Key.space><Key.shift>GAS<Key.space><Key.shift>COR
Screenshot: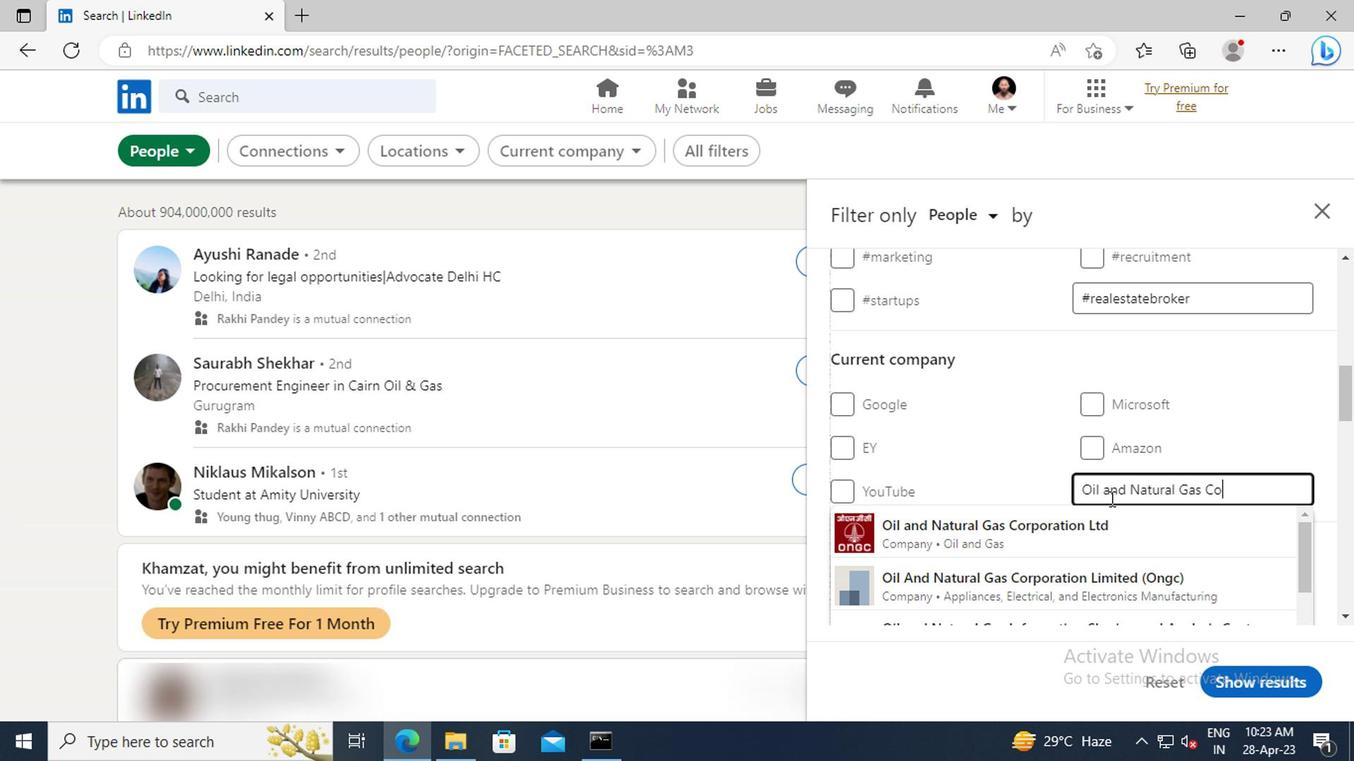 
Action: Mouse moved to (1110, 528)
Screenshot: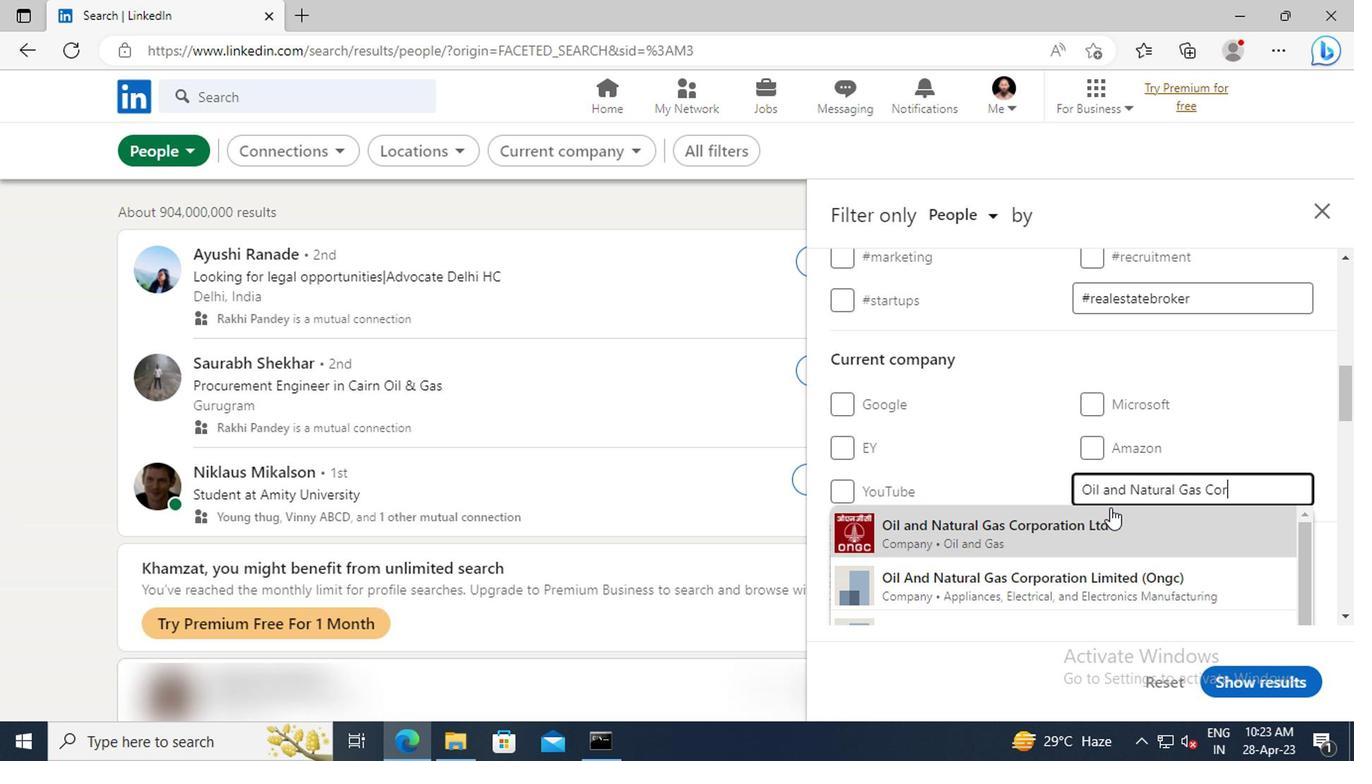 
Action: Mouse pressed left at (1110, 528)
Screenshot: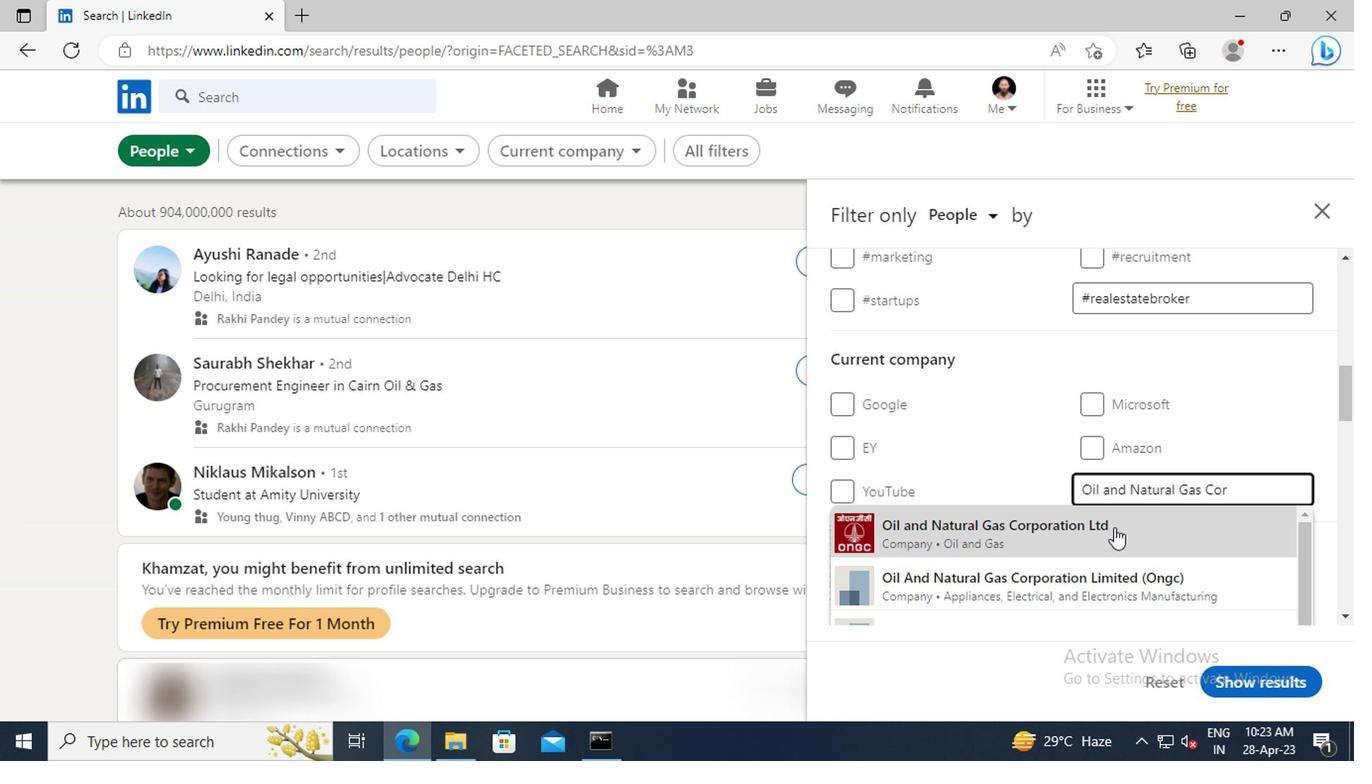 
Action: Mouse moved to (1120, 450)
Screenshot: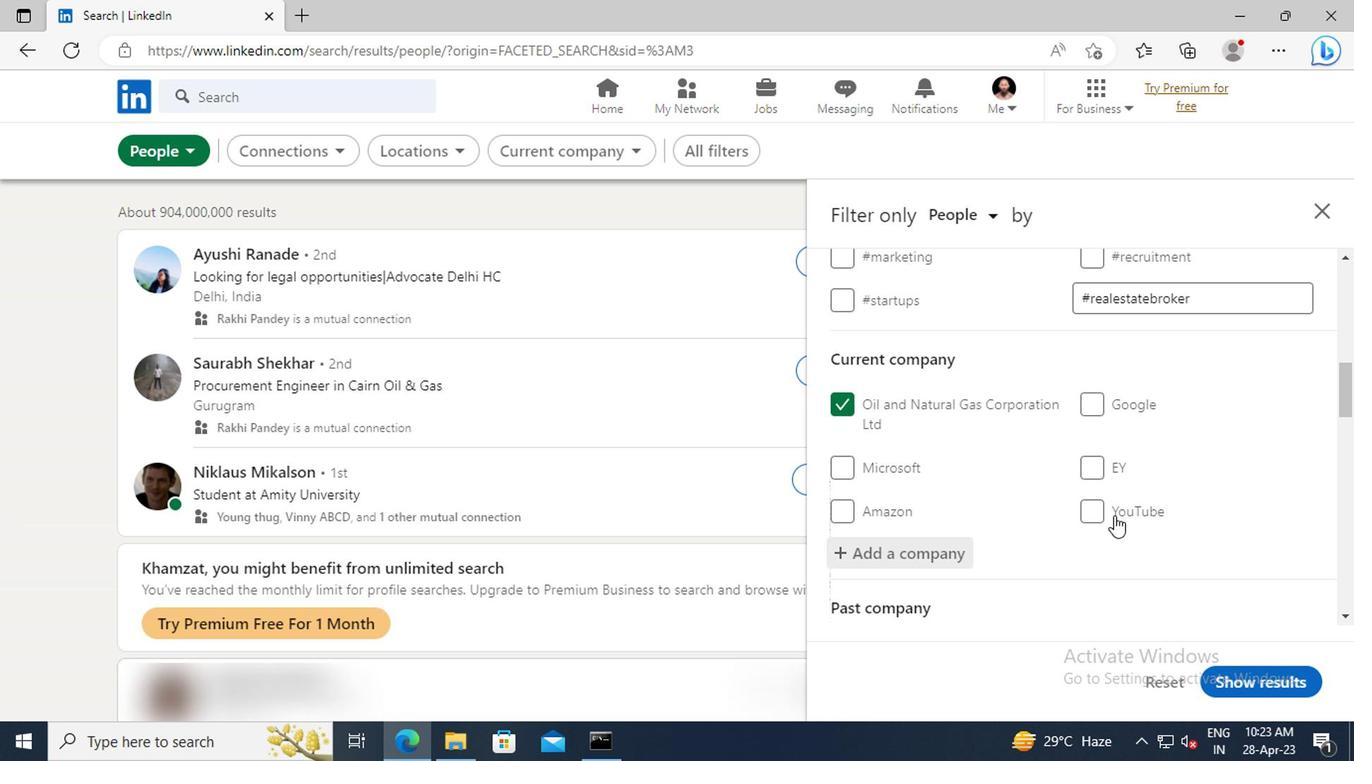 
Action: Mouse scrolled (1120, 450) with delta (0, 0)
Screenshot: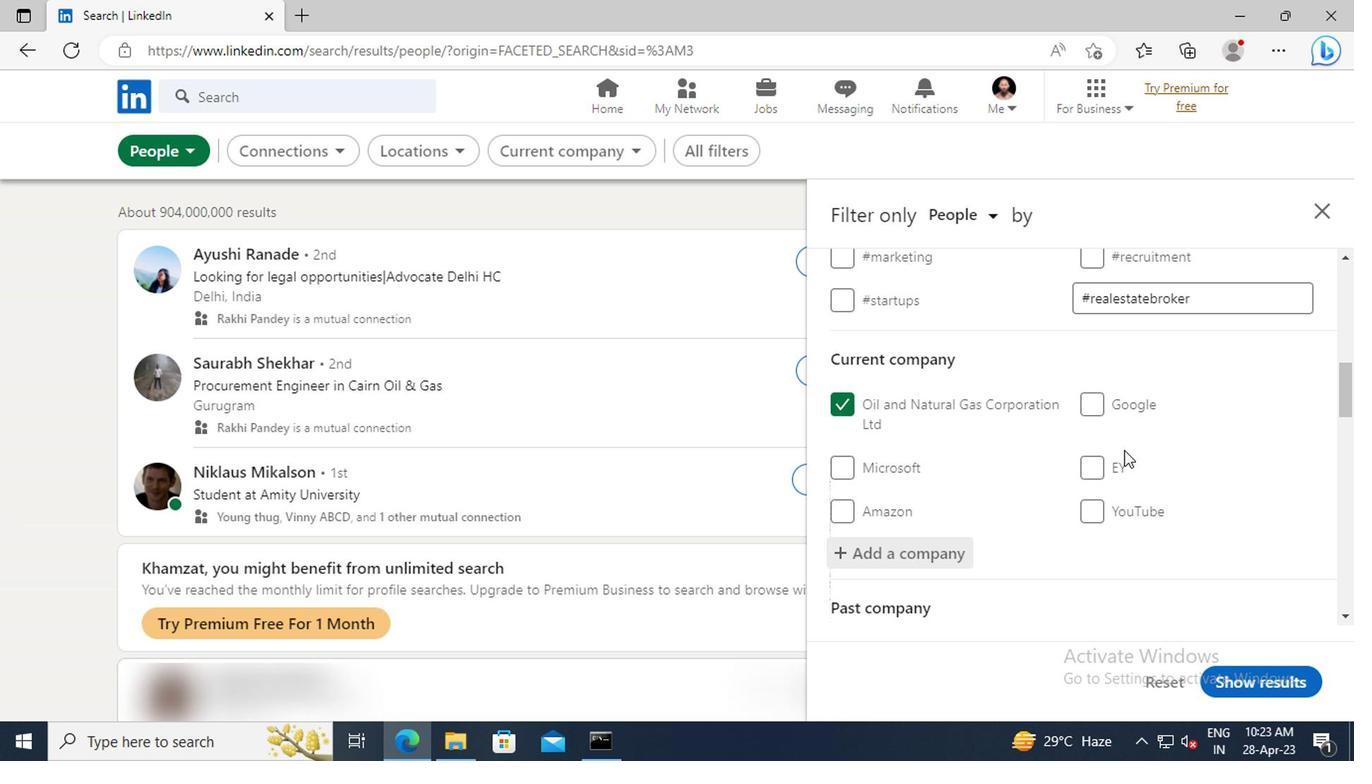 
Action: Mouse scrolled (1120, 450) with delta (0, 0)
Screenshot: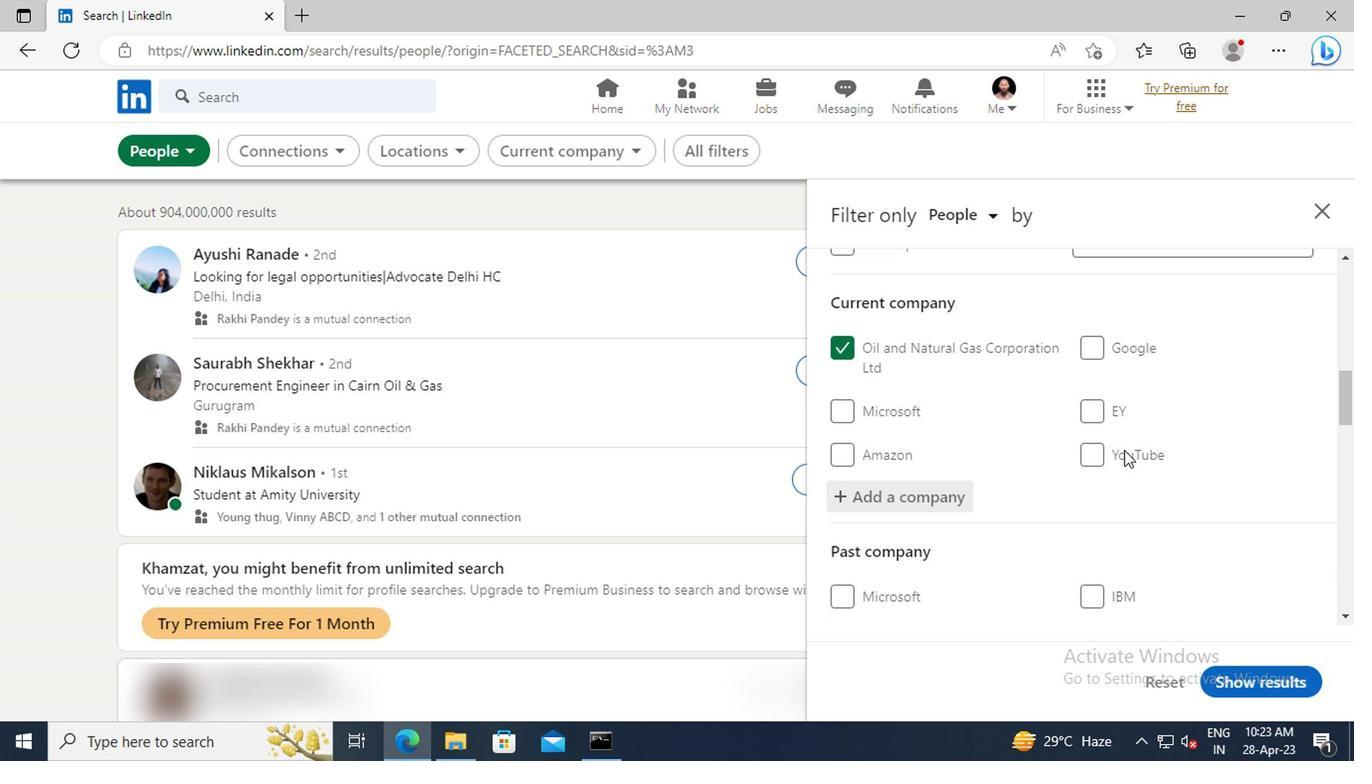
Action: Mouse scrolled (1120, 450) with delta (0, 0)
Screenshot: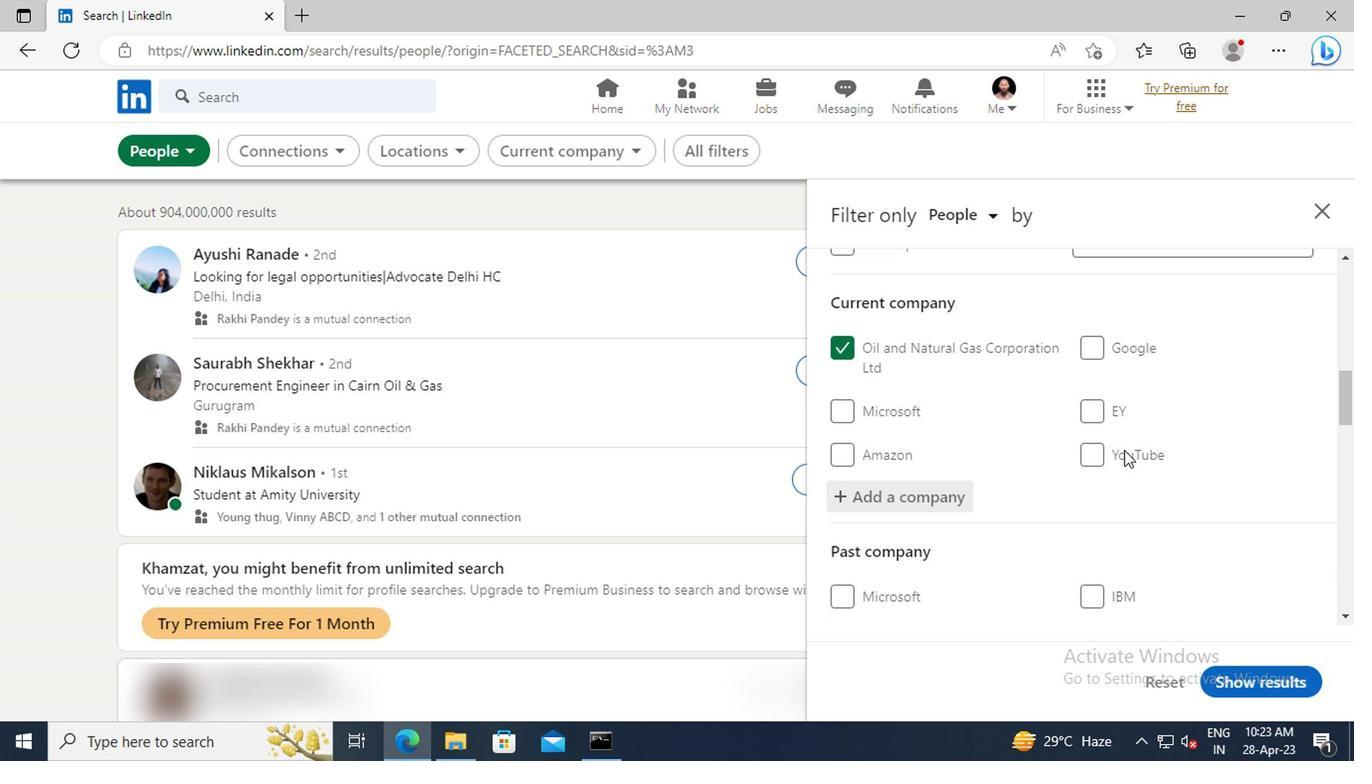 
Action: Mouse scrolled (1120, 450) with delta (0, 0)
Screenshot: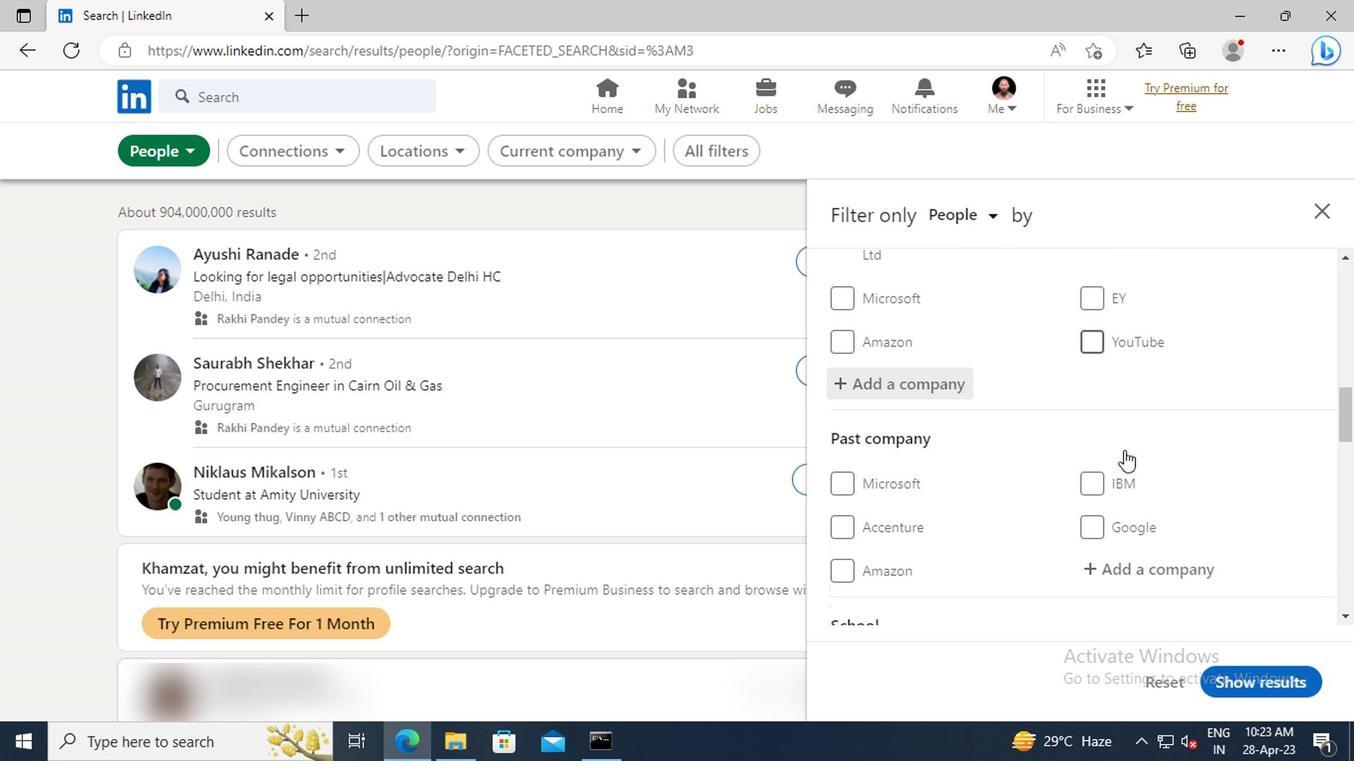 
Action: Mouse scrolled (1120, 450) with delta (0, 0)
Screenshot: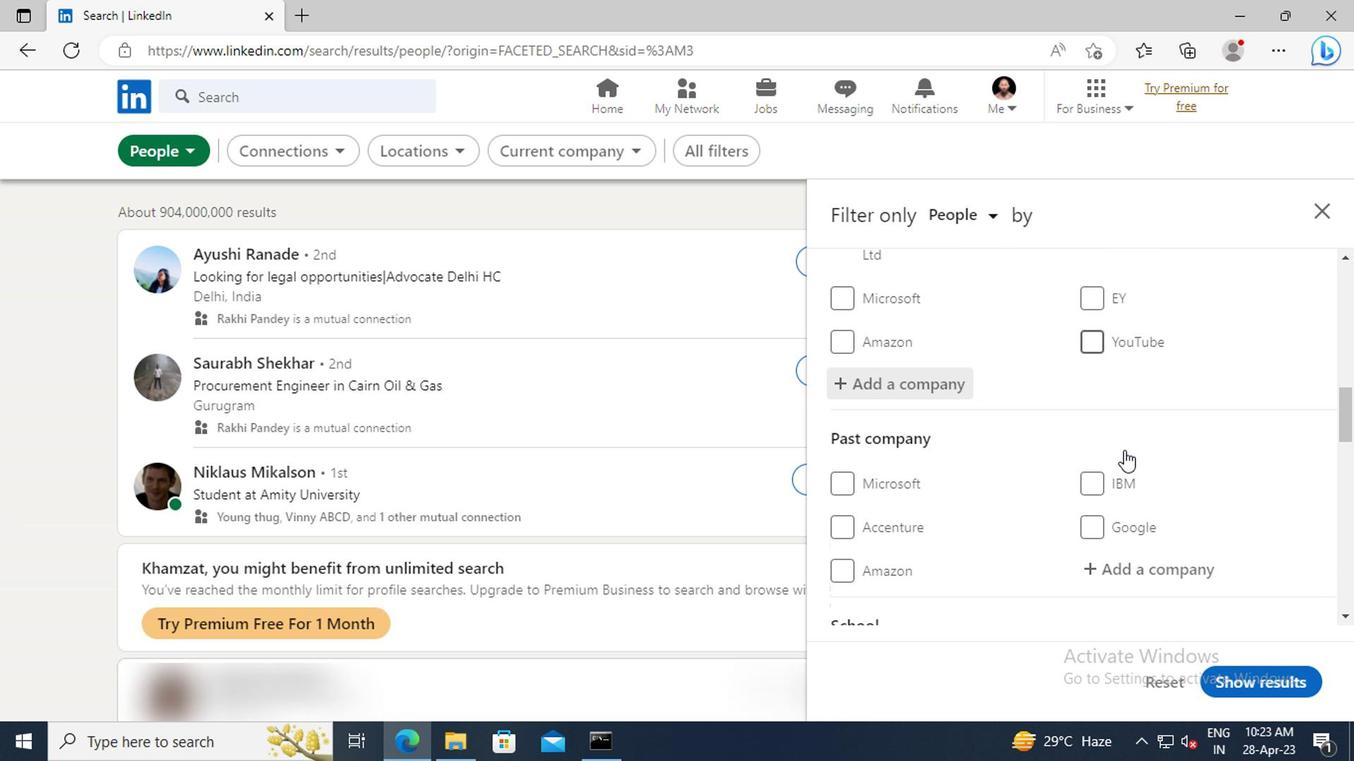 
Action: Mouse scrolled (1120, 450) with delta (0, 0)
Screenshot: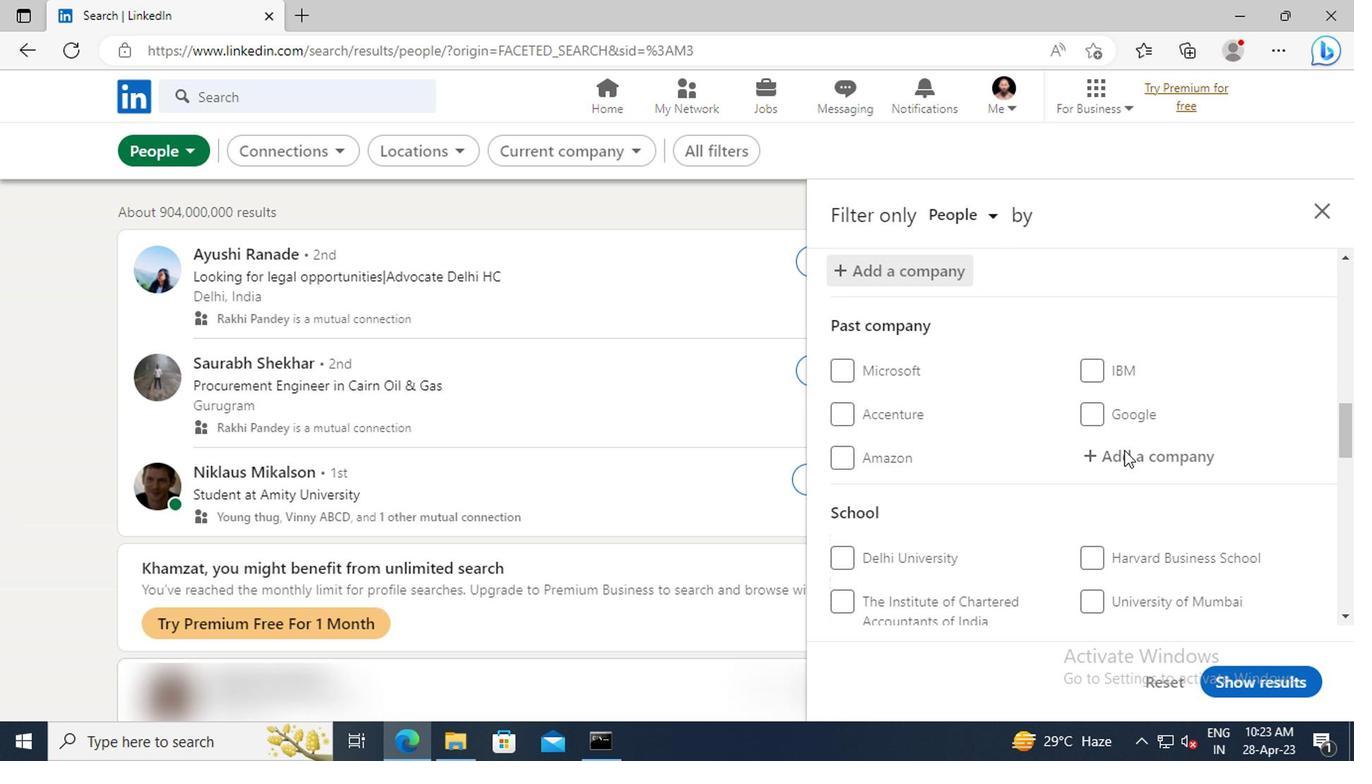 
Action: Mouse scrolled (1120, 450) with delta (0, 0)
Screenshot: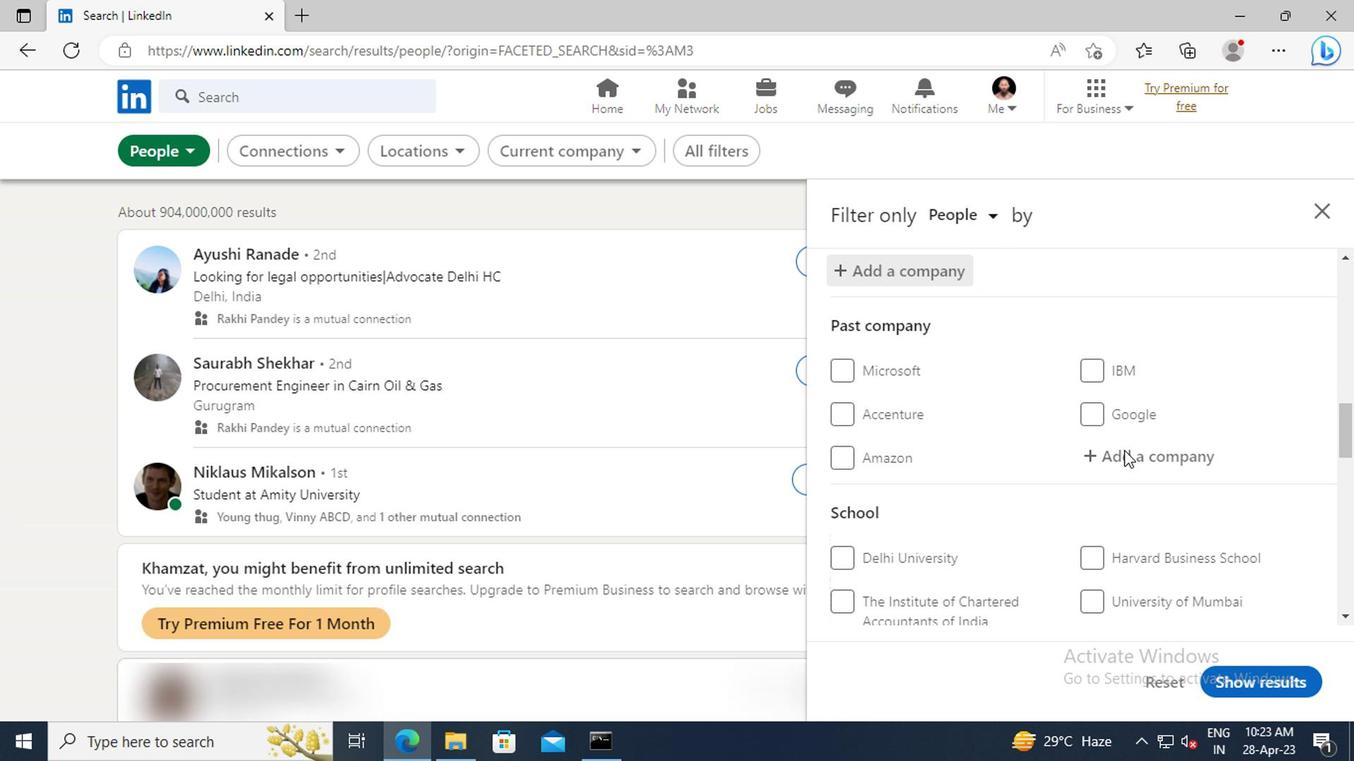 
Action: Mouse moved to (1120, 450)
Screenshot: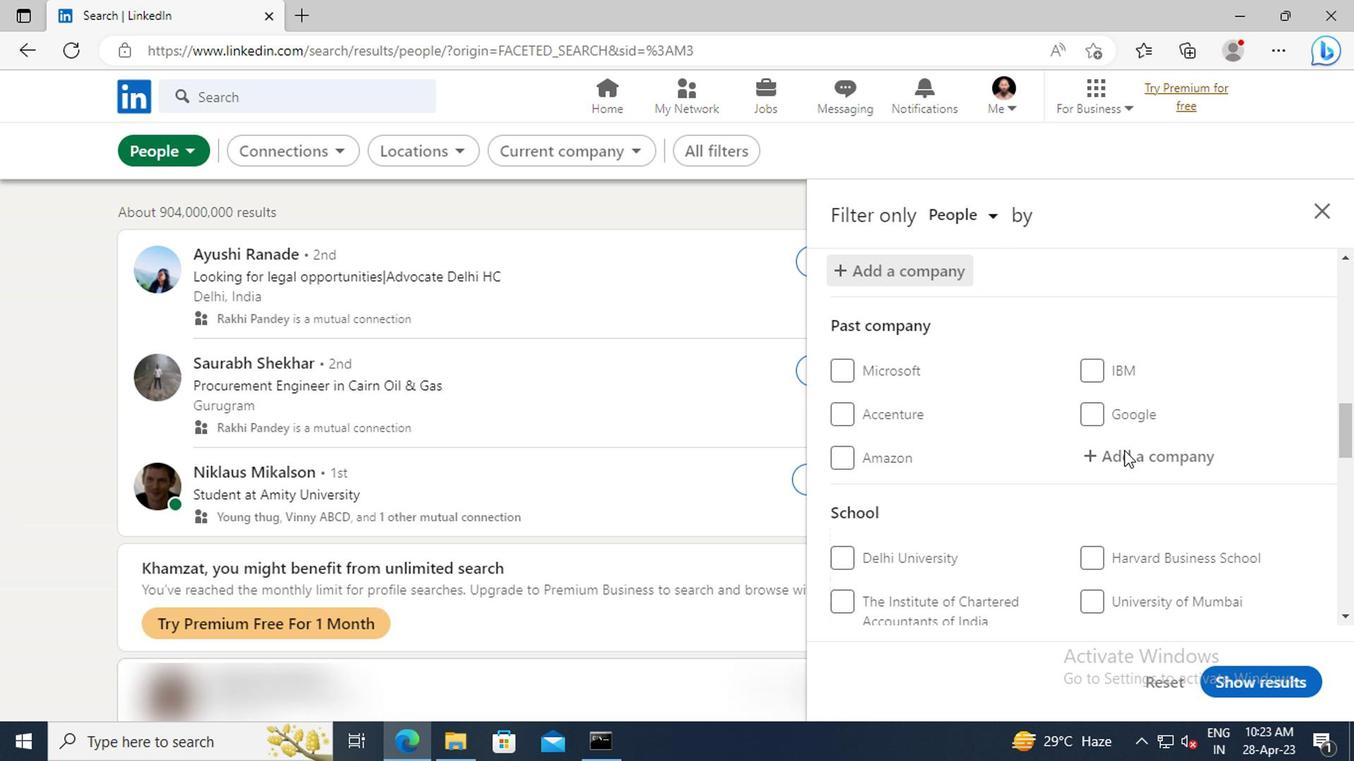 
Action: Mouse scrolled (1120, 450) with delta (0, 0)
Screenshot: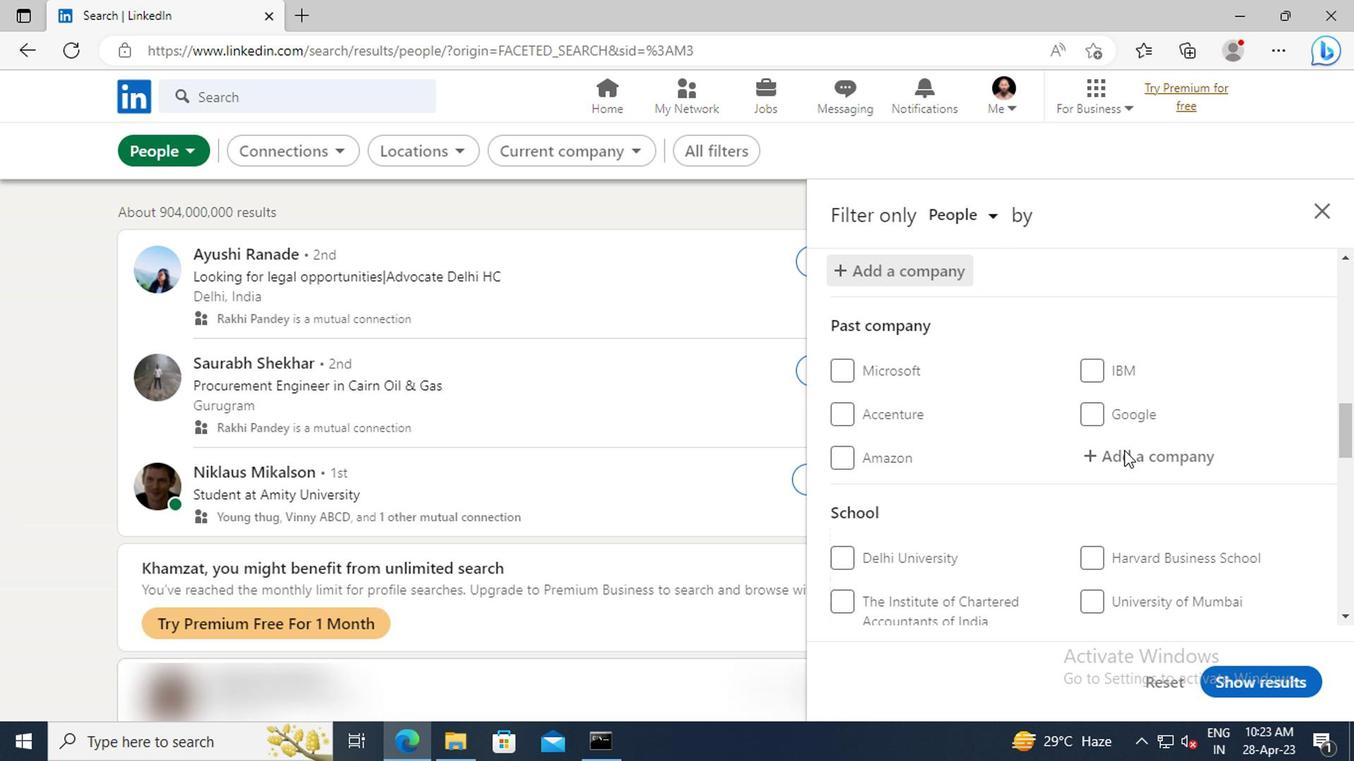 
Action: Mouse moved to (1117, 495)
Screenshot: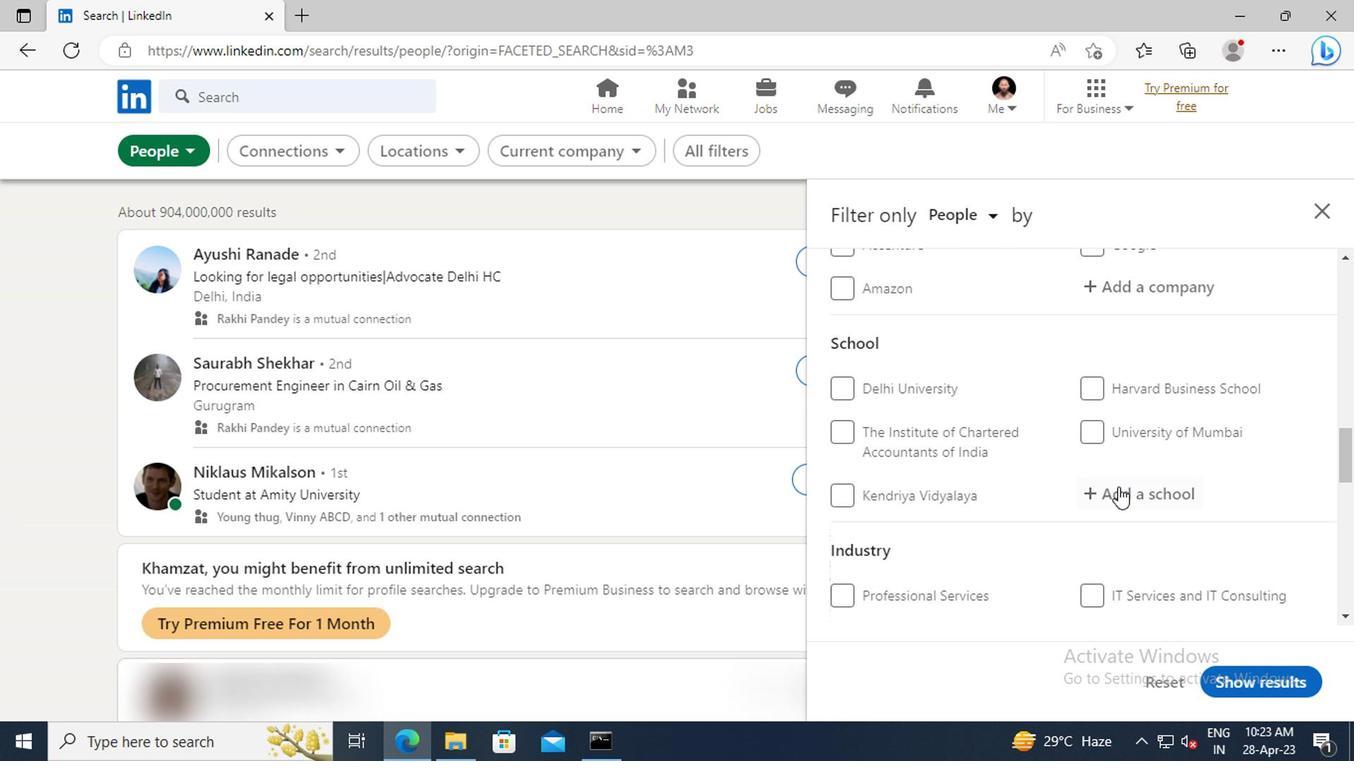 
Action: Mouse pressed left at (1117, 495)
Screenshot: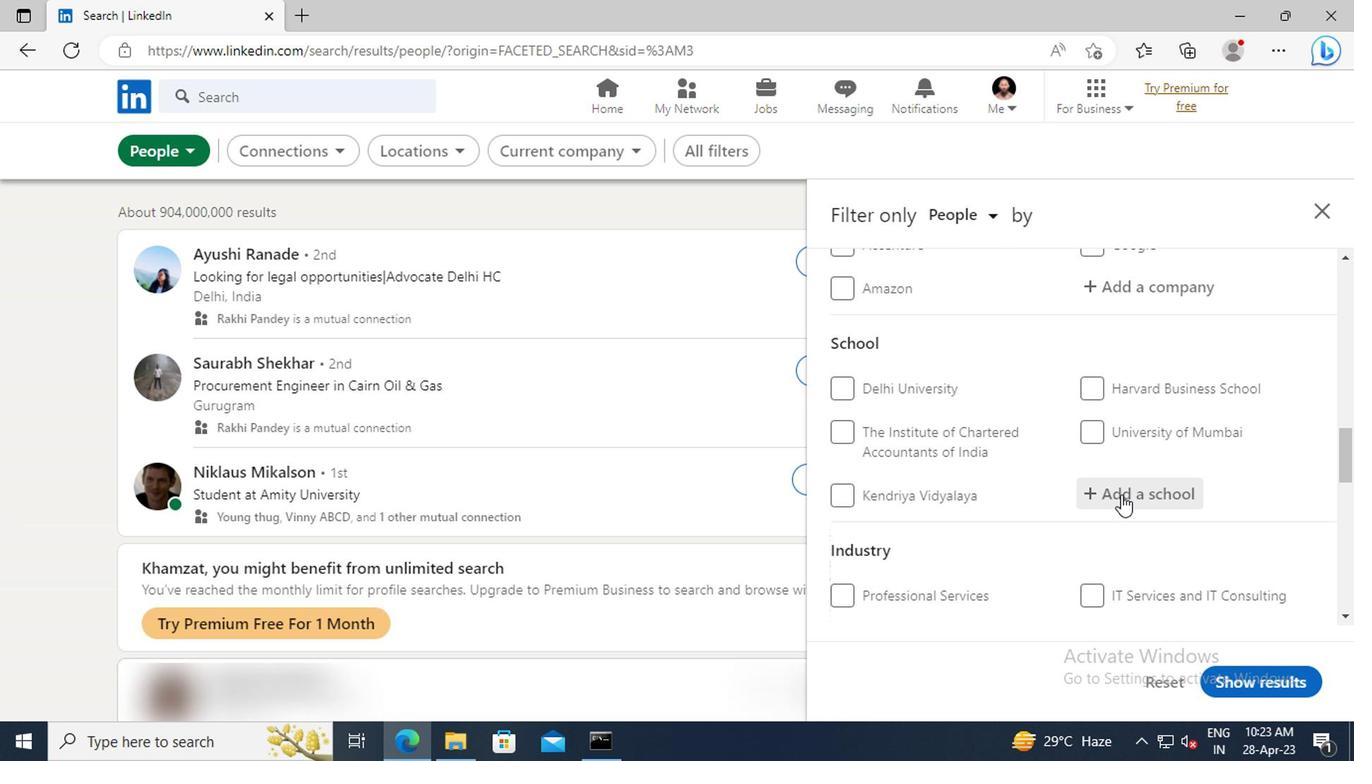 
Action: Key pressed <Key.shift>DR.<Key.shift>G.<Key.shift>R.<Key.shift>DAMODARAN<Key.space><Key.shift>C
Screenshot: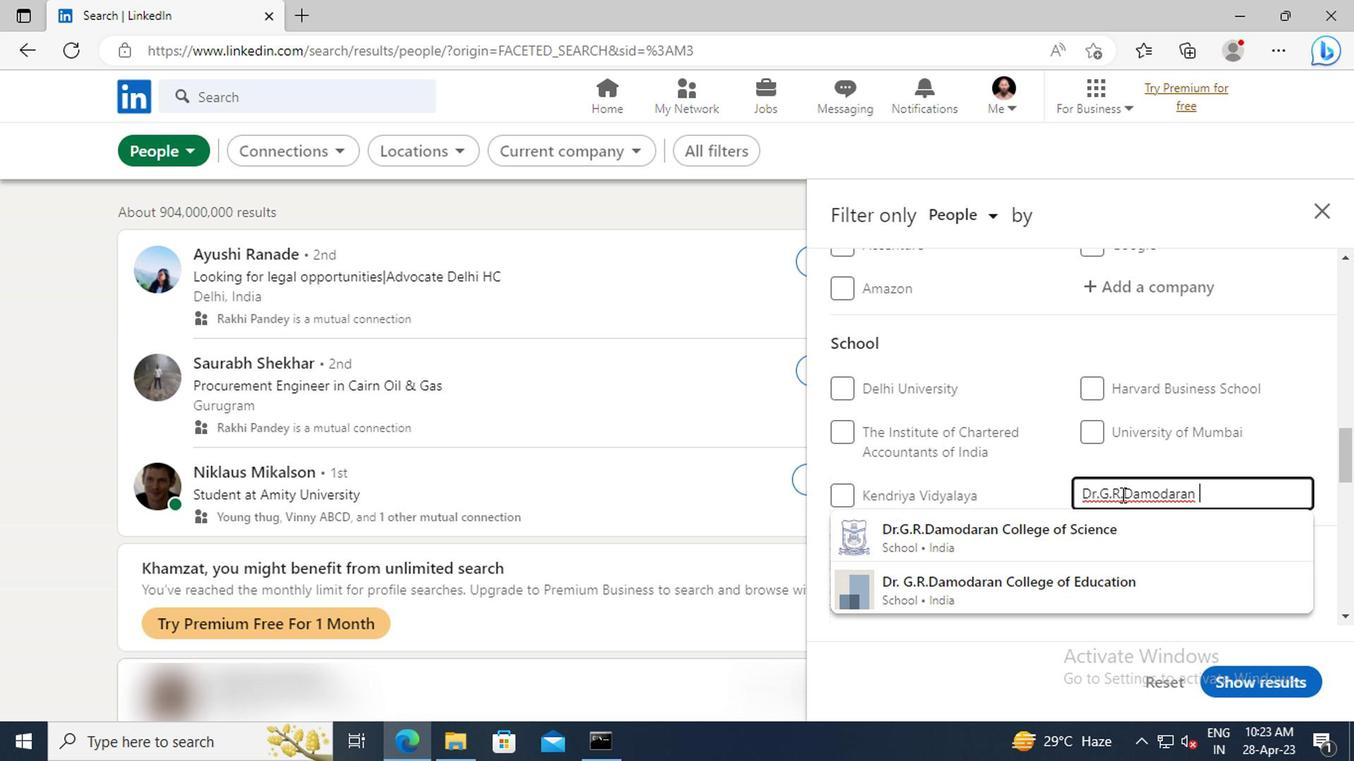 
Action: Mouse moved to (1114, 533)
Screenshot: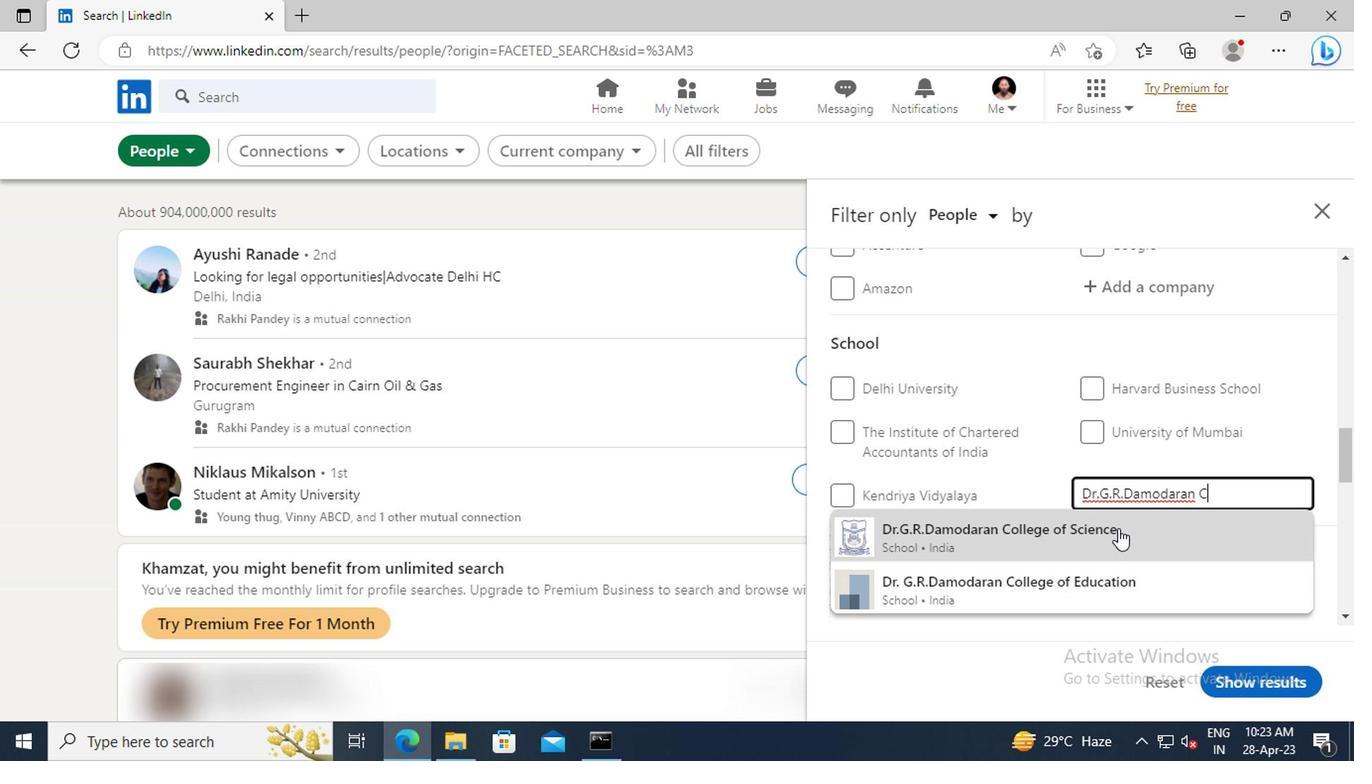 
Action: Mouse pressed left at (1114, 533)
Screenshot: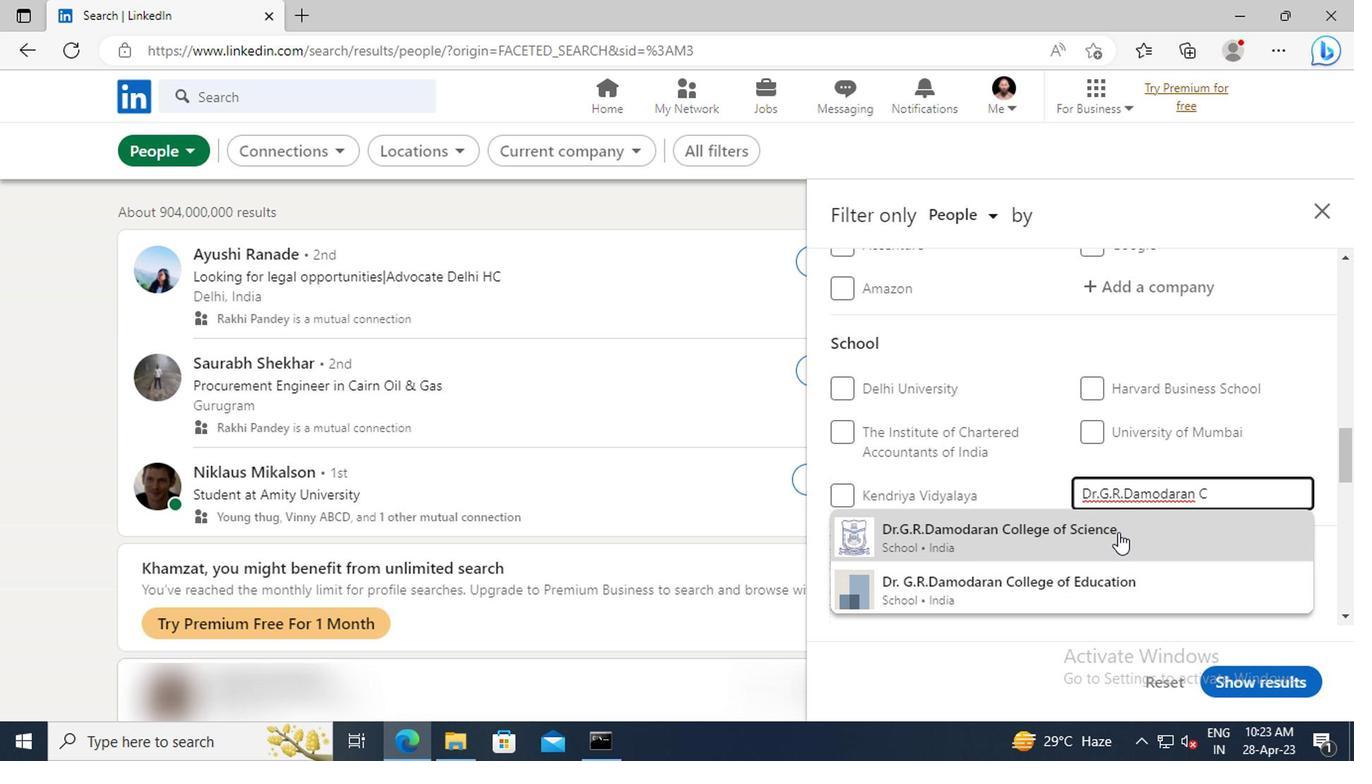 
Action: Mouse moved to (1114, 419)
Screenshot: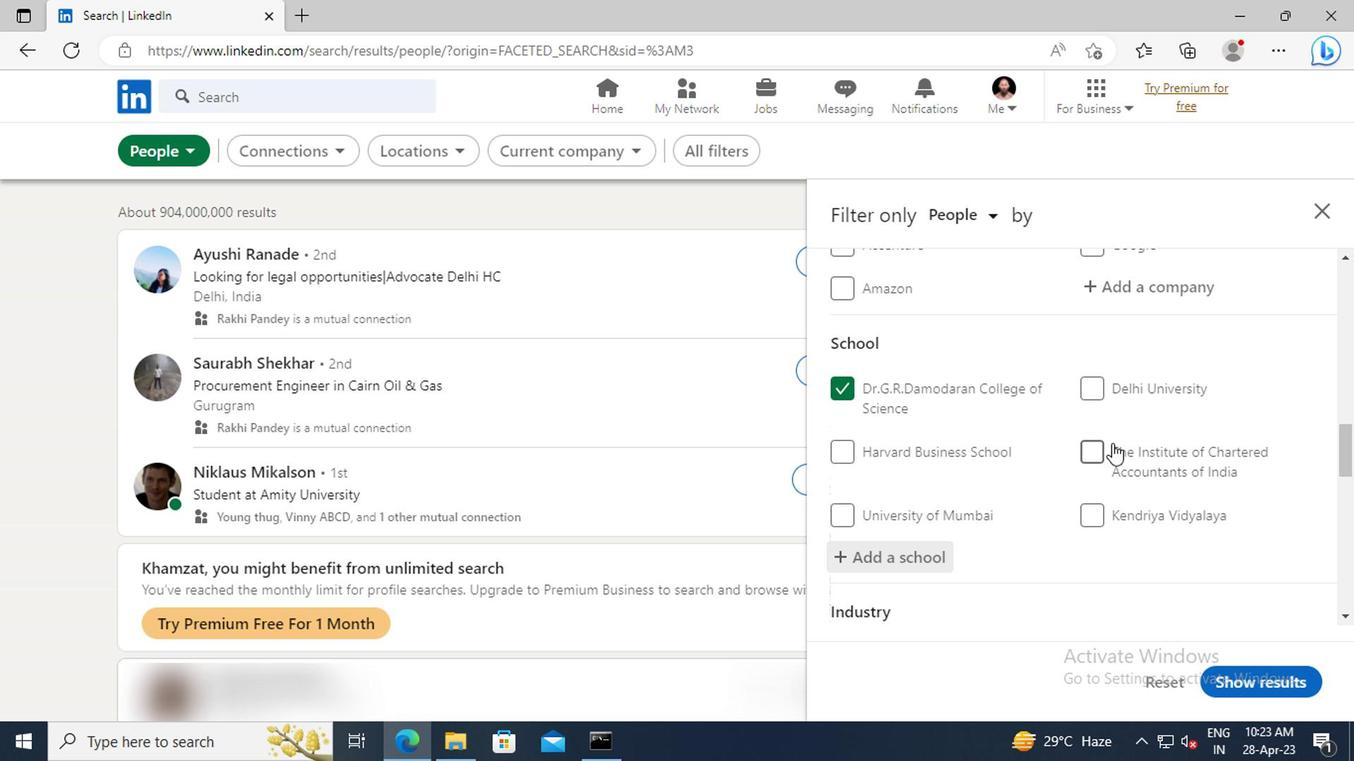 
Action: Mouse scrolled (1114, 418) with delta (0, 0)
Screenshot: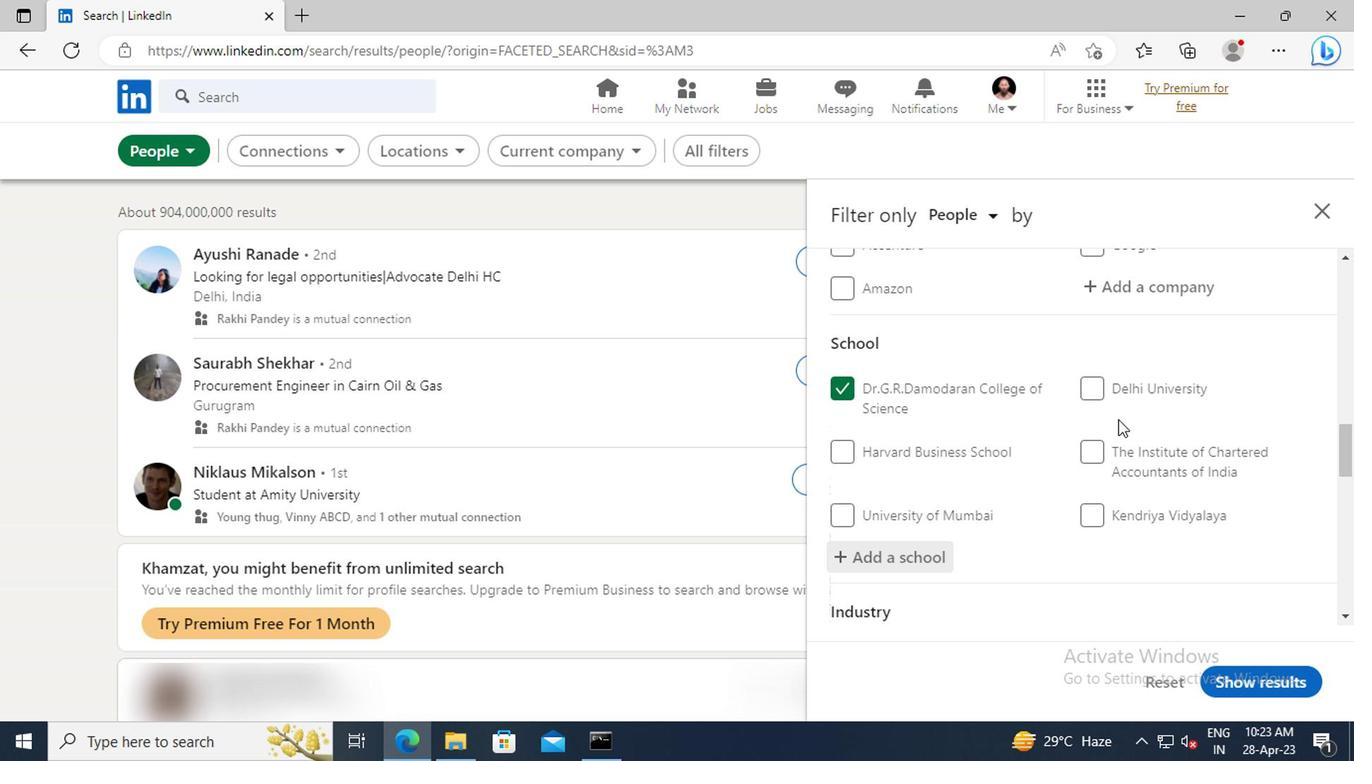 
Action: Mouse scrolled (1114, 418) with delta (0, 0)
Screenshot: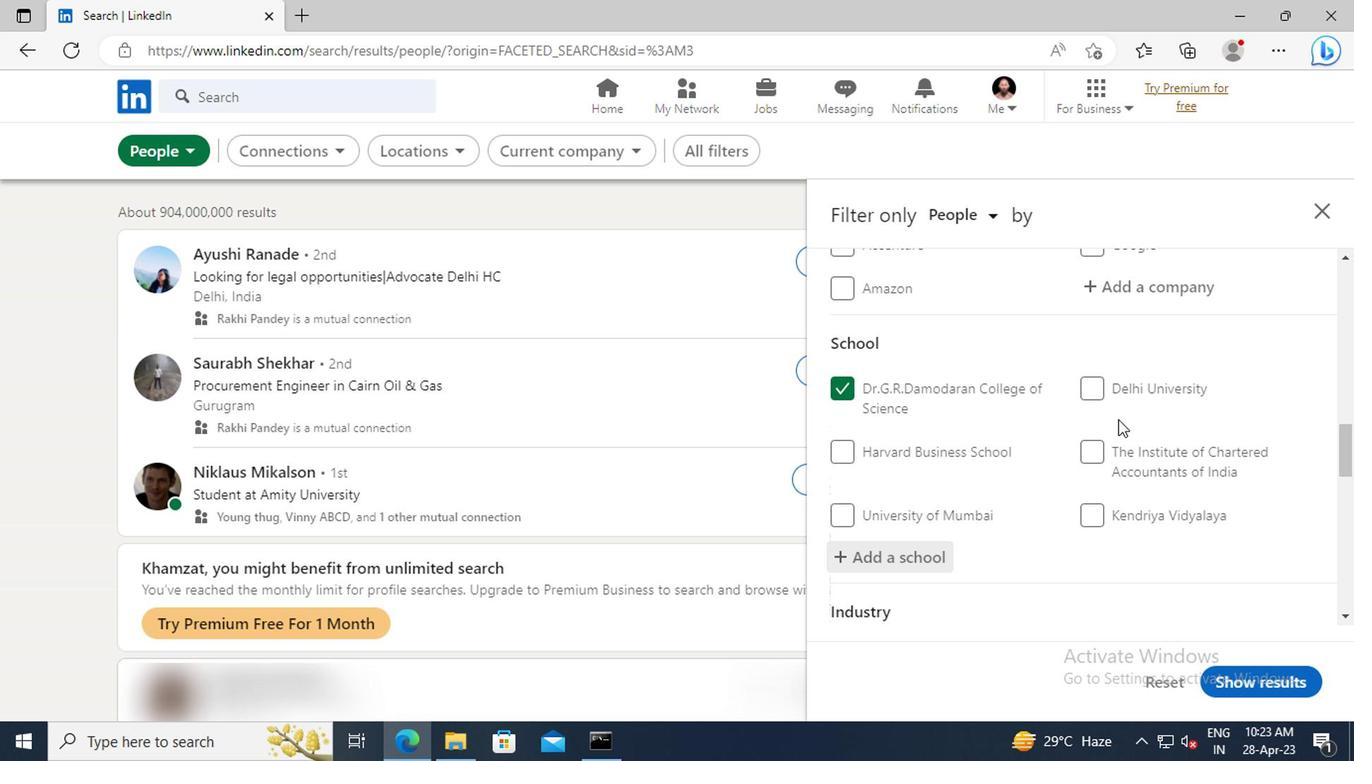 
Action: Mouse scrolled (1114, 418) with delta (0, 0)
Screenshot: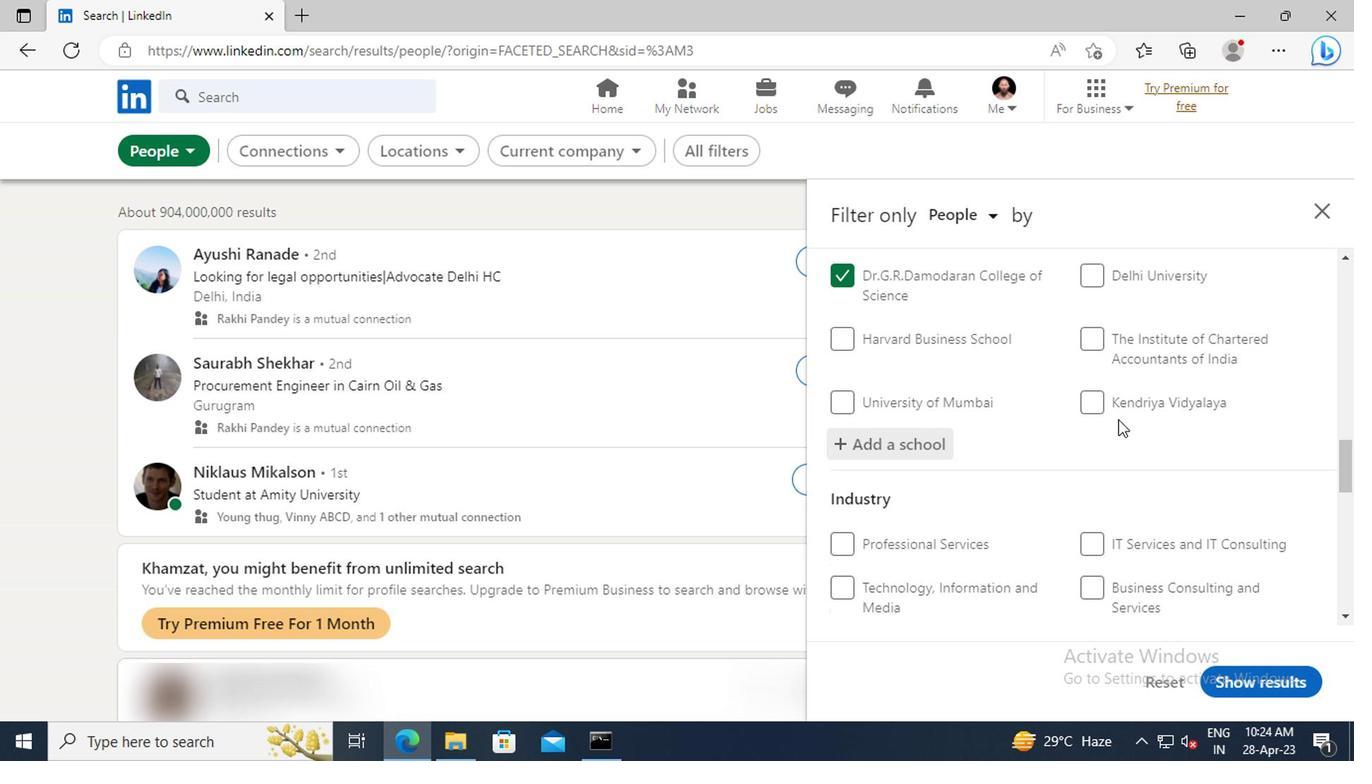 
Action: Mouse scrolled (1114, 418) with delta (0, 0)
Screenshot: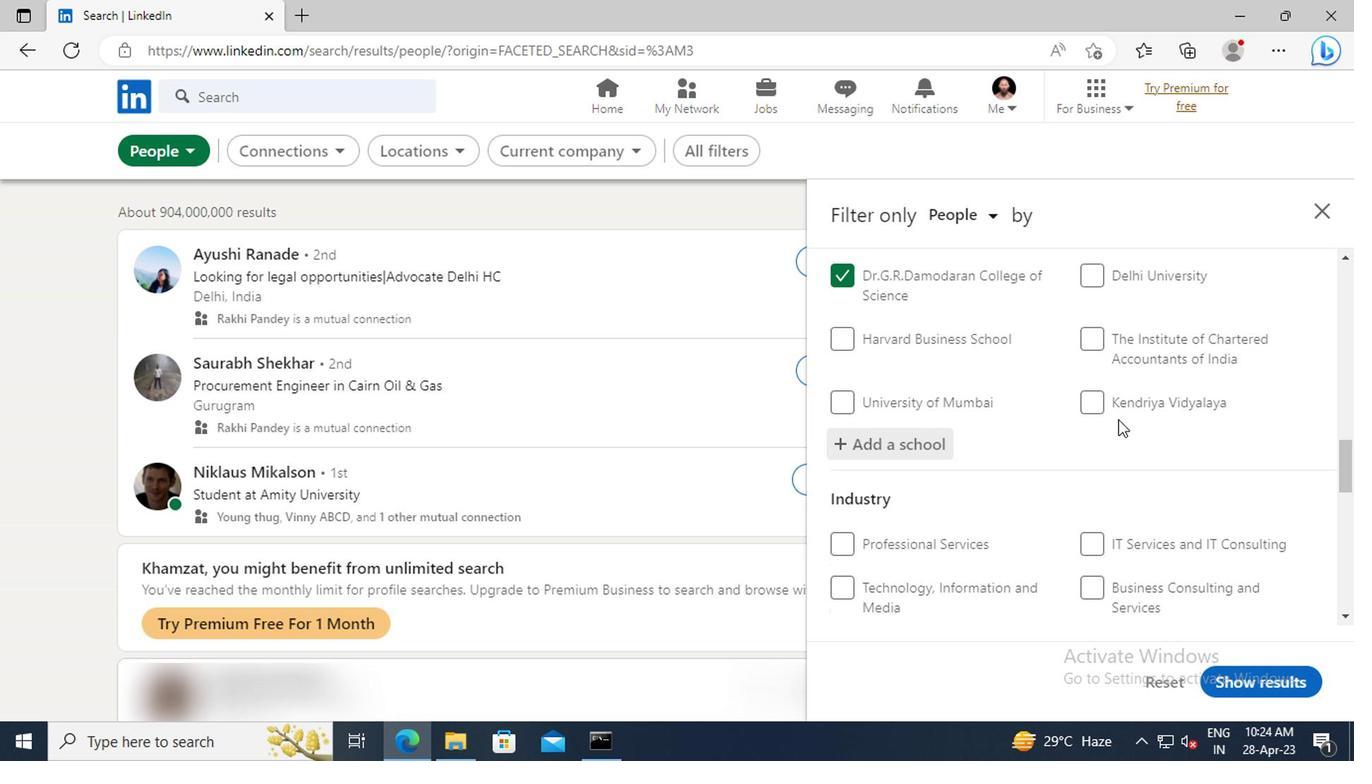 
Action: Mouse scrolled (1114, 418) with delta (0, 0)
Screenshot: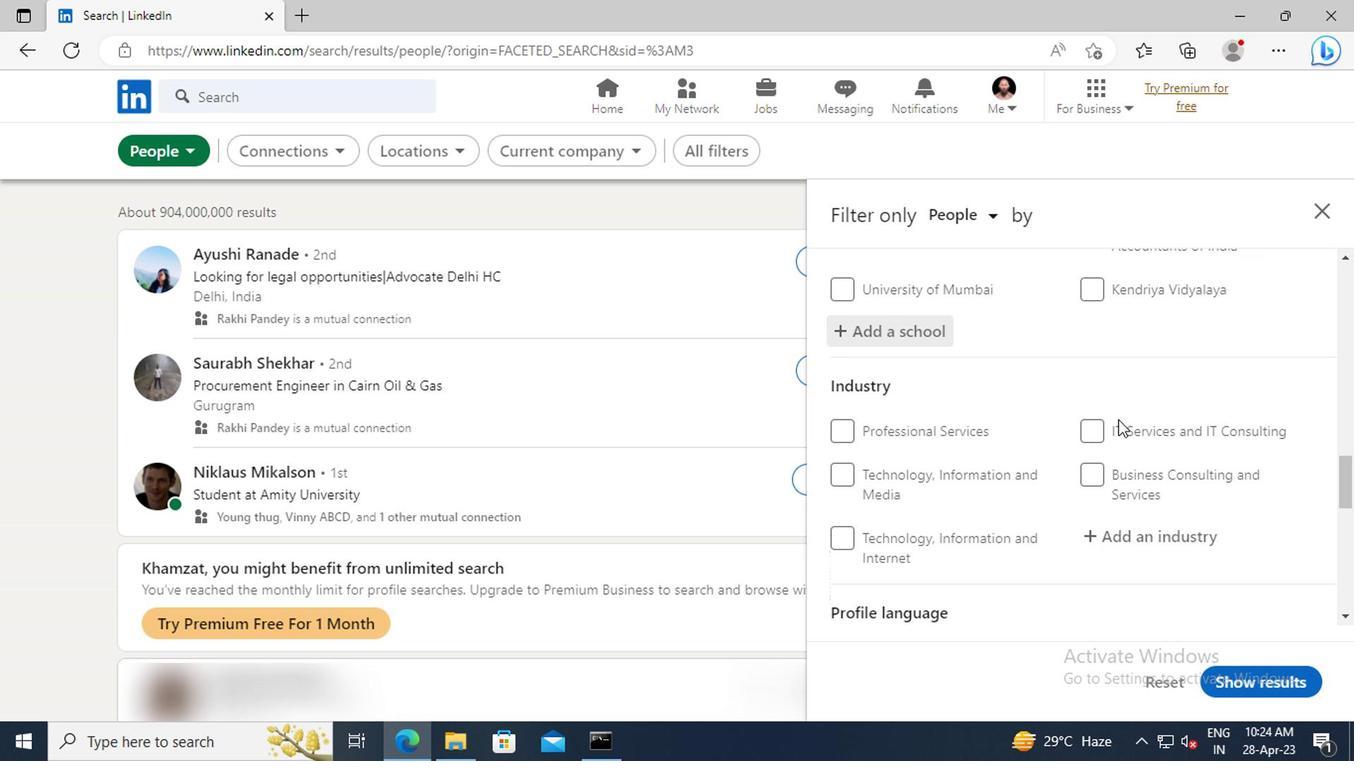 
Action: Mouse scrolled (1114, 418) with delta (0, 0)
Screenshot: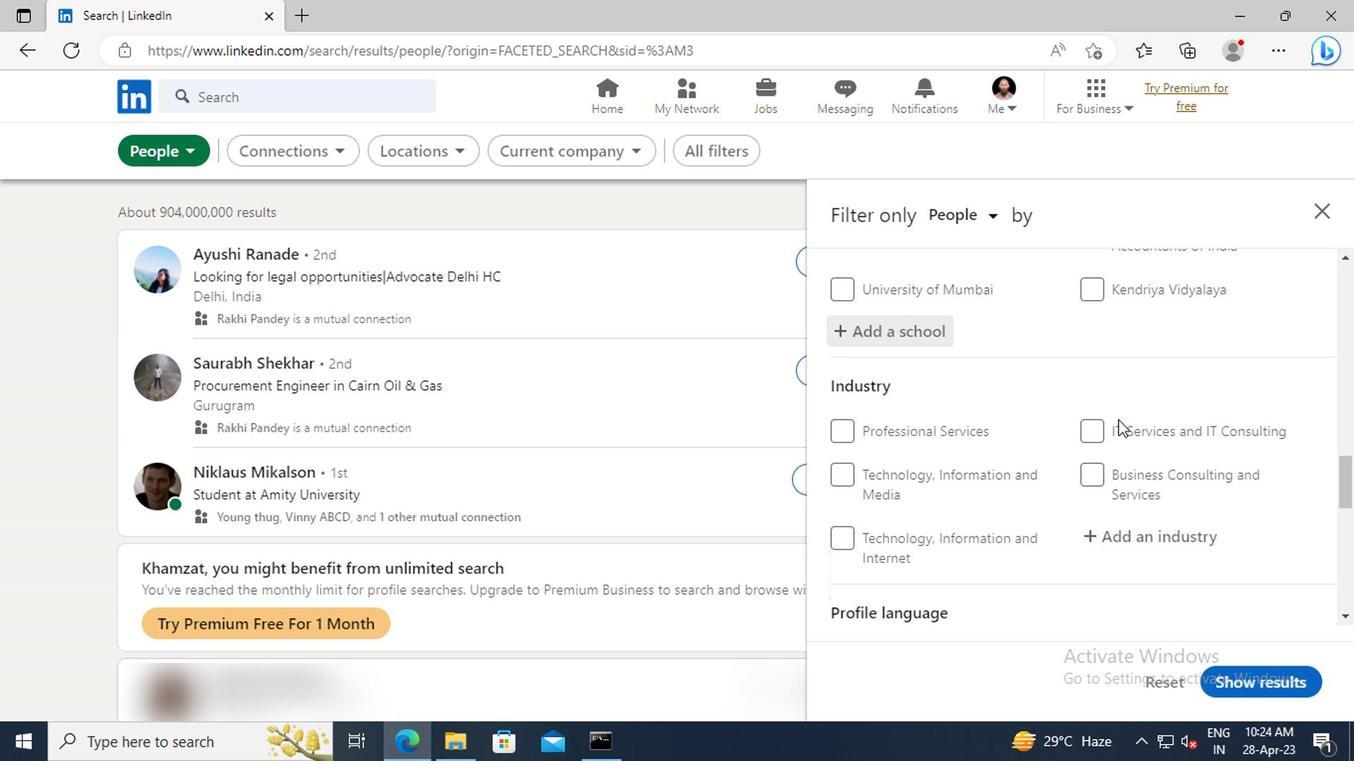 
Action: Mouse moved to (1122, 430)
Screenshot: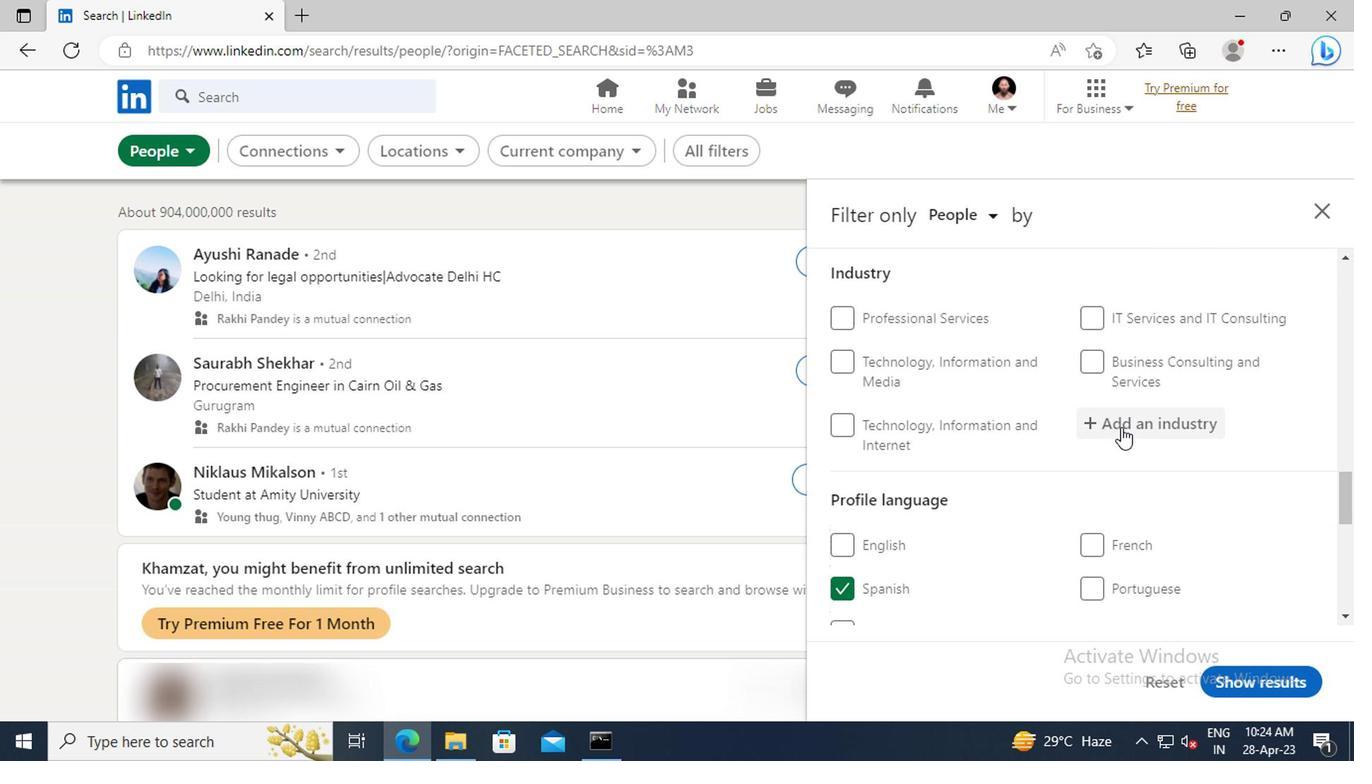 
Action: Mouse pressed left at (1122, 430)
Screenshot: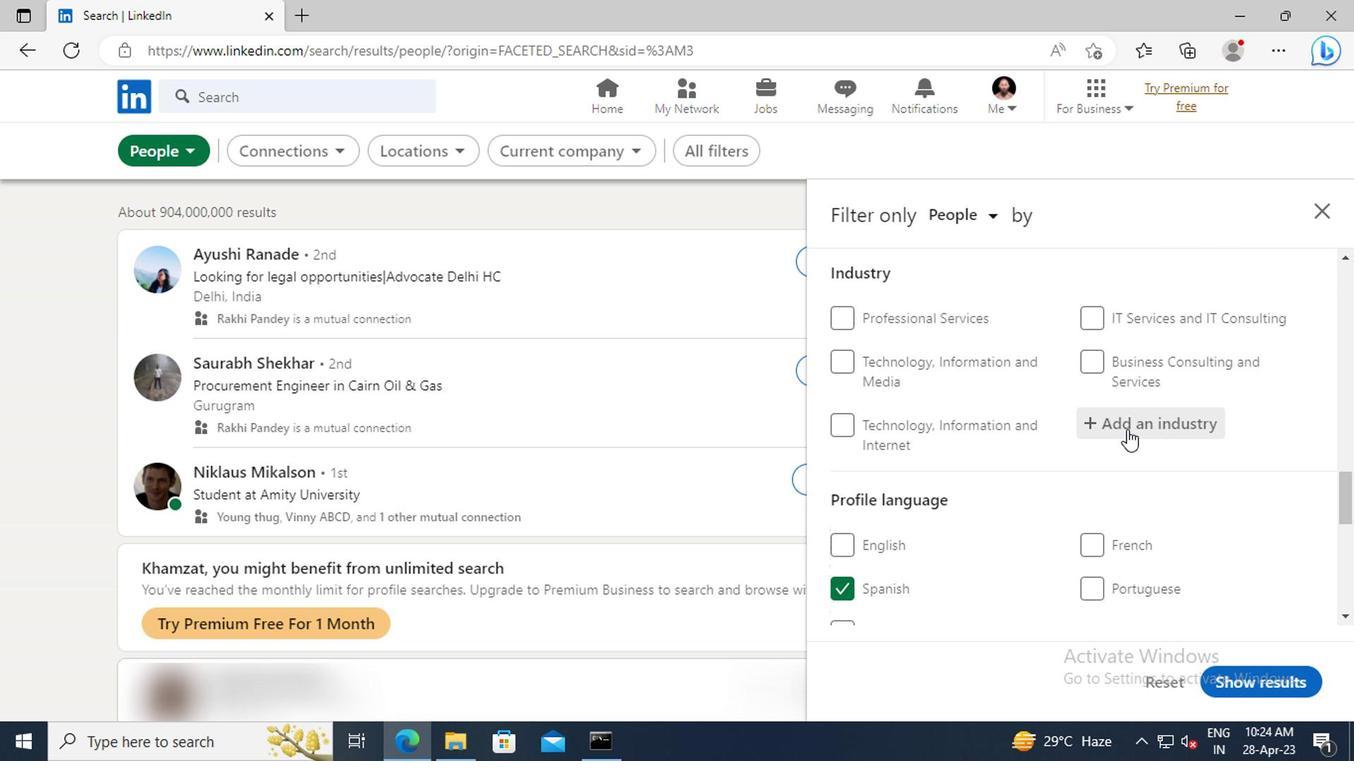 
Action: Key pressed <Key.shift>FOOD<Key.space>AND<Key.space><Key.shift>BEVERAGE<Key.space><Key.shift>MANU
Screenshot: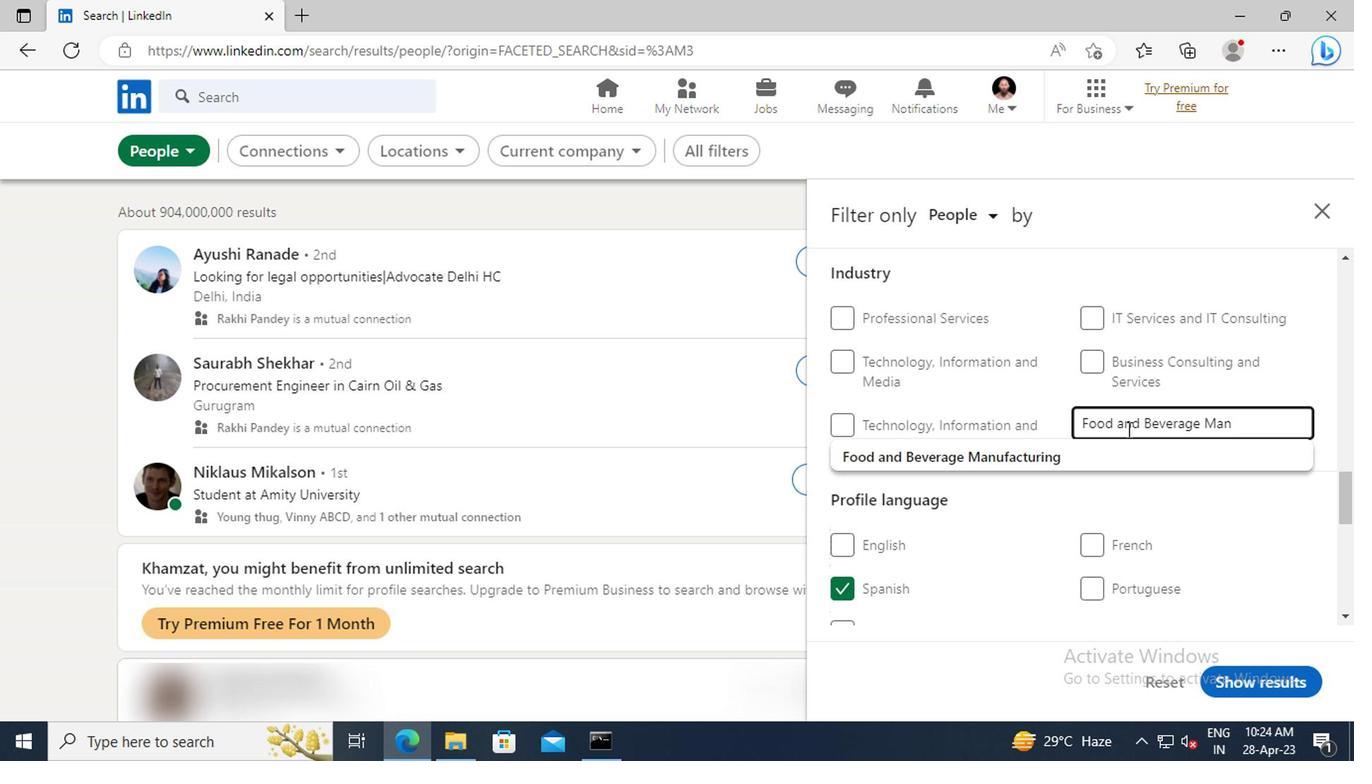 
Action: Mouse moved to (1124, 462)
Screenshot: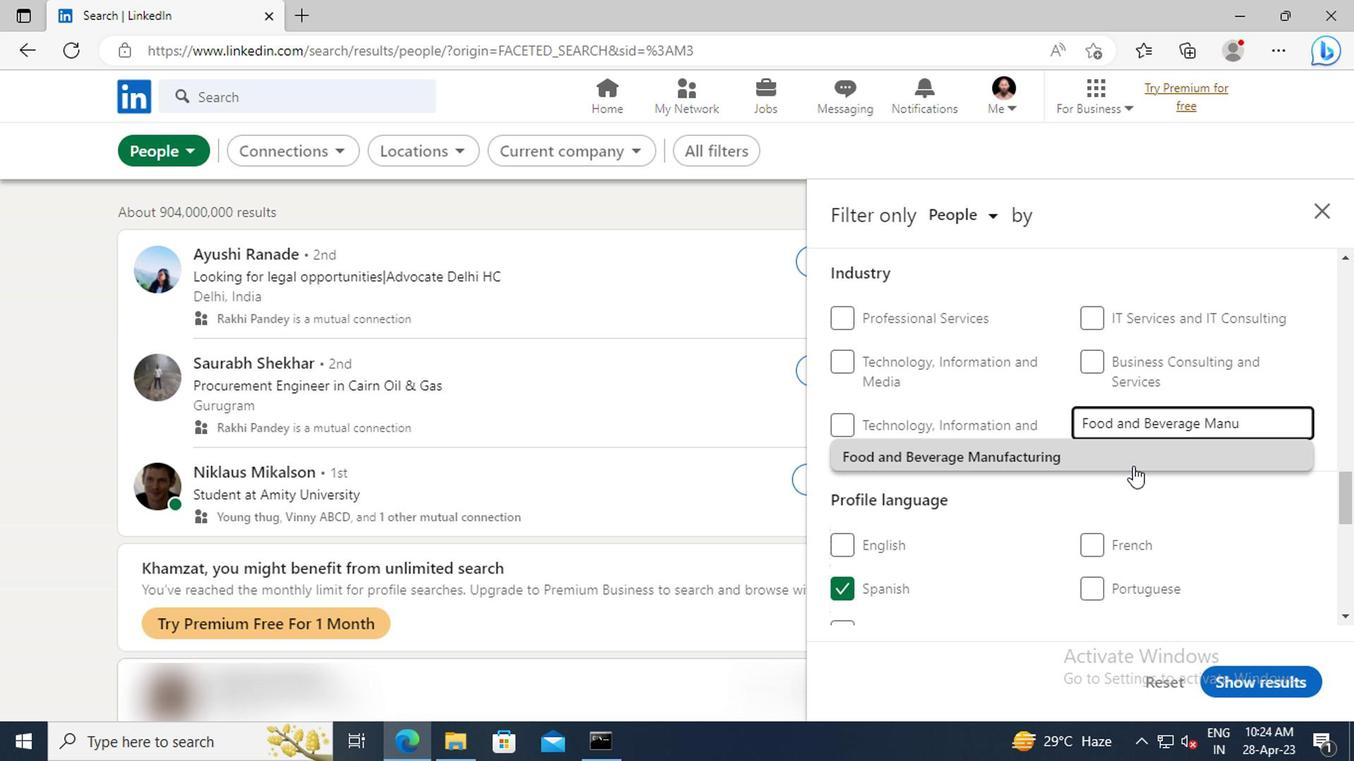 
Action: Mouse pressed left at (1124, 462)
Screenshot: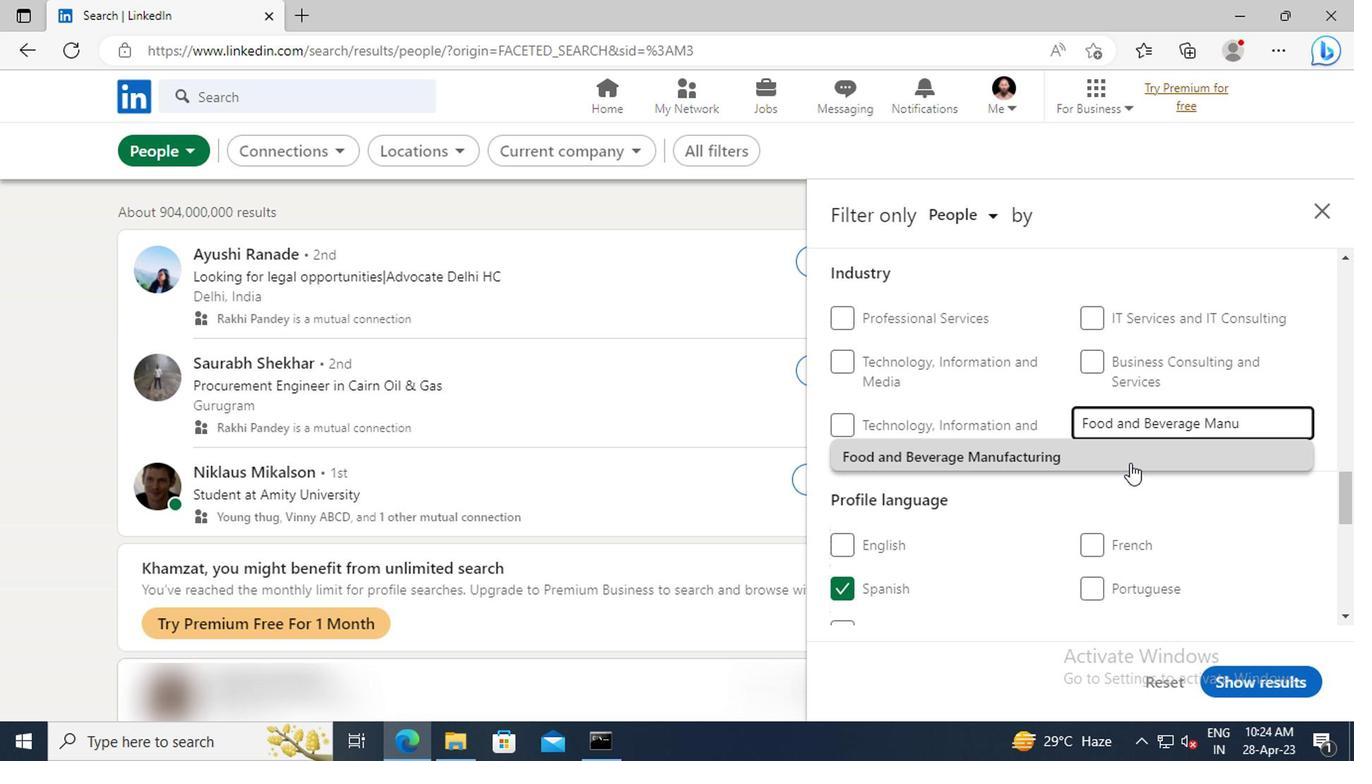 
Action: Mouse moved to (1065, 433)
Screenshot: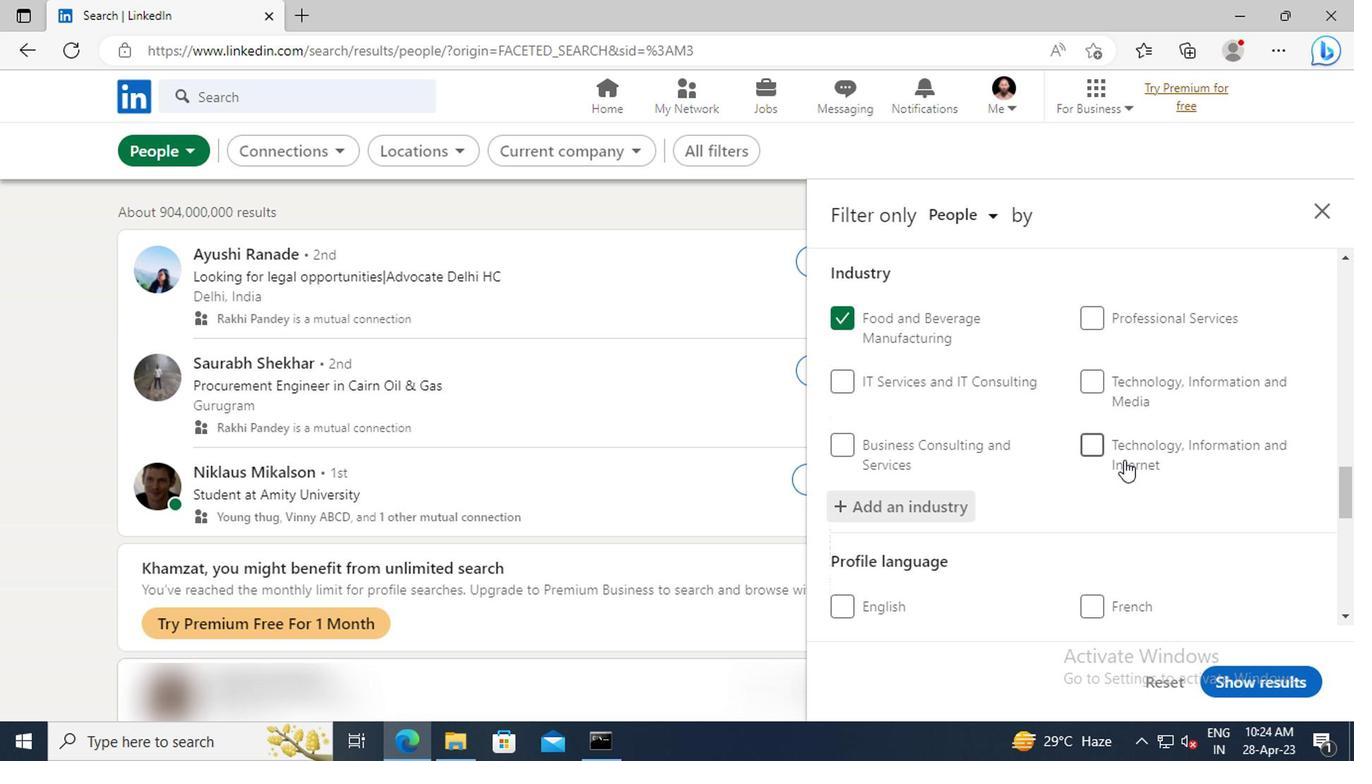 
Action: Mouse scrolled (1065, 431) with delta (0, -1)
Screenshot: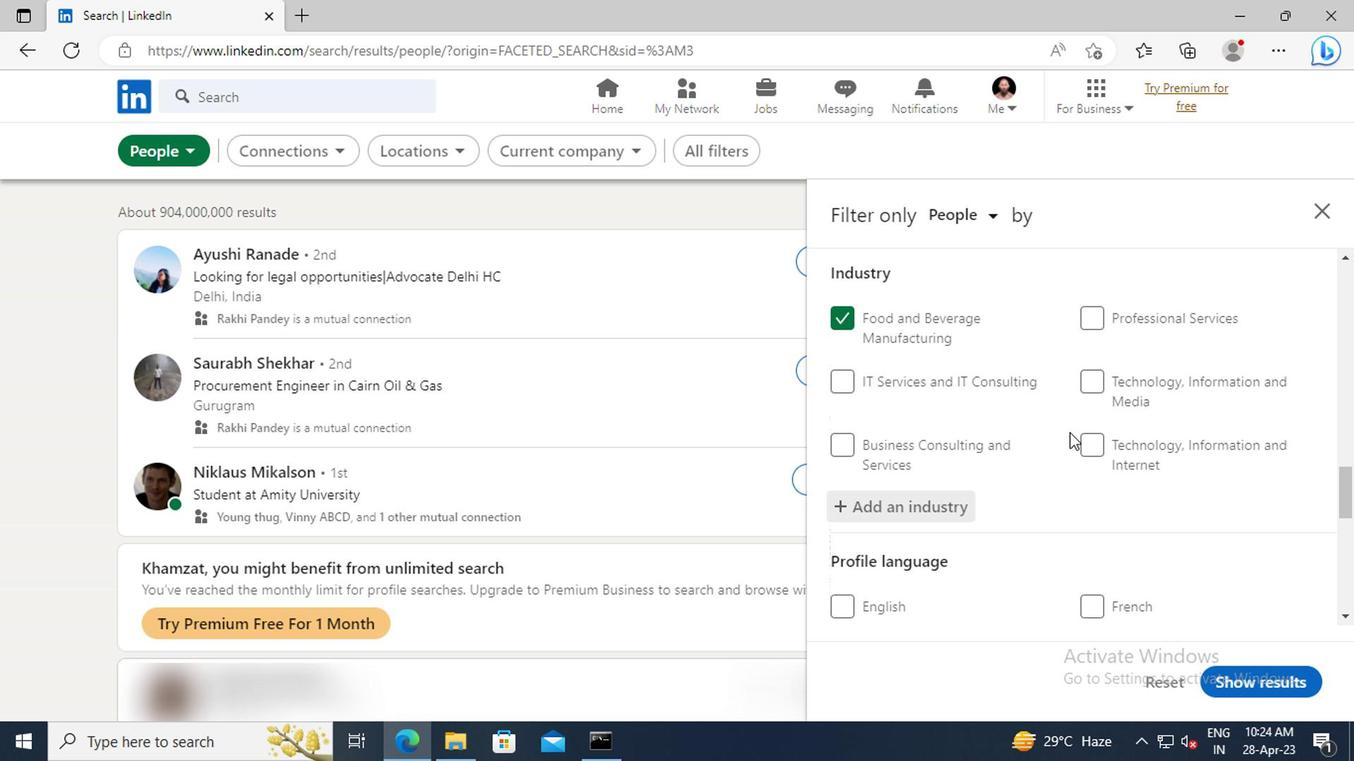 
Action: Mouse scrolled (1065, 431) with delta (0, -1)
Screenshot: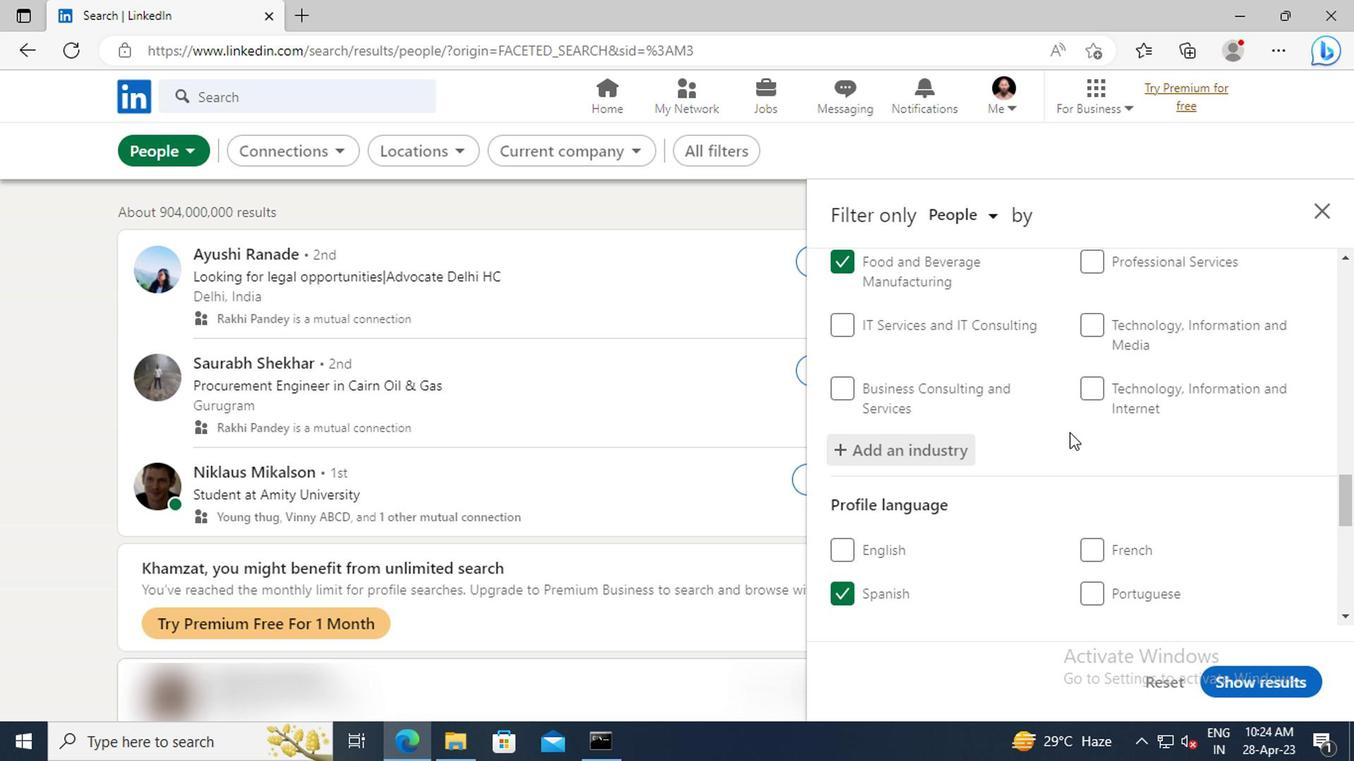 
Action: Mouse scrolled (1065, 431) with delta (0, -1)
Screenshot: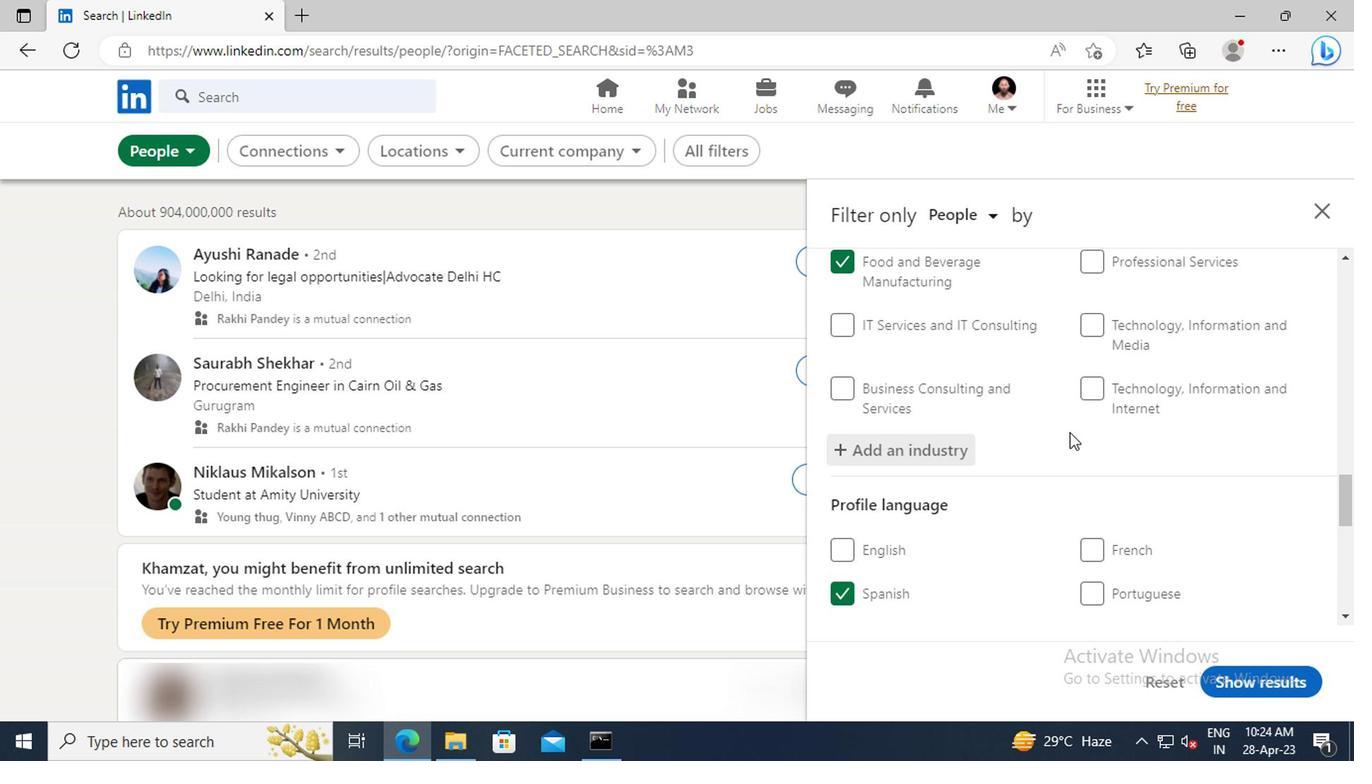 
Action: Mouse scrolled (1065, 431) with delta (0, -1)
Screenshot: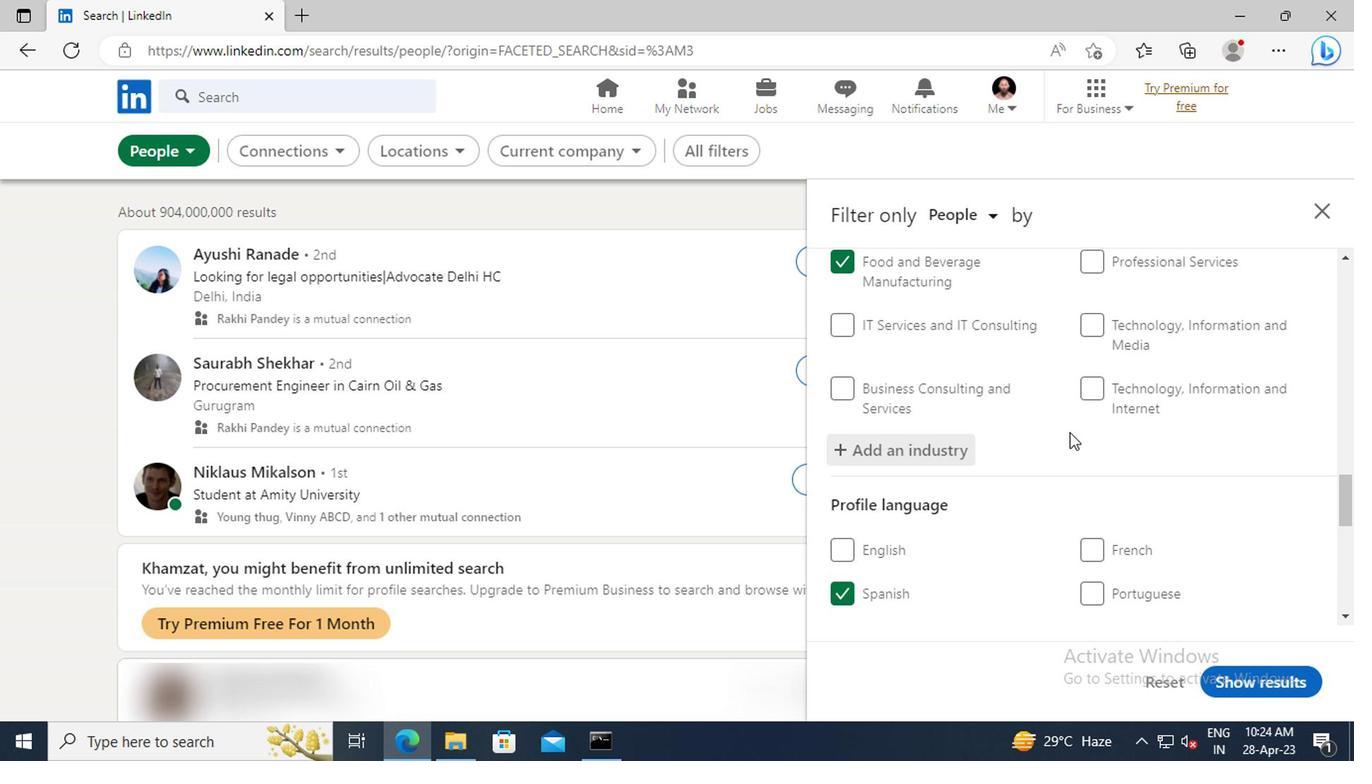 
Action: Mouse scrolled (1065, 431) with delta (0, -1)
Screenshot: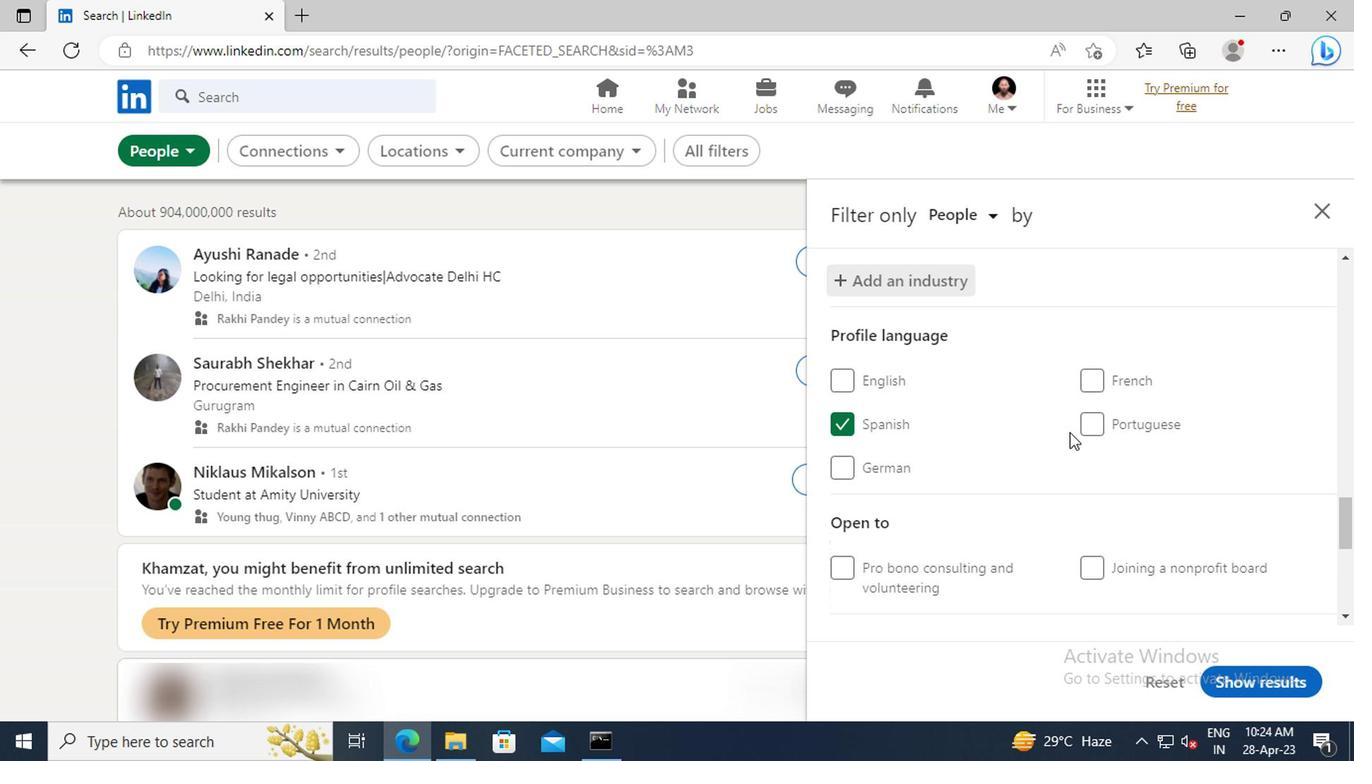 
Action: Mouse scrolled (1065, 431) with delta (0, -1)
Screenshot: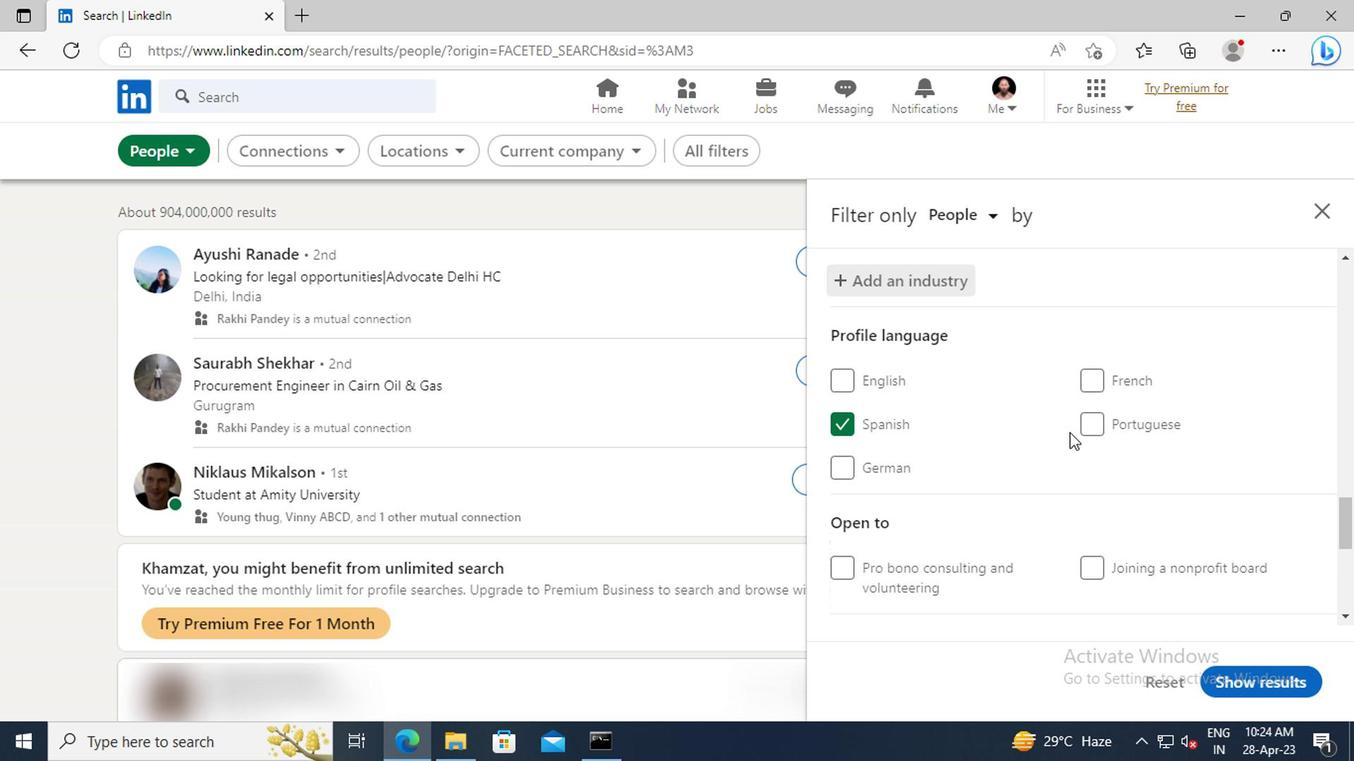 
Action: Mouse scrolled (1065, 431) with delta (0, -1)
Screenshot: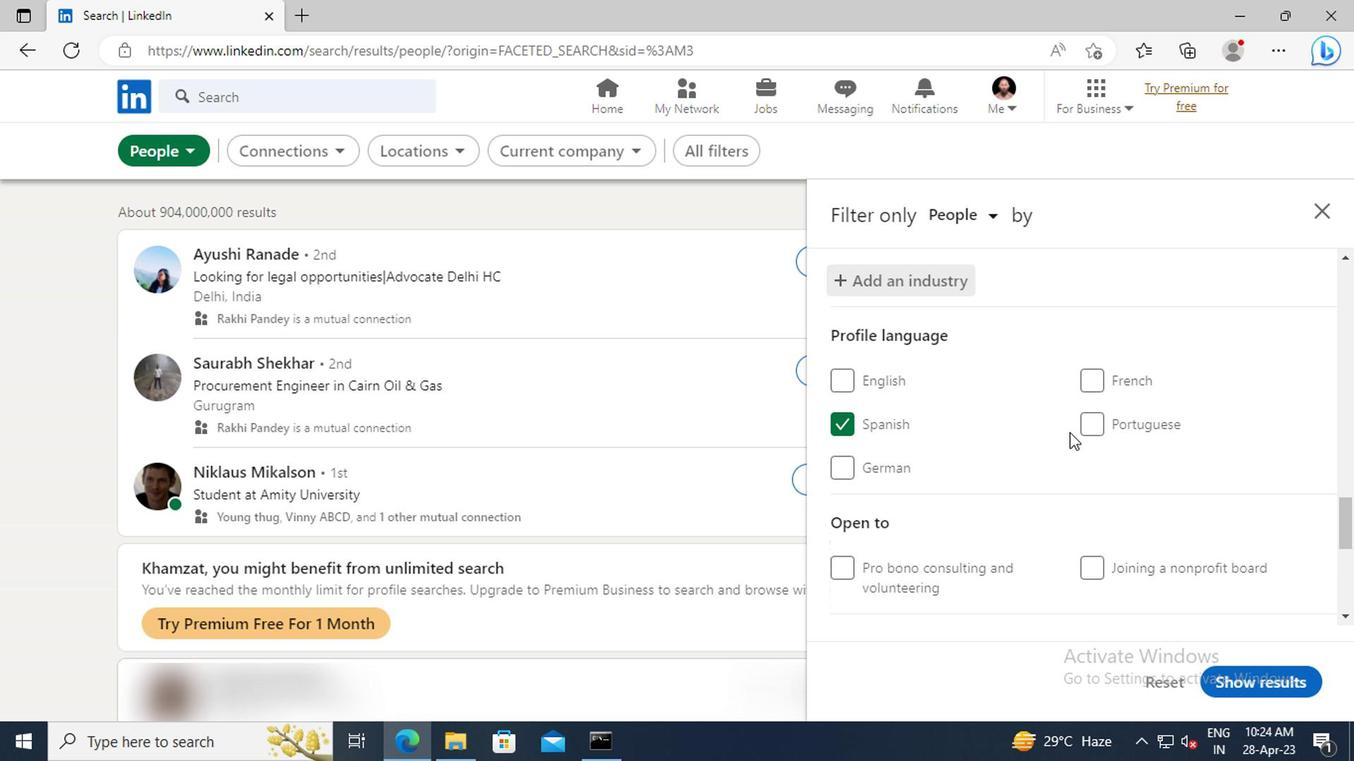 
Action: Mouse scrolled (1065, 431) with delta (0, -1)
Screenshot: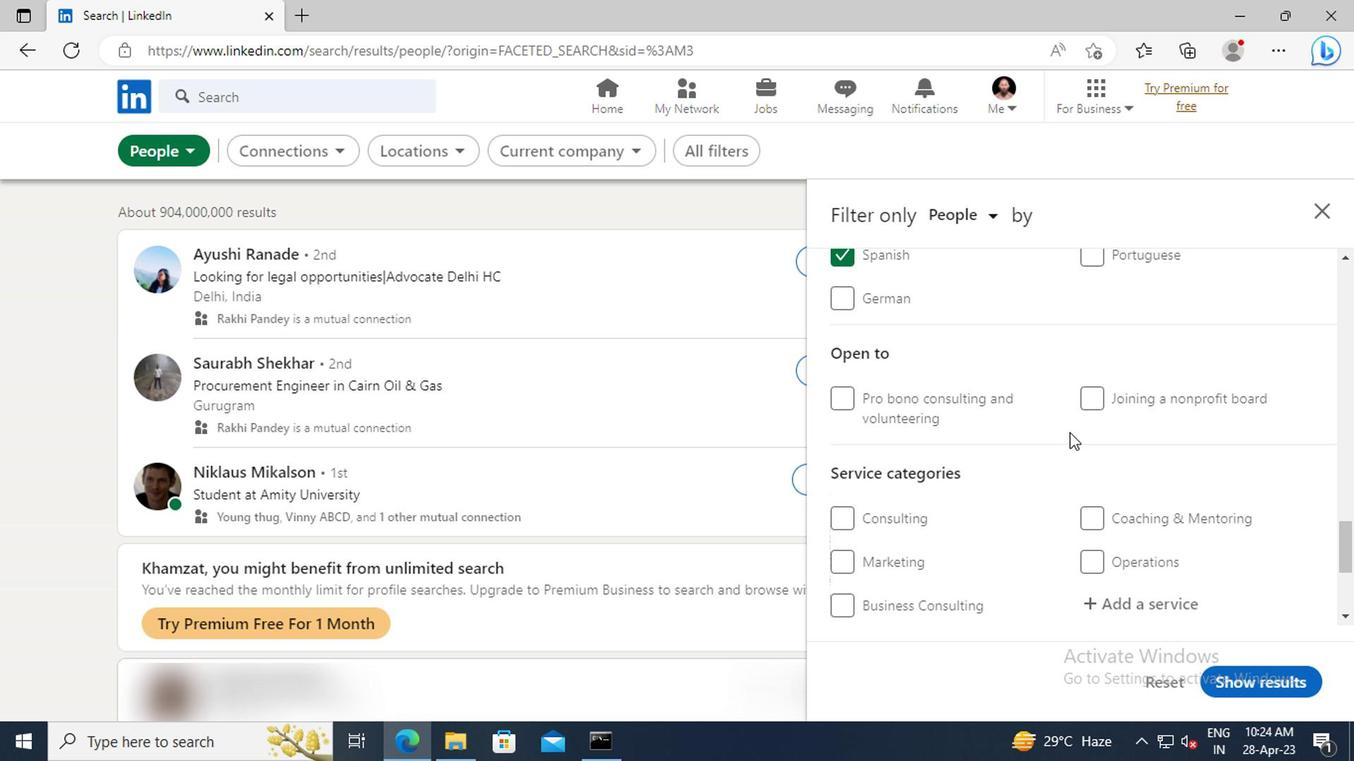 
Action: Mouse scrolled (1065, 431) with delta (0, -1)
Screenshot: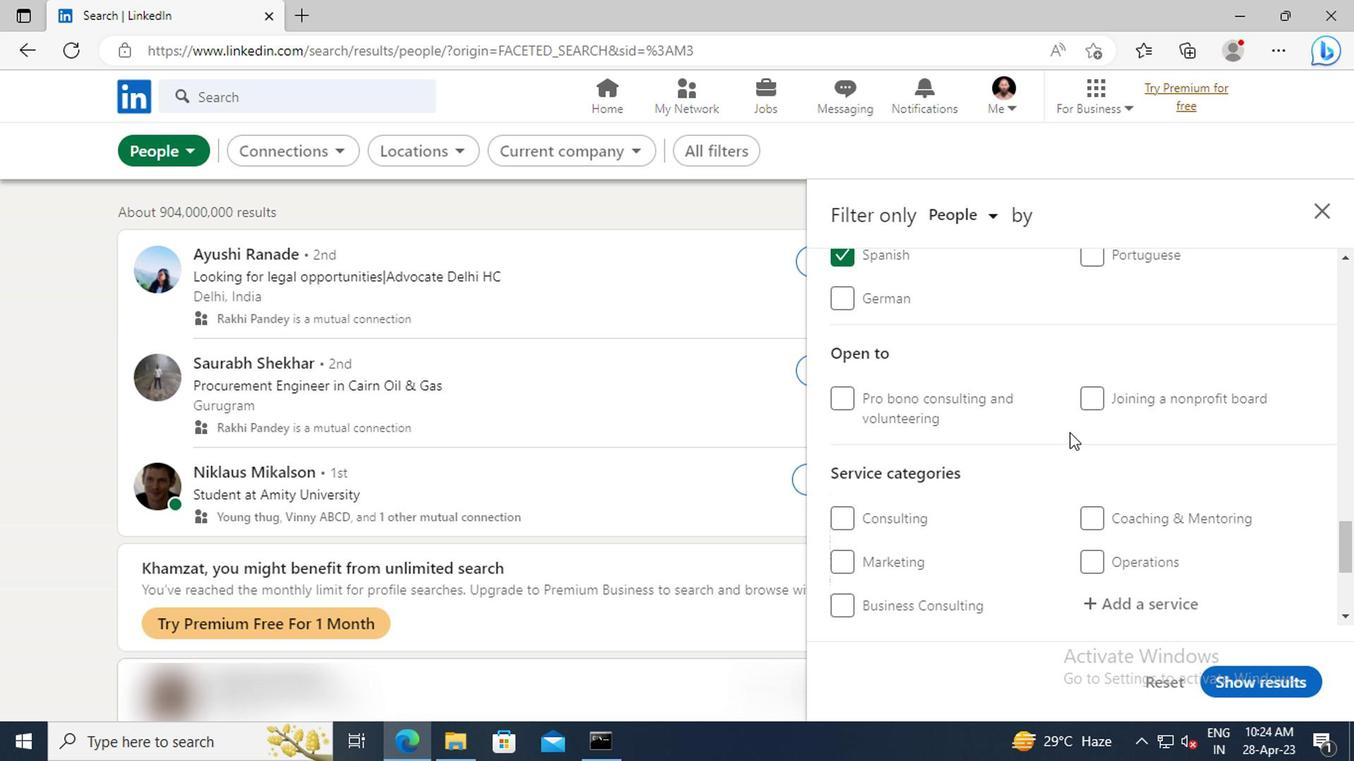 
Action: Mouse scrolled (1065, 431) with delta (0, -1)
Screenshot: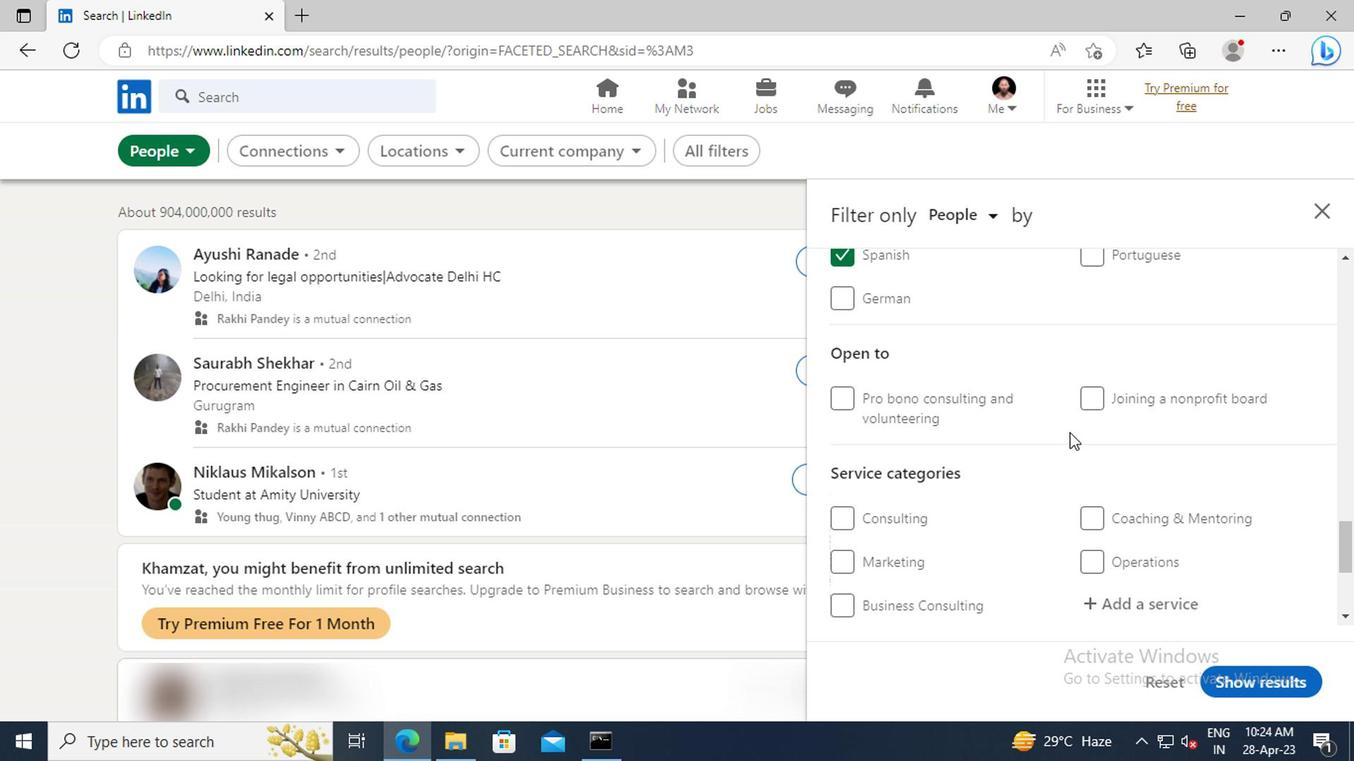 
Action: Mouse moved to (1105, 438)
Screenshot: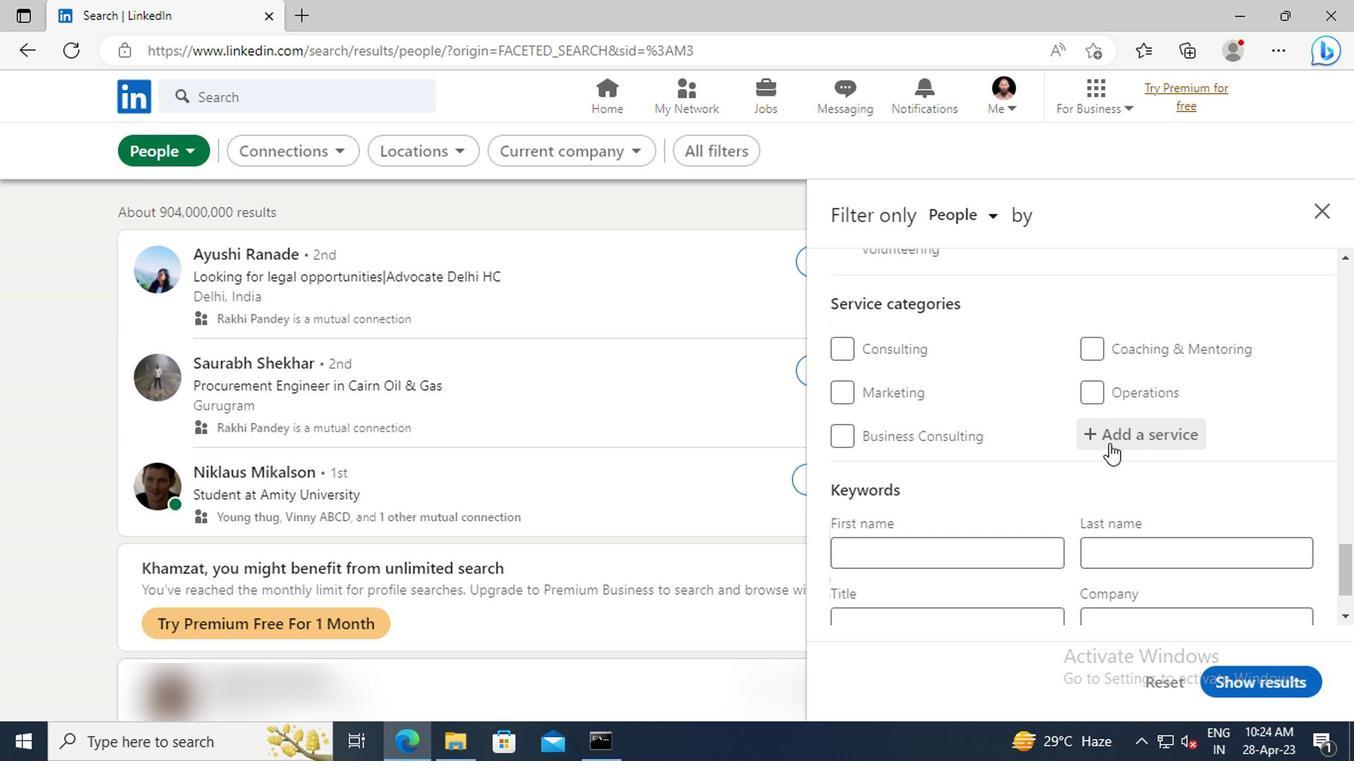 
Action: Mouse pressed left at (1105, 438)
Screenshot: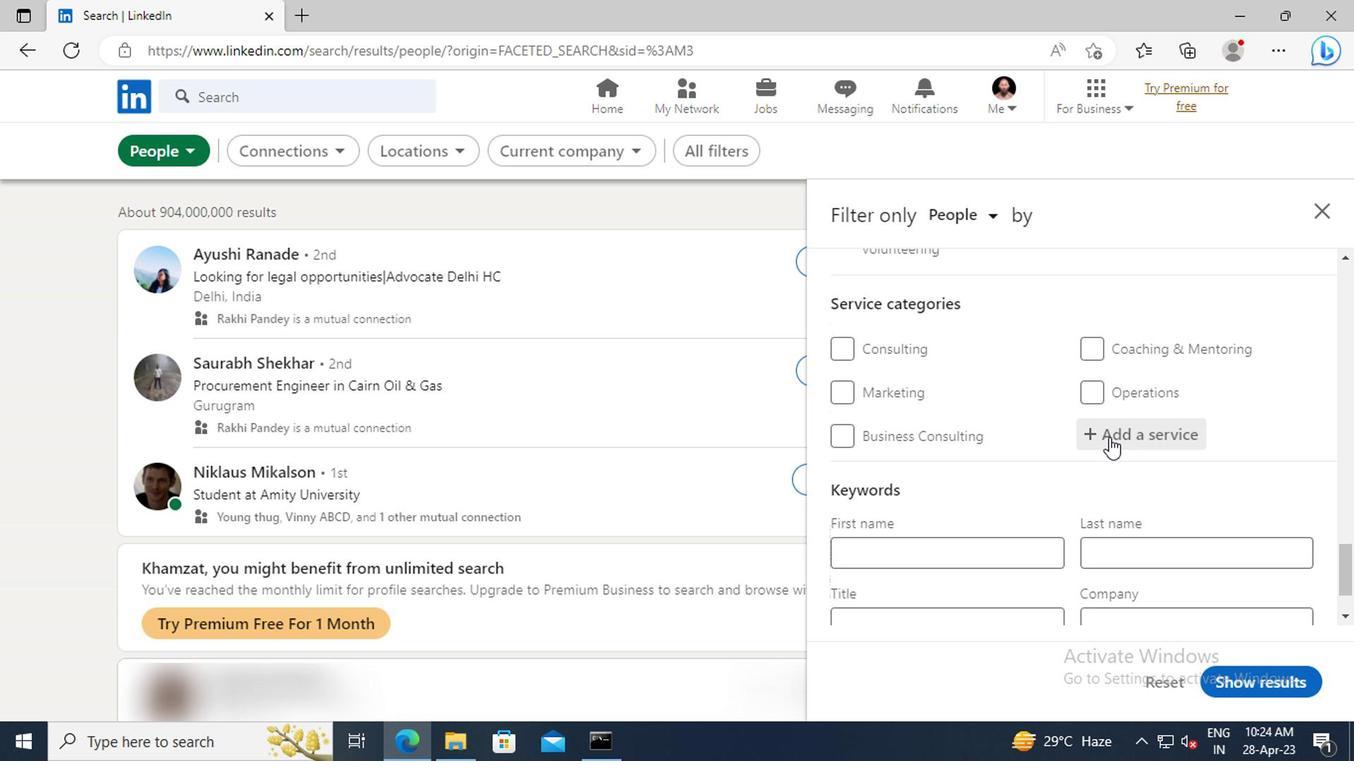 
Action: Key pressed <Key.shift>PROGRAM<Key.space><Key.shift>MANAGEMENT
Screenshot: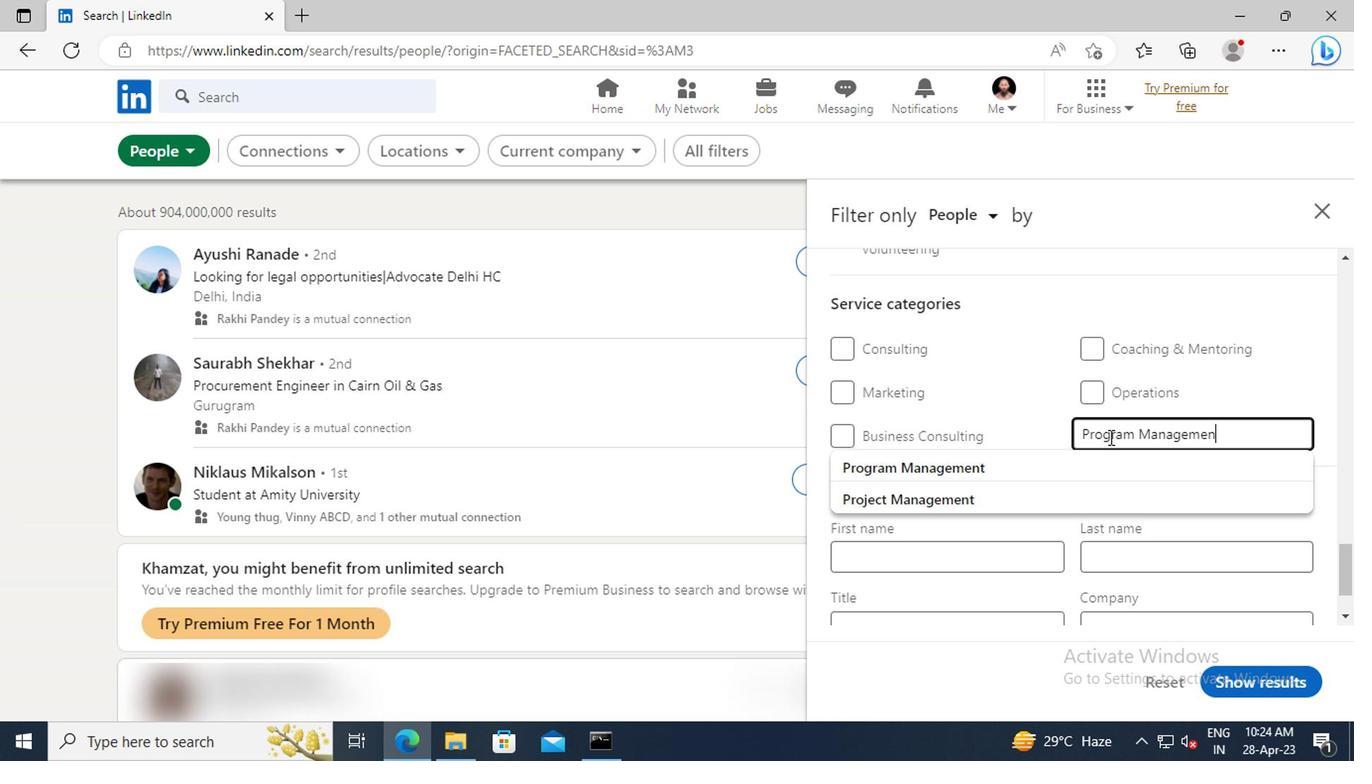 
Action: Mouse moved to (1092, 465)
Screenshot: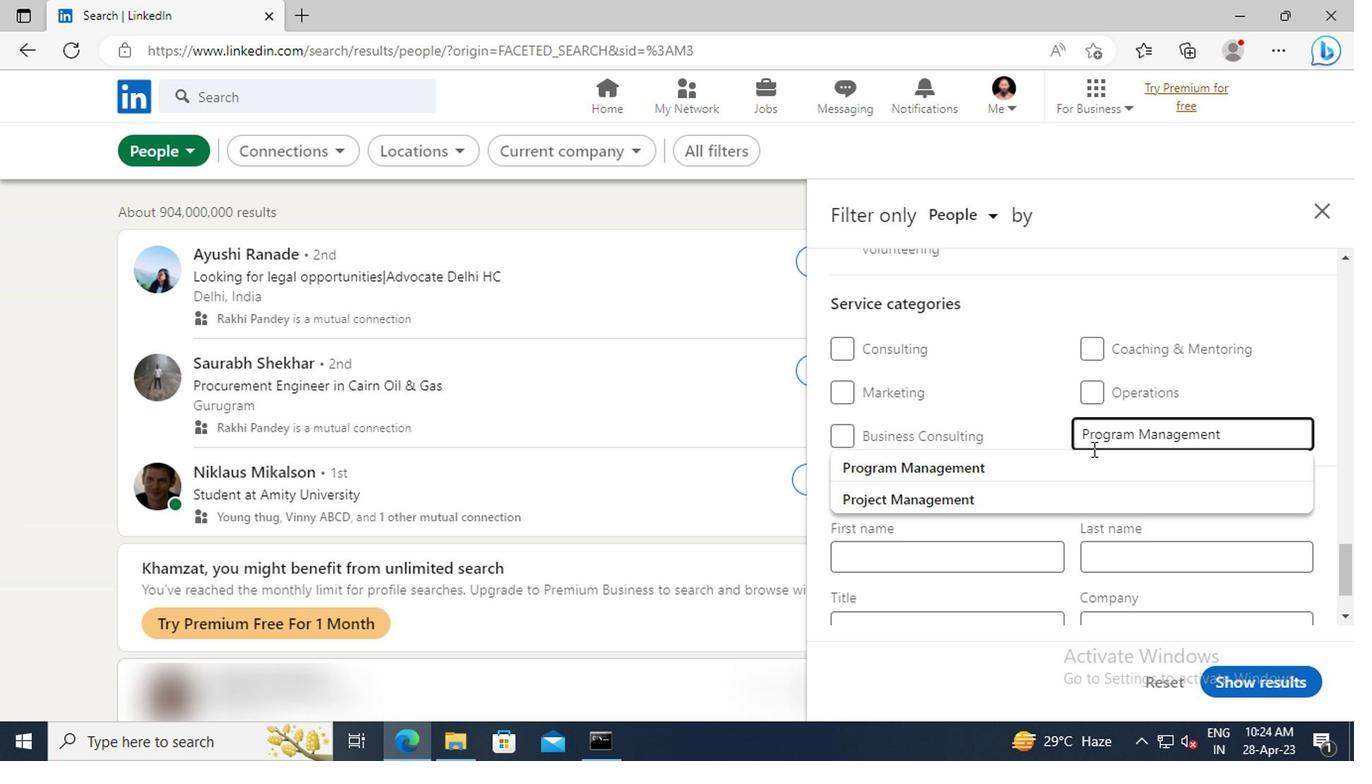 
Action: Mouse pressed left at (1092, 465)
Screenshot: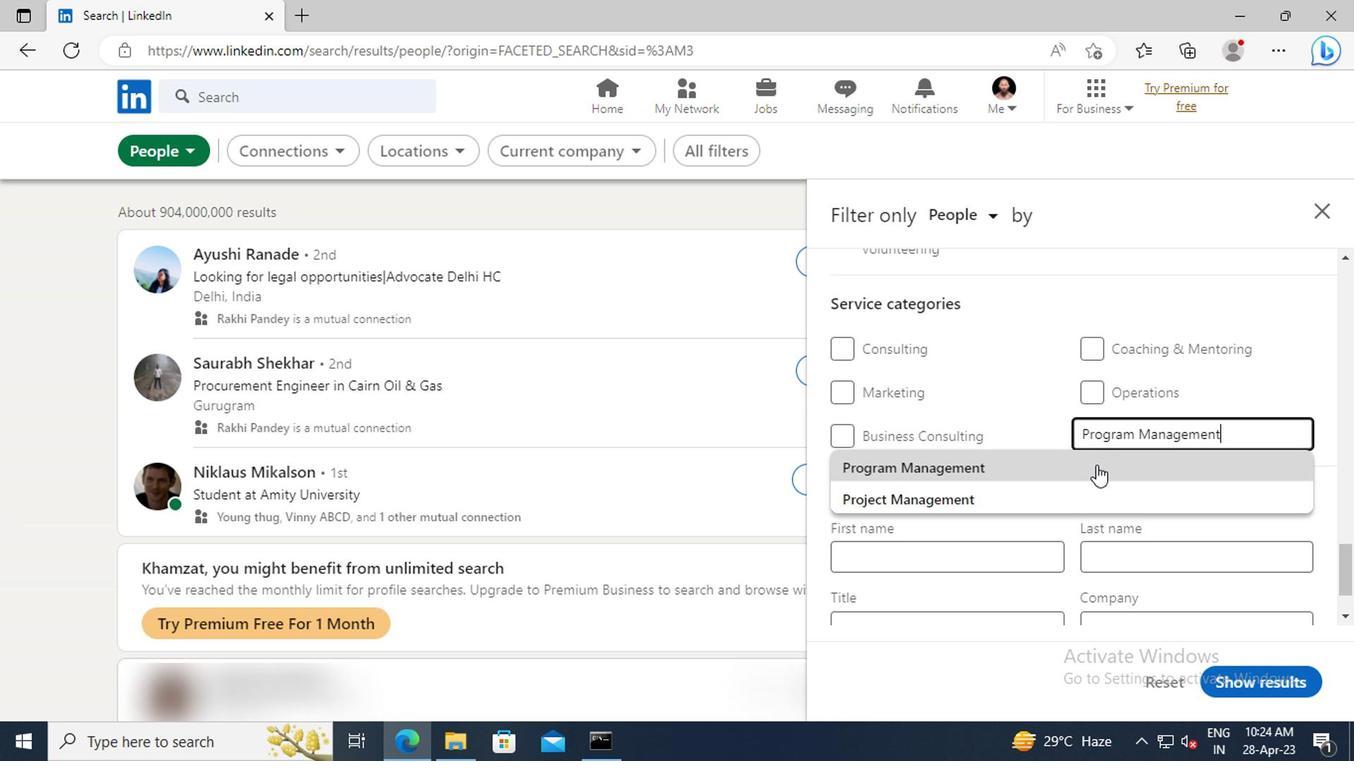
Action: Mouse moved to (1067, 426)
Screenshot: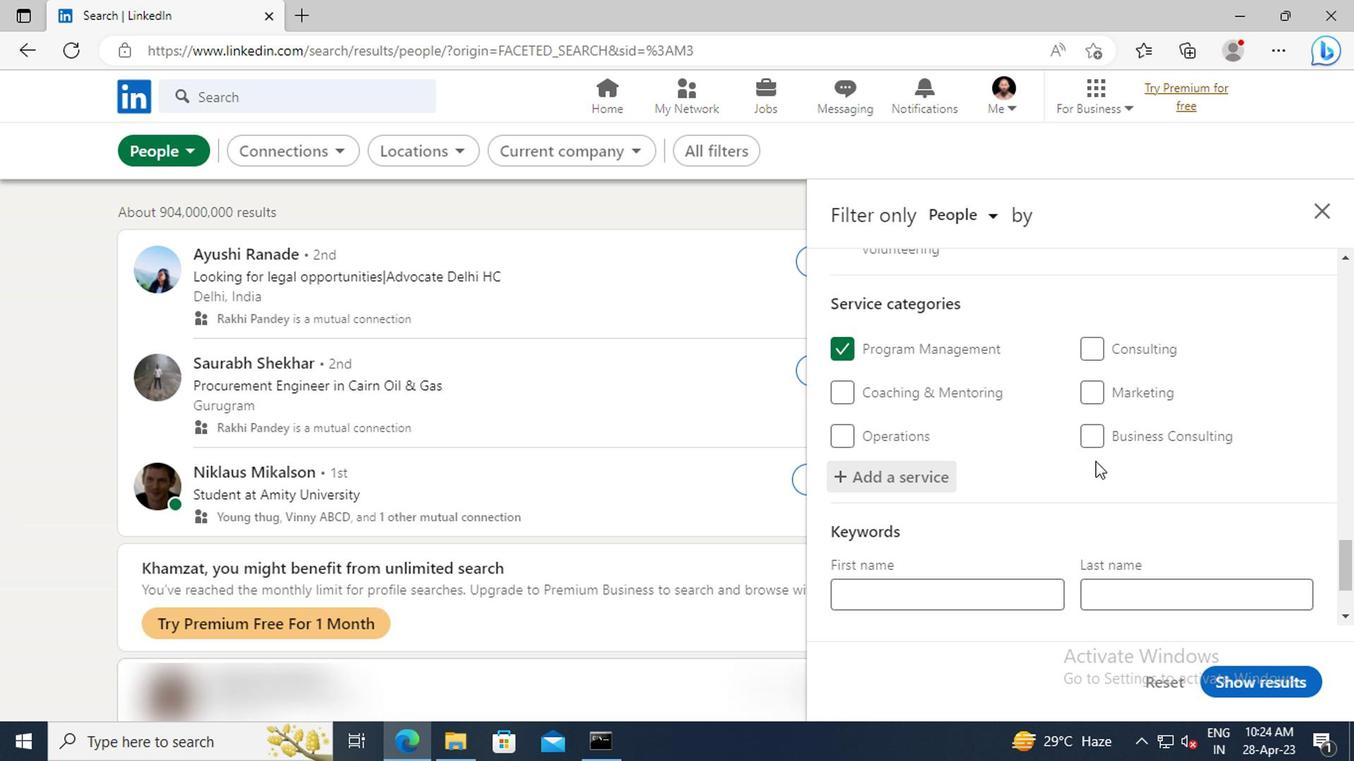 
Action: Mouse scrolled (1067, 424) with delta (0, -1)
Screenshot: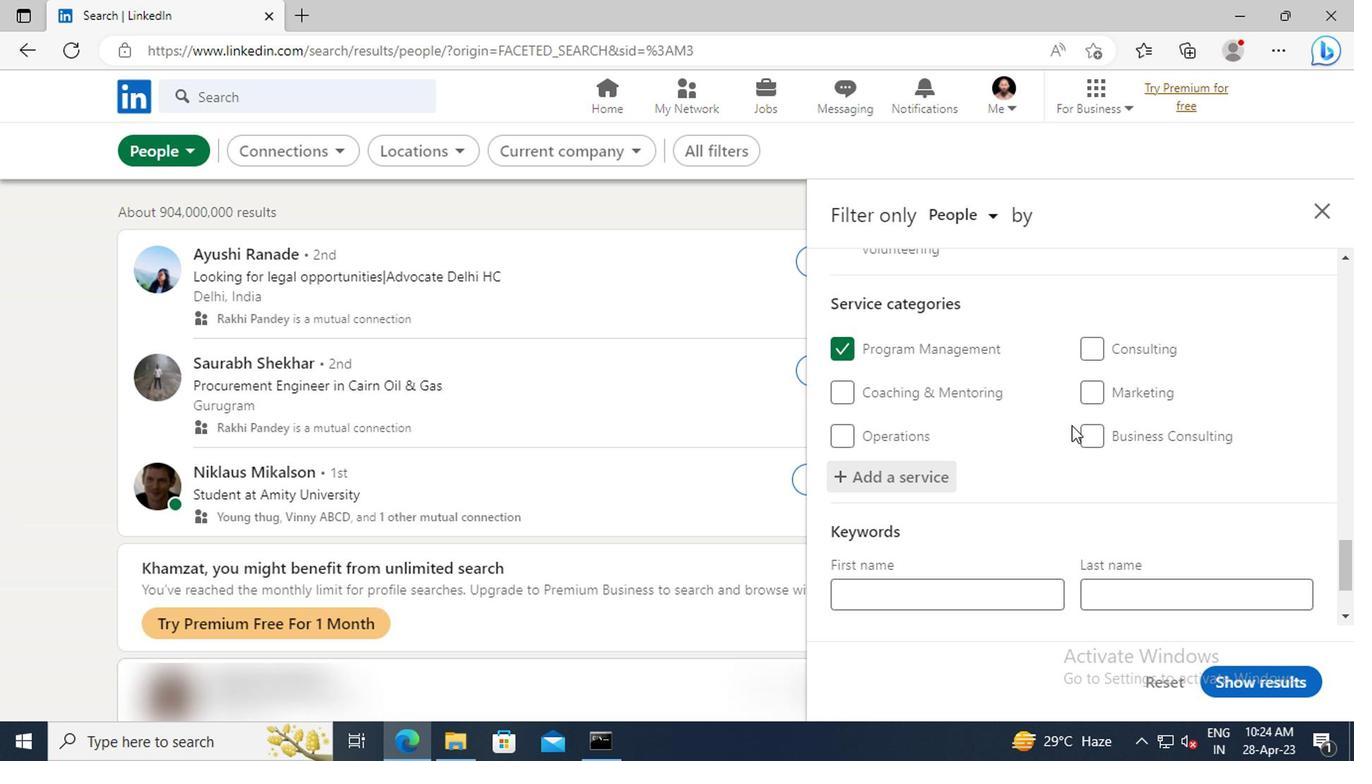 
Action: Mouse scrolled (1067, 424) with delta (0, -1)
Screenshot: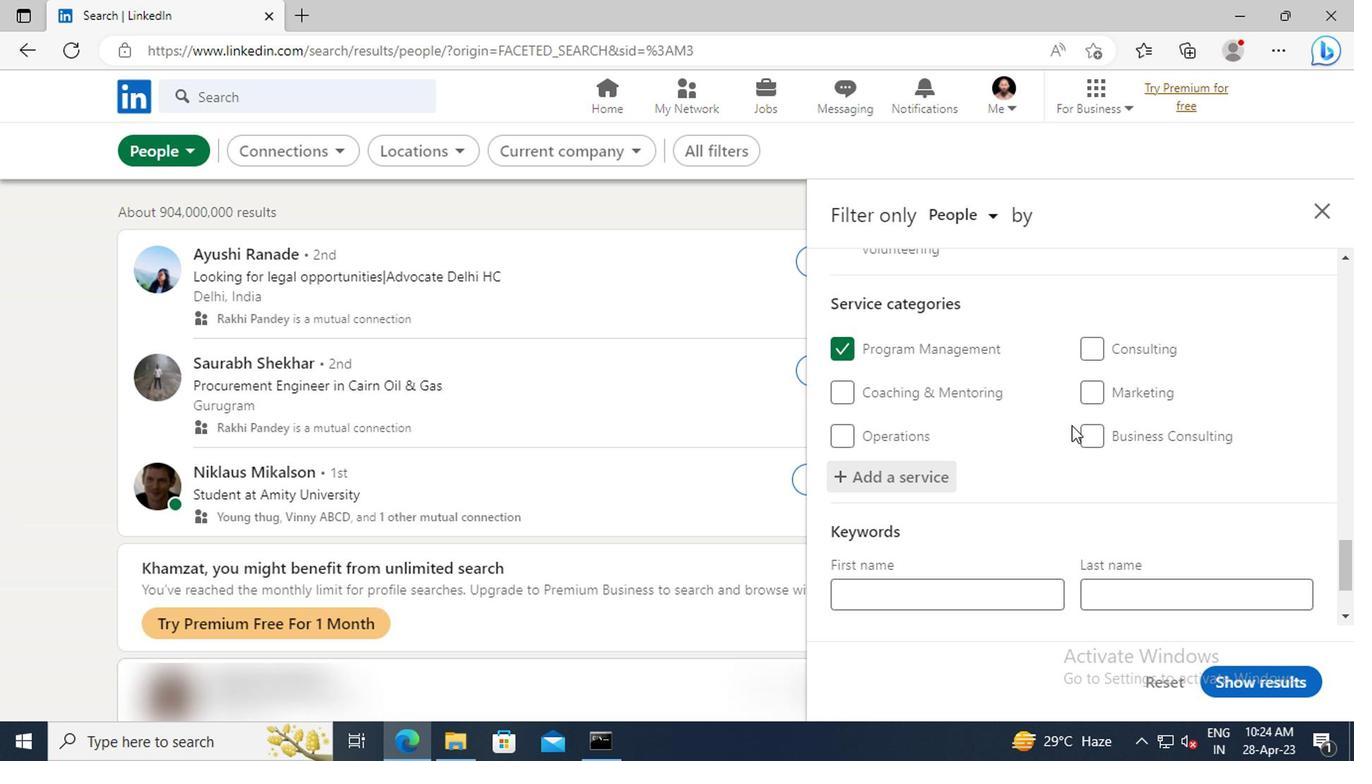
Action: Mouse scrolled (1067, 424) with delta (0, -1)
Screenshot: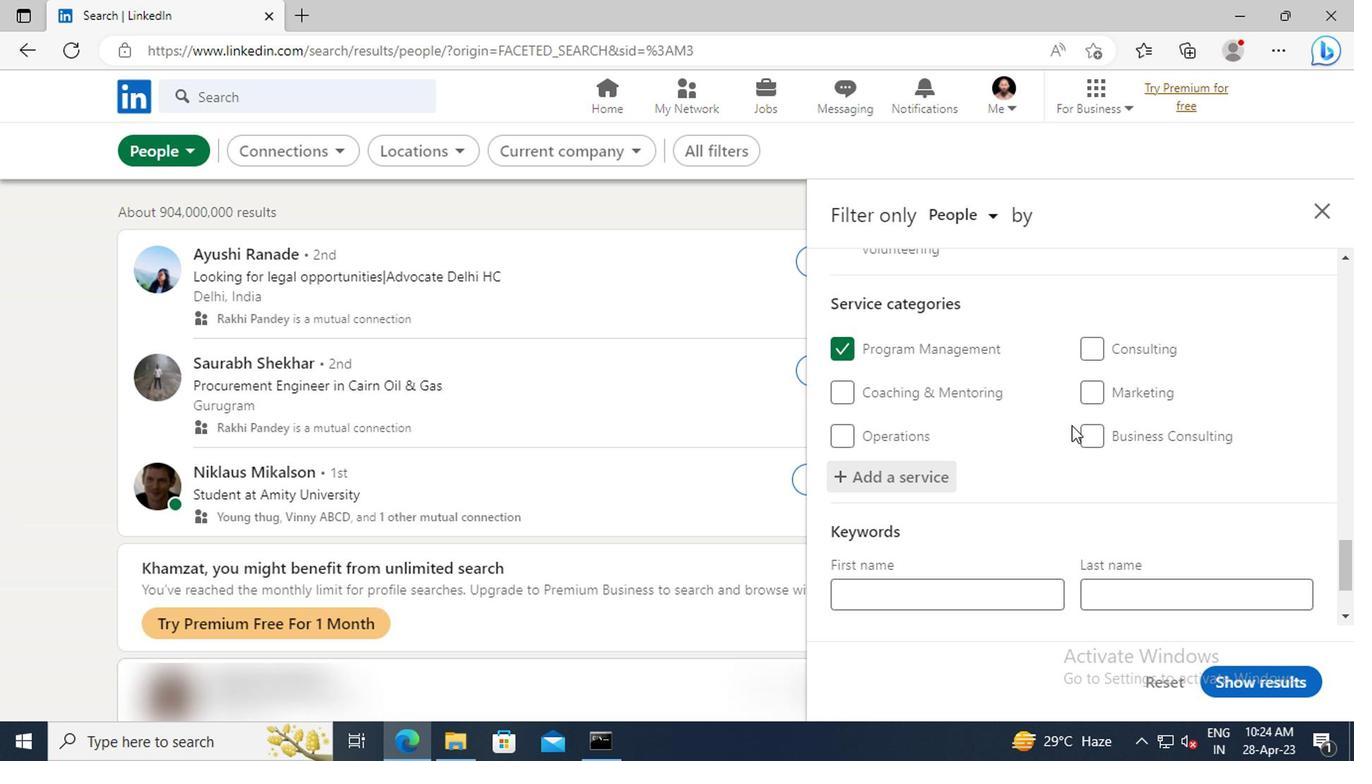 
Action: Mouse scrolled (1067, 424) with delta (0, -1)
Screenshot: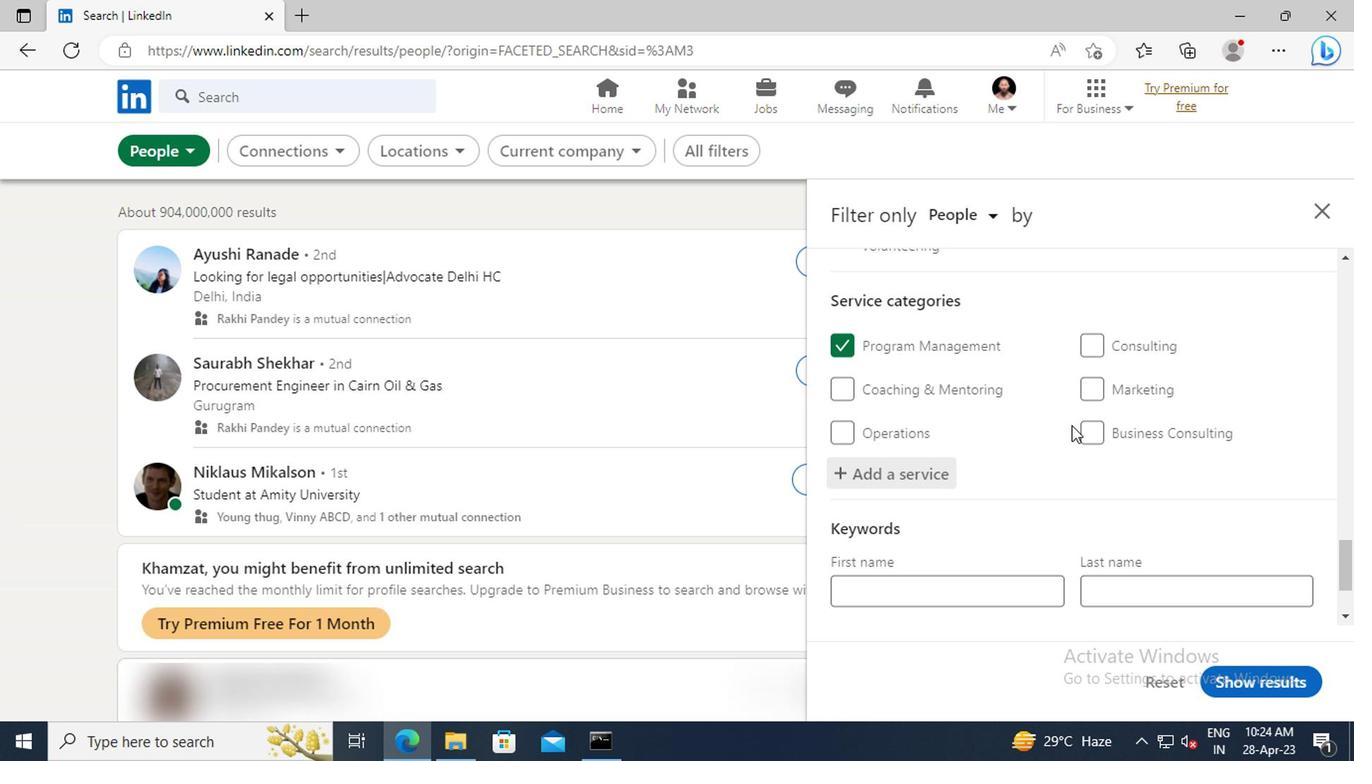 
Action: Mouse moved to (974, 535)
Screenshot: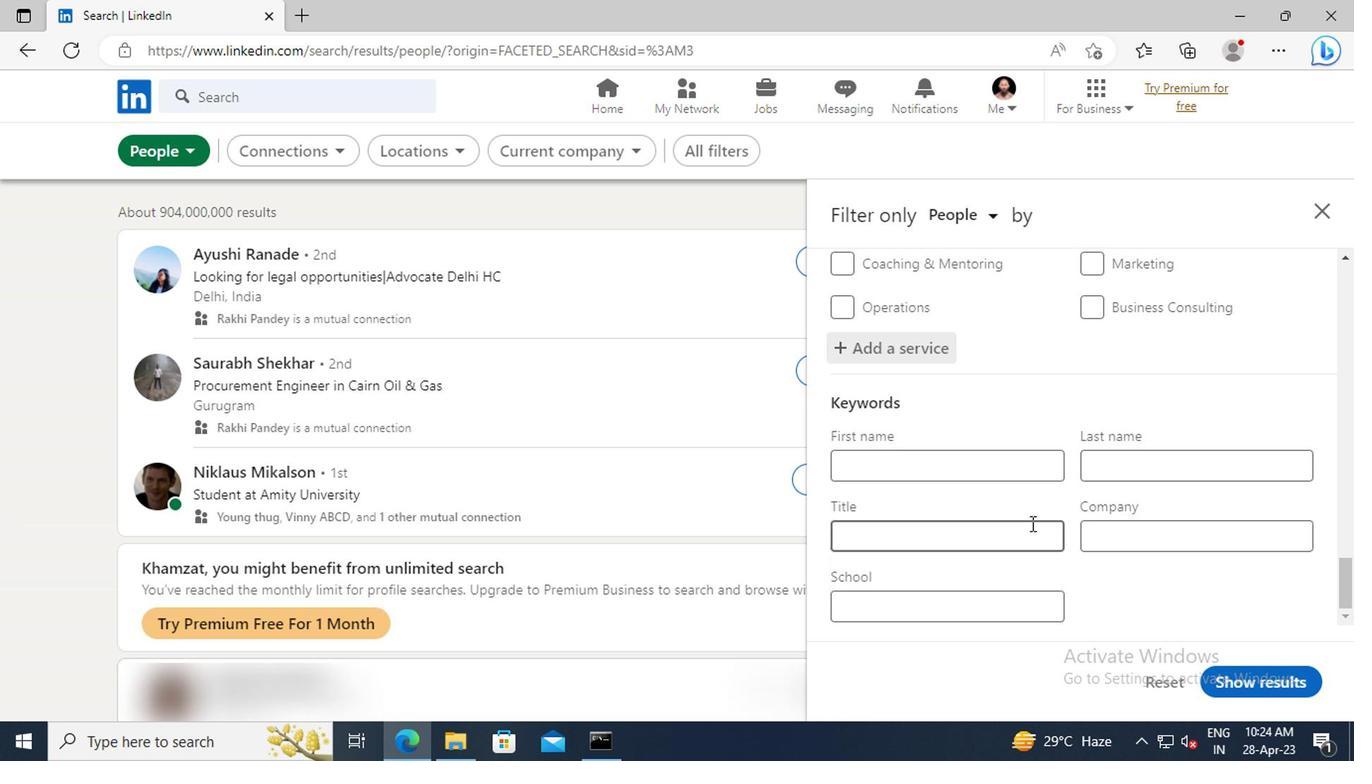
Action: Mouse pressed left at (974, 535)
Screenshot: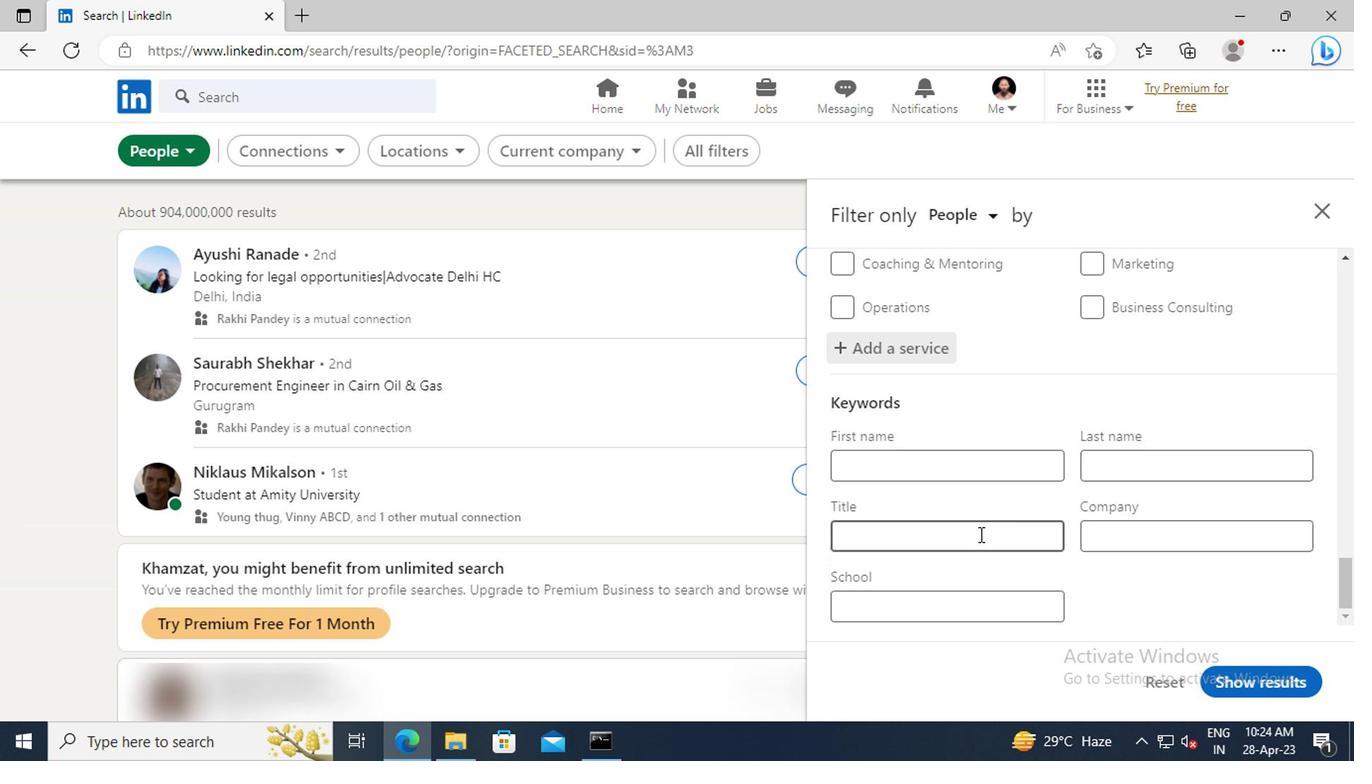 
Action: Key pressed <Key.shift>ACCOUNT<Key.space><Key.shift>MANAGER<Key.enter>
Screenshot: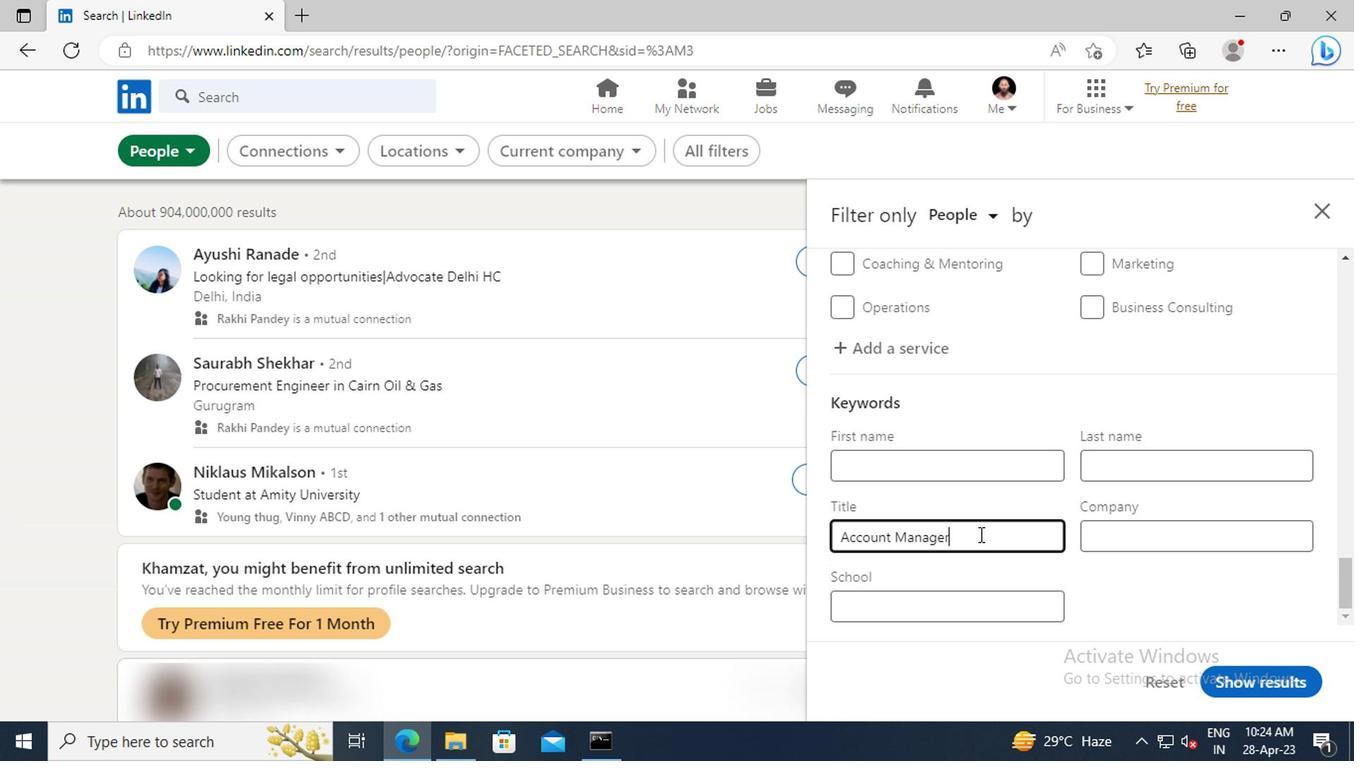
Action: Mouse moved to (1227, 682)
Screenshot: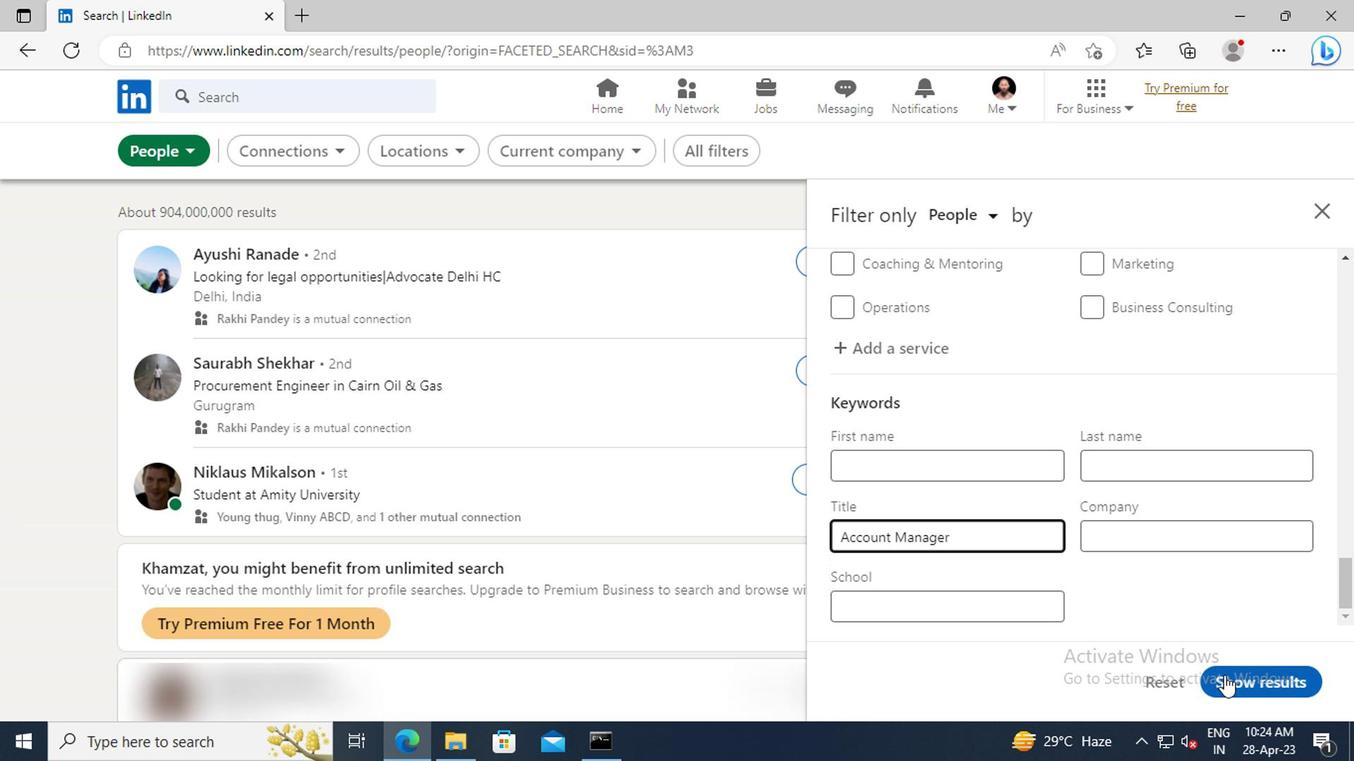 
Action: Mouse pressed left at (1227, 682)
Screenshot: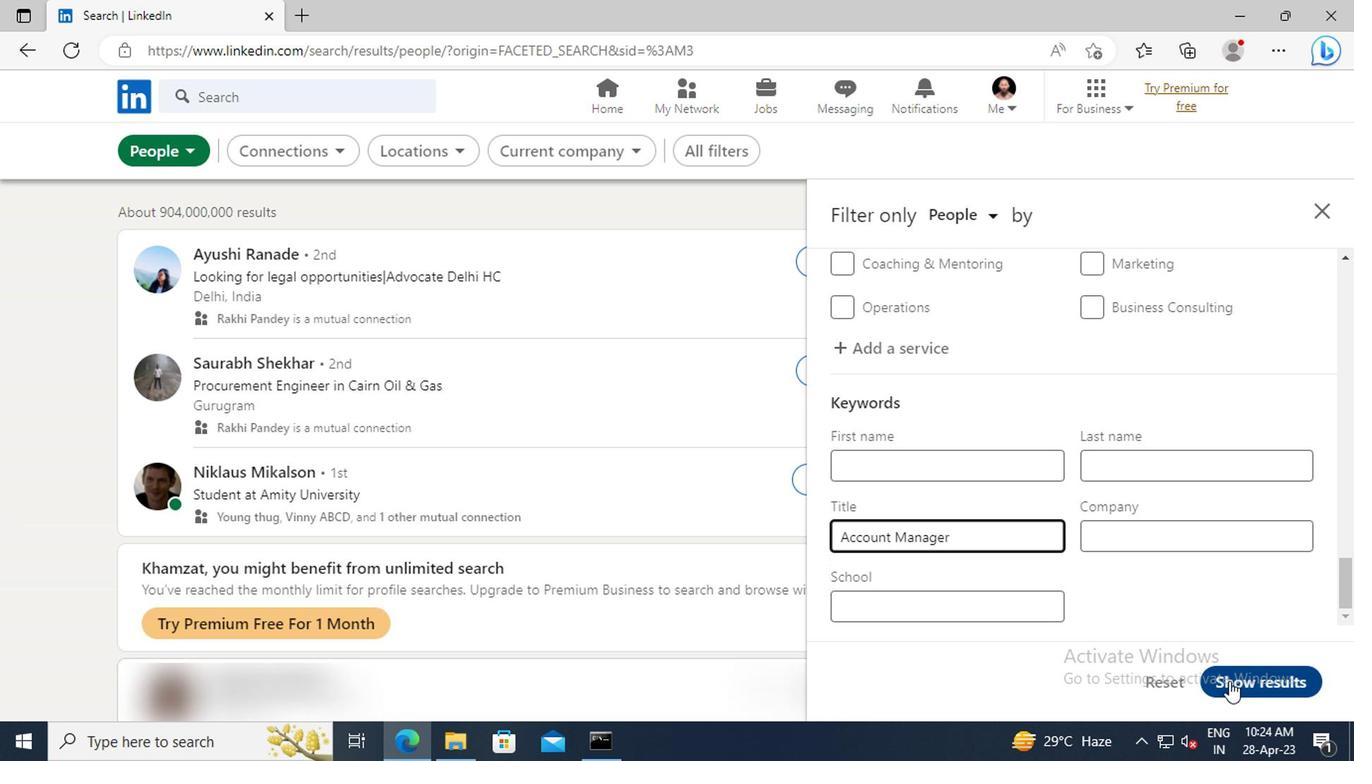 
